 Task: Add an event with the title Second Webinar: Content Marketing Strategies for Lead Generation and Engagement, date '2023/12/01', time 8:30 AM to 10:30 AMand add a description: The quality assurance team will review project documentation such as project plans, requirements specifications, design documents, and test plans. They will ensure that the documentation is complete, accurate, and aligns with the project objectives and stakeholder expectations.Select event color  Graphite . Add location for the event as: 456 Giza Pyramids, Giza, Egypt, logged in from the account softage.10@softage.netand send the event invitation to softage.3@softage.net and softage.4@softage.net. Set a reminder for the event Weekly on Sunday
Action: Mouse moved to (59, 91)
Screenshot: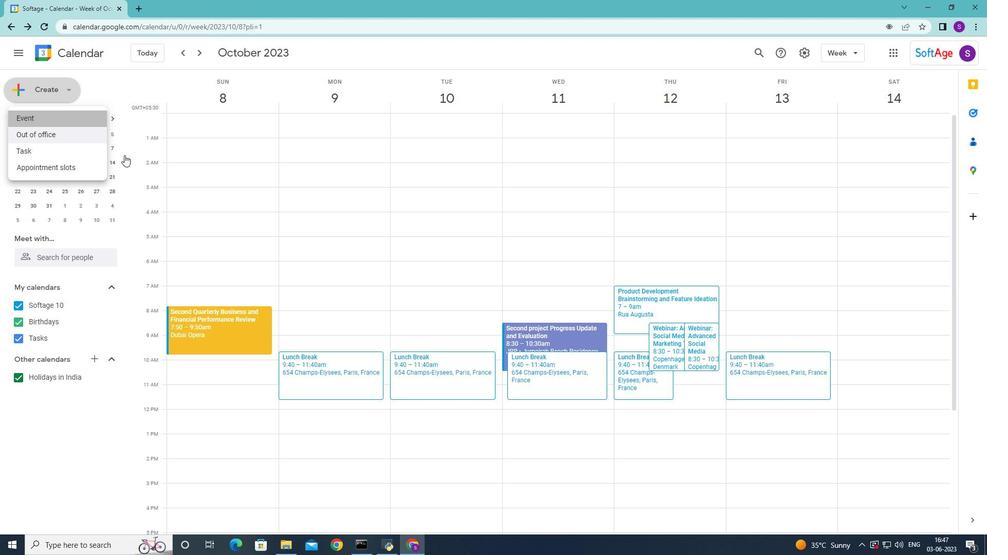 
Action: Mouse pressed left at (59, 91)
Screenshot: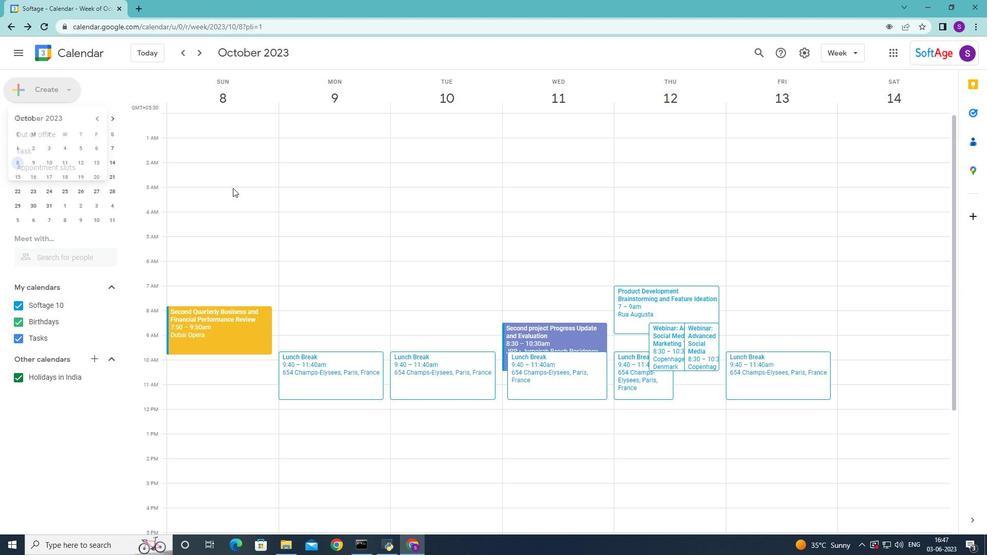 
Action: Mouse moved to (63, 117)
Screenshot: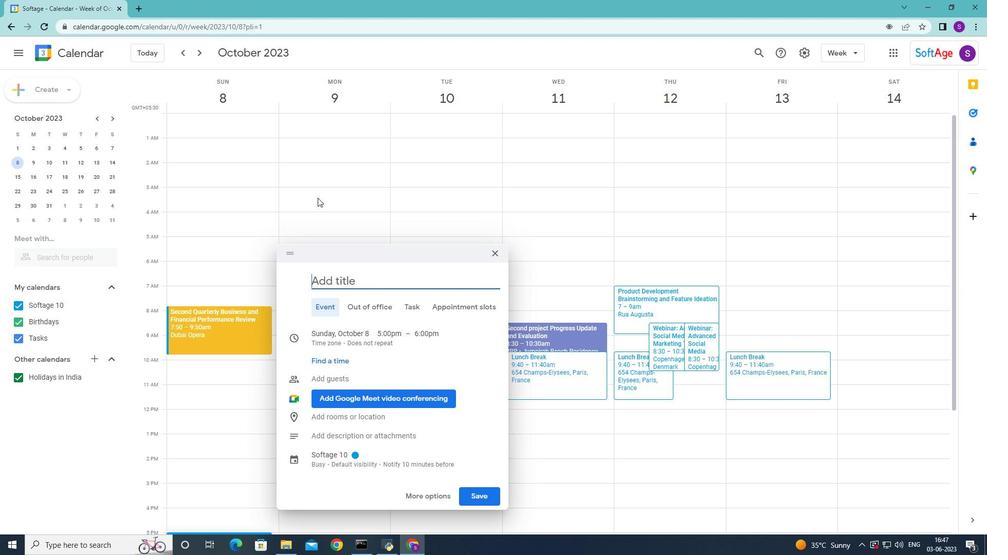 
Action: Mouse pressed left at (63, 117)
Screenshot: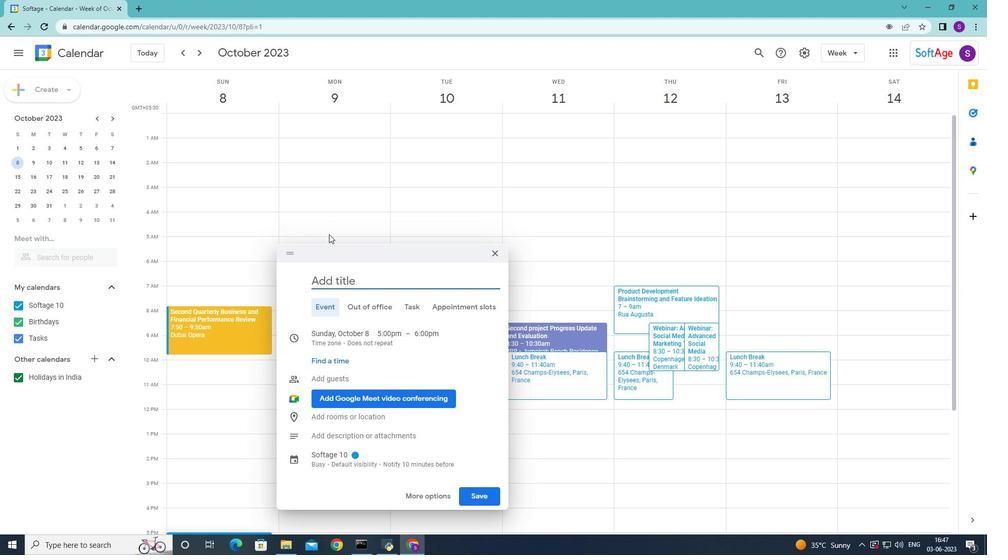 
Action: Mouse moved to (465, 186)
Screenshot: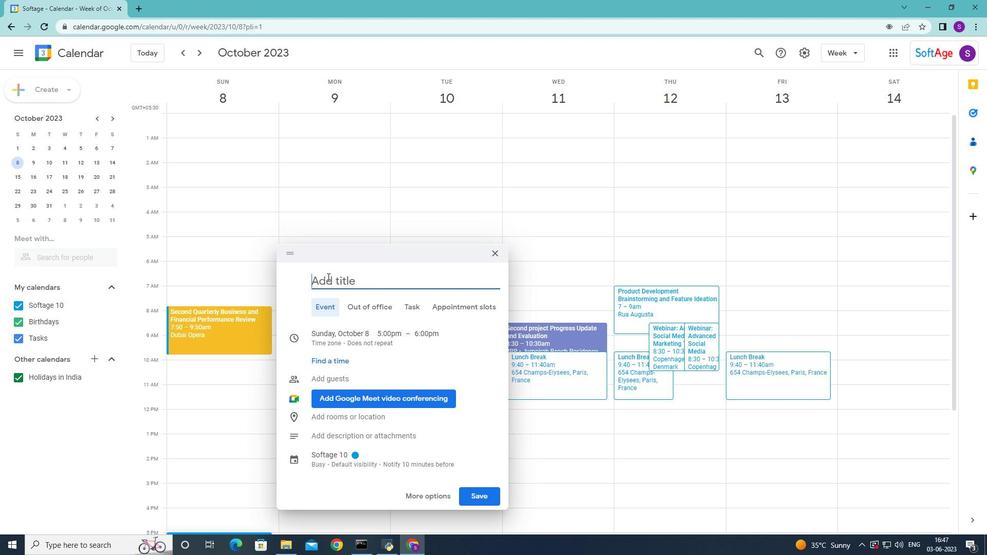 
Action: Mouse pressed left at (465, 186)
Screenshot: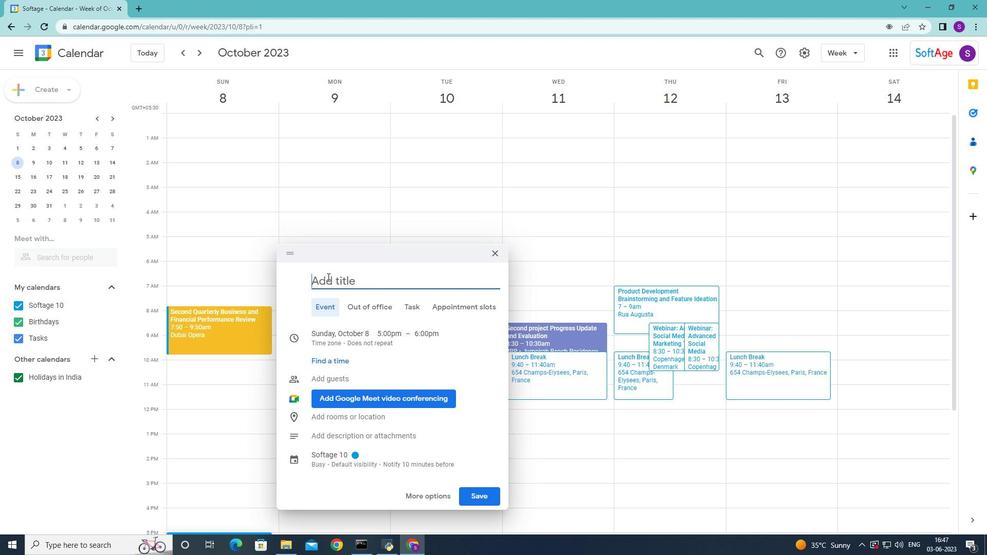 
Action: Key pressed <Key.shift>Second<Key.space><Key.shift>we<Key.backspace><Key.backspace><Key.shift>Webinar<Key.shift_r><Key.shift_r><Key.shift_r><Key.shift_r>:<Key.space><Key.shift>Content<Key.space><Key.shift>Marketing<Key.space><Key.shift>Strategies<Key.space><Key.shift><Key.shift><Key.shift><Key.shift><Key.shift><Key.shift><Key.shift><Key.shift><Key.shift><Key.shift><Key.shift><Key.shift><Key.shift><Key.shift><Key.shift>for<Key.space><Key.shift>Lead<Key.space><Key.shift><Key.shift><Key.shift>genertion<Key.space>and<Key.space>
Screenshot: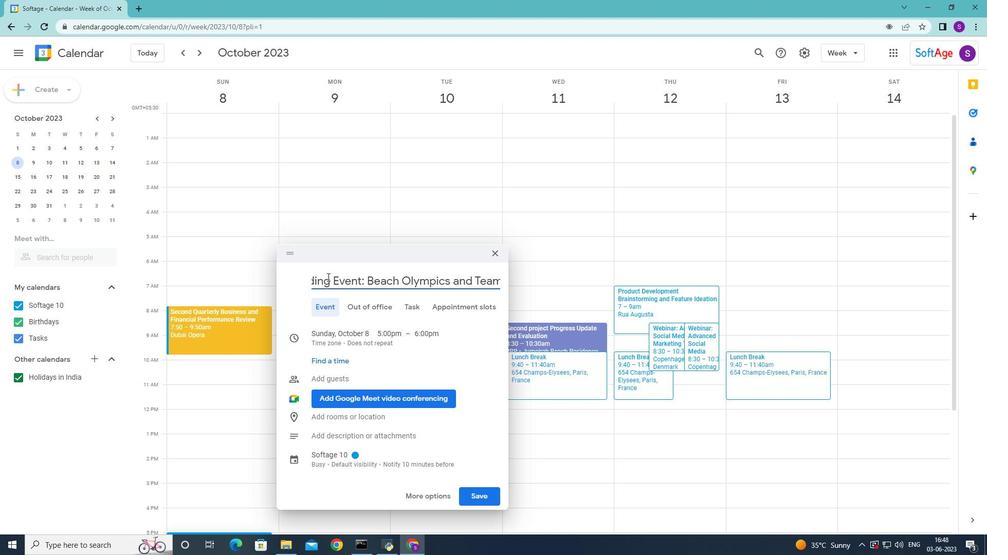 
Action: Mouse moved to (532, 189)
Screenshot: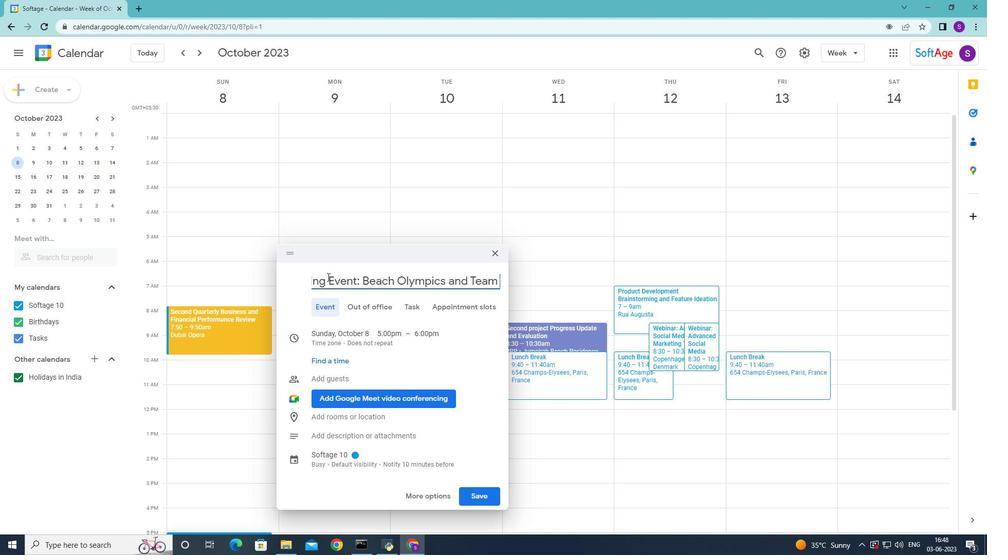 
Action: Mouse pressed left at (532, 189)
Screenshot: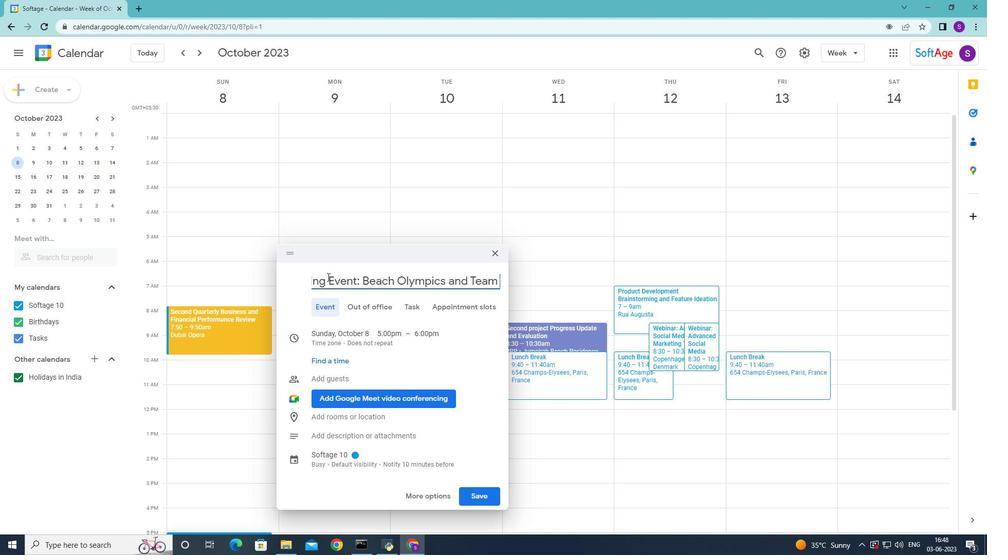 
Action: Mouse moved to (529, 199)
Screenshot: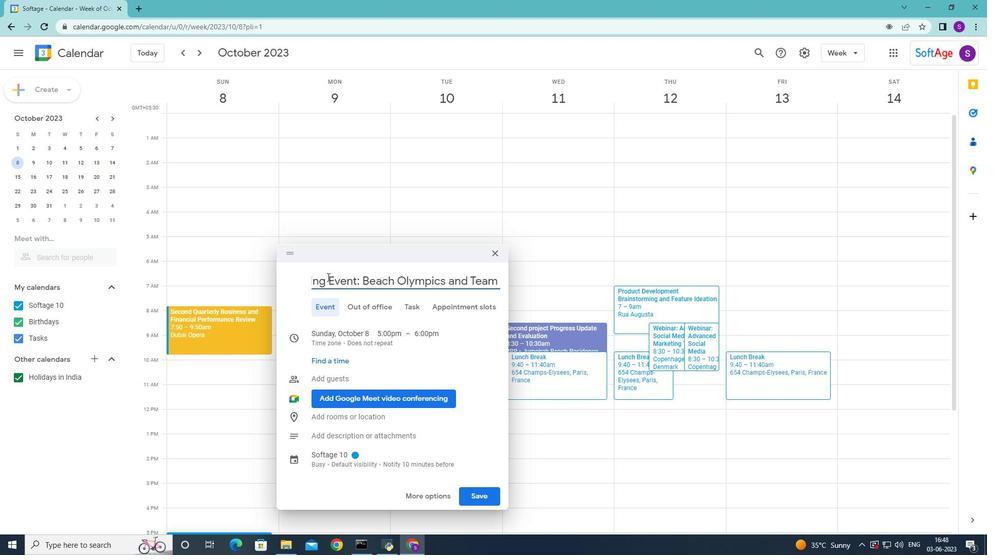 
Action: Key pressed <Key.backspace><Key.shift><Key.shift>G
Screenshot: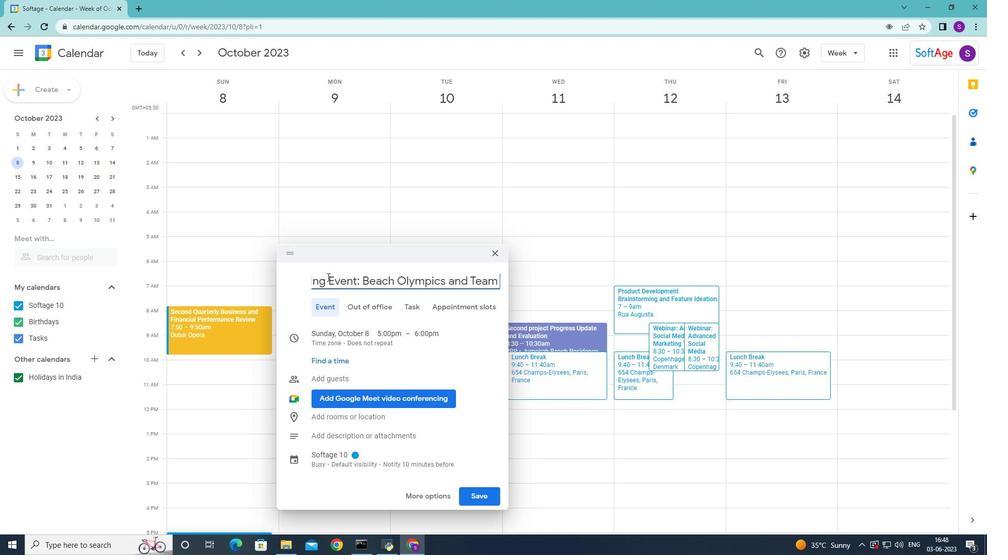 
Action: Mouse moved to (598, 189)
Screenshot: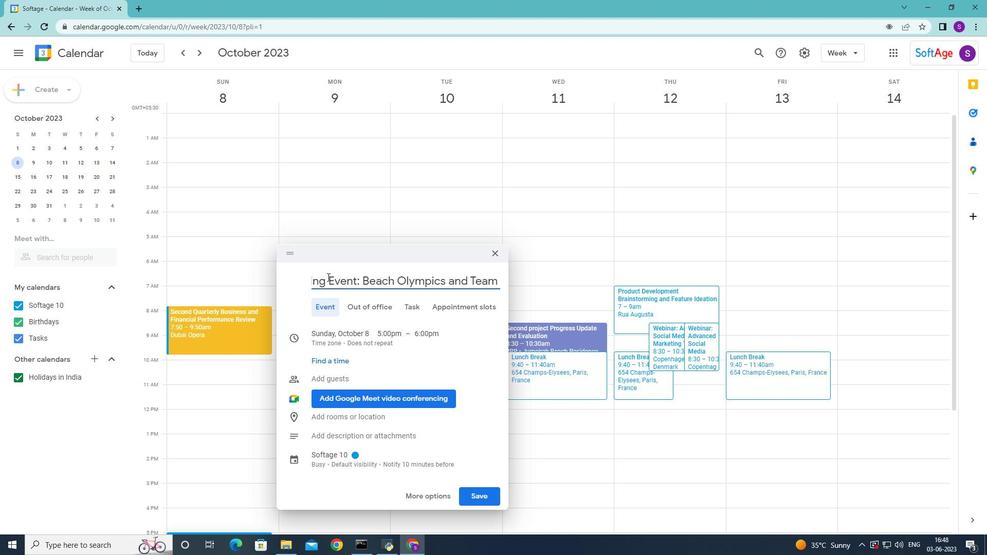 
Action: Mouse pressed left at (598, 189)
Screenshot: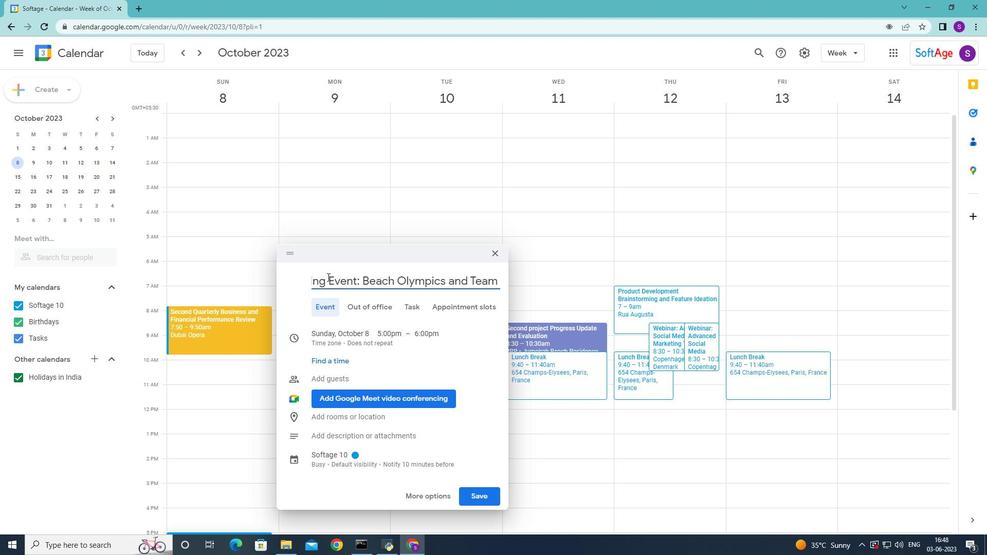 
Action: Key pressed <Key.right><Key.right><Key.right>
Screenshot: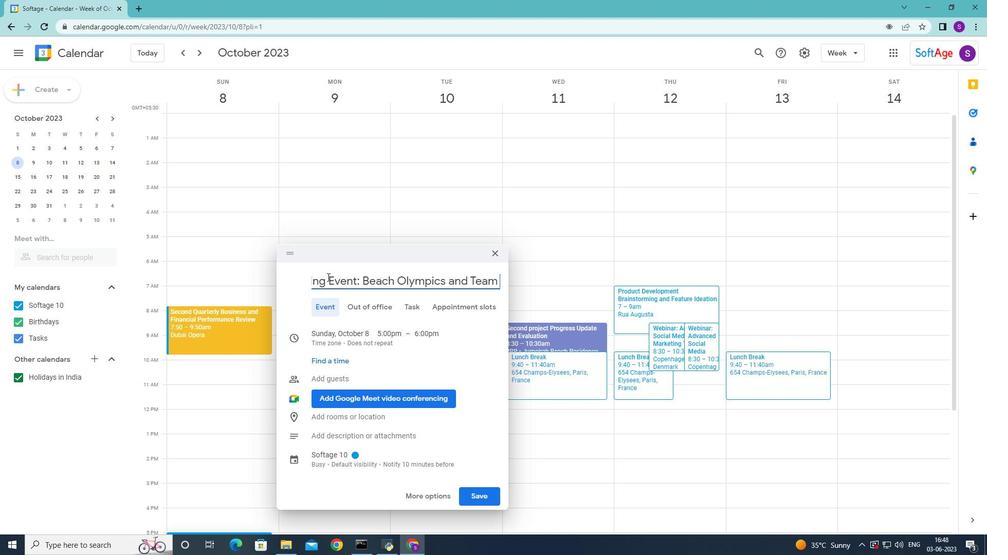 
Action: Mouse moved to (607, 192)
Screenshot: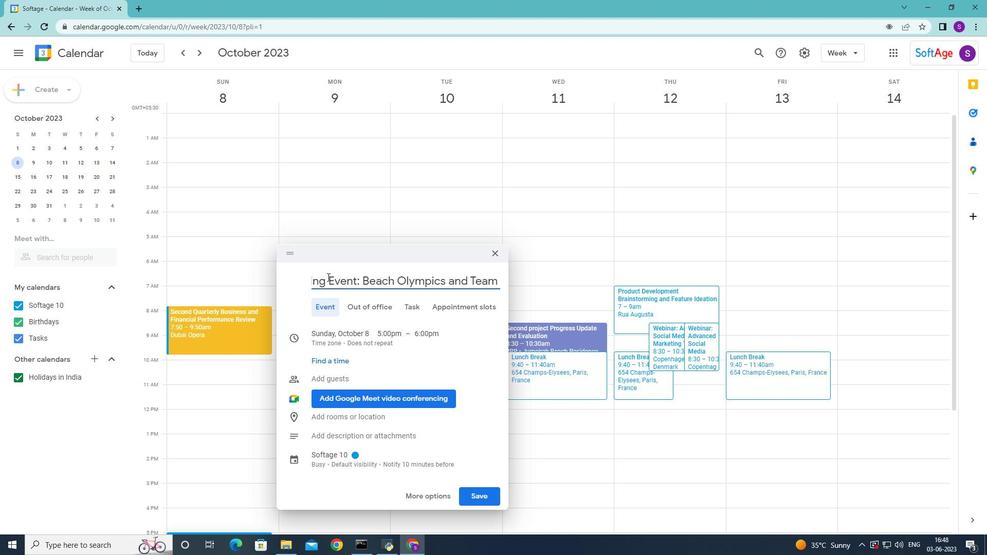 
Action: Key pressed <Key.space><Key.backspace>
Screenshot: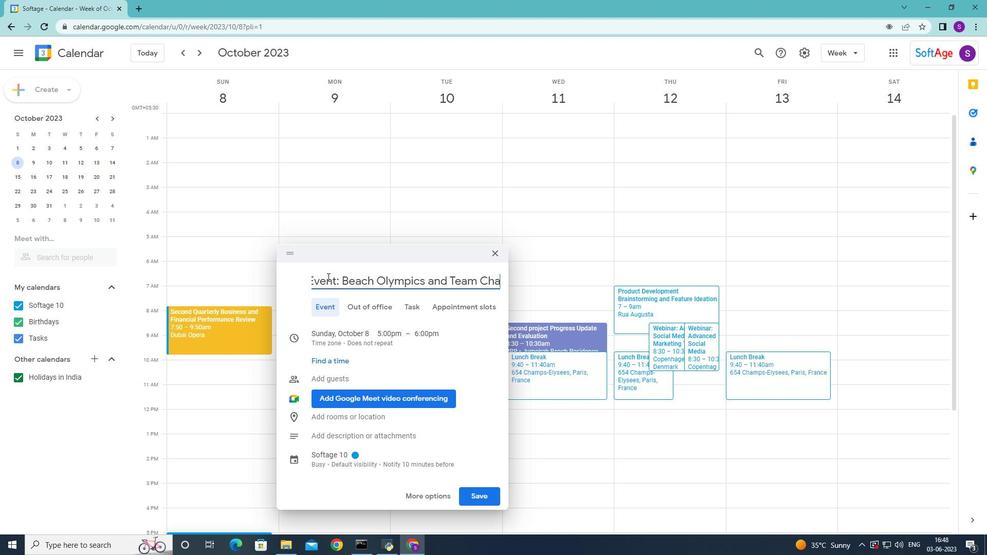 
Action: Mouse moved to (554, 190)
Screenshot: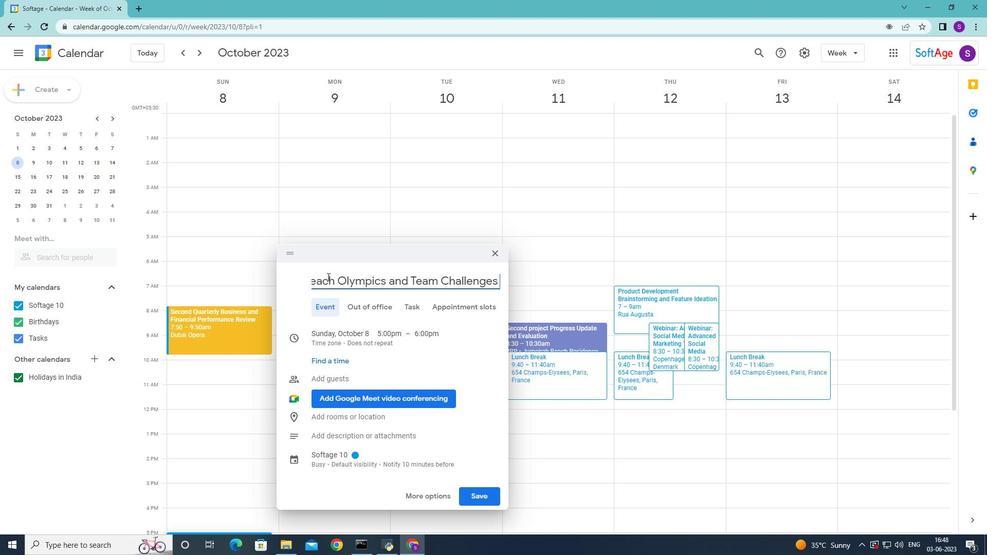 
Action: Mouse pressed left at (554, 190)
Screenshot: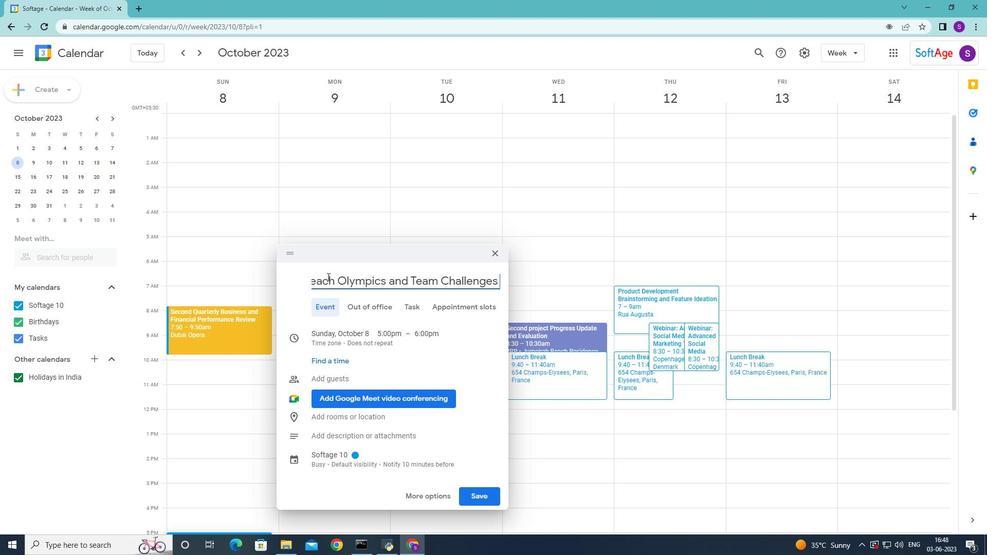 
Action: Mouse moved to (559, 193)
Screenshot: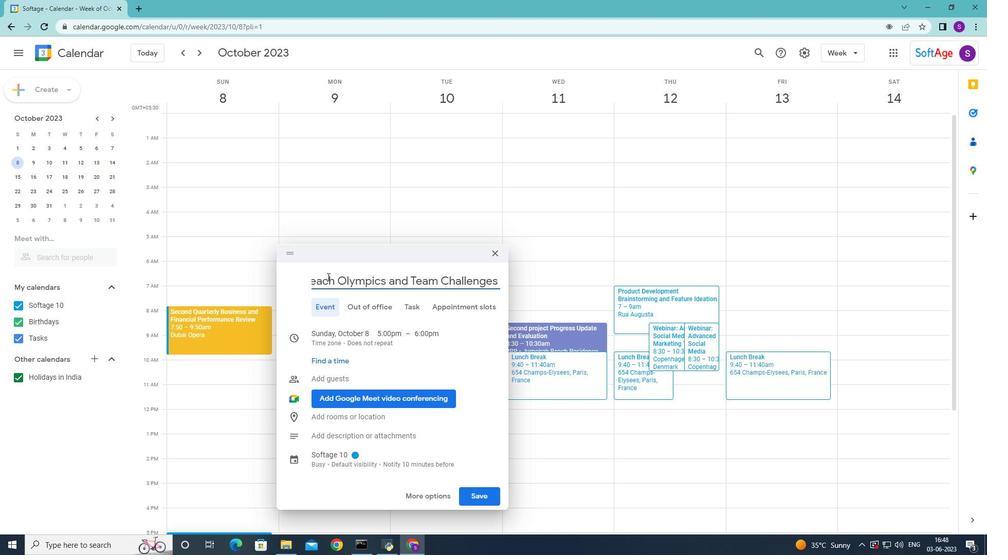 
Action: Mouse pressed left at (559, 193)
Screenshot: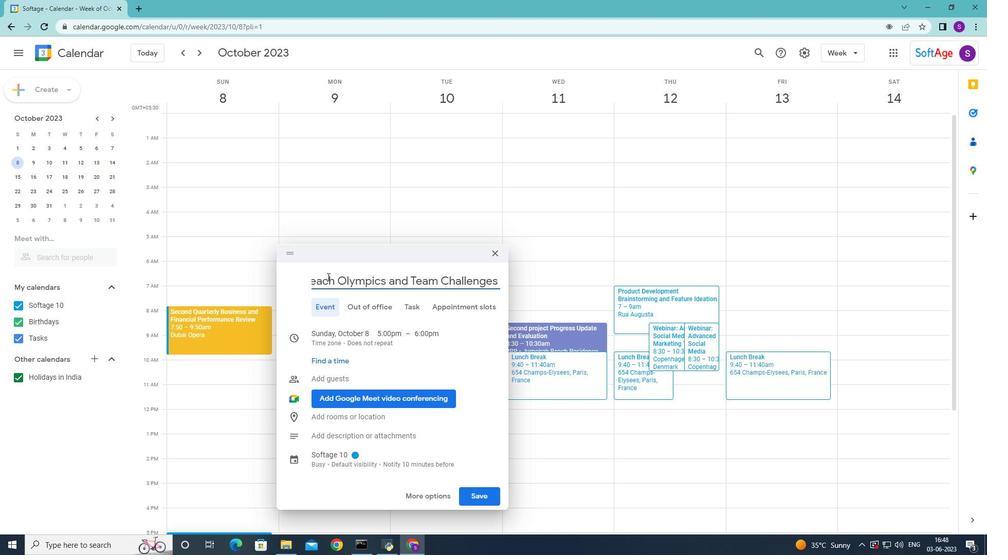 
Action: Mouse moved to (556, 191)
Screenshot: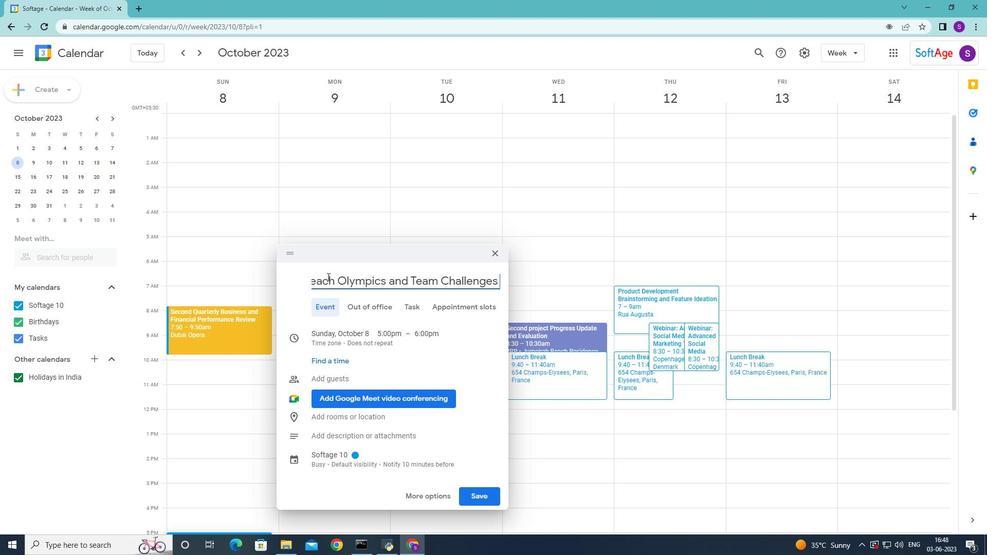 
Action: Mouse pressed left at (556, 191)
Screenshot: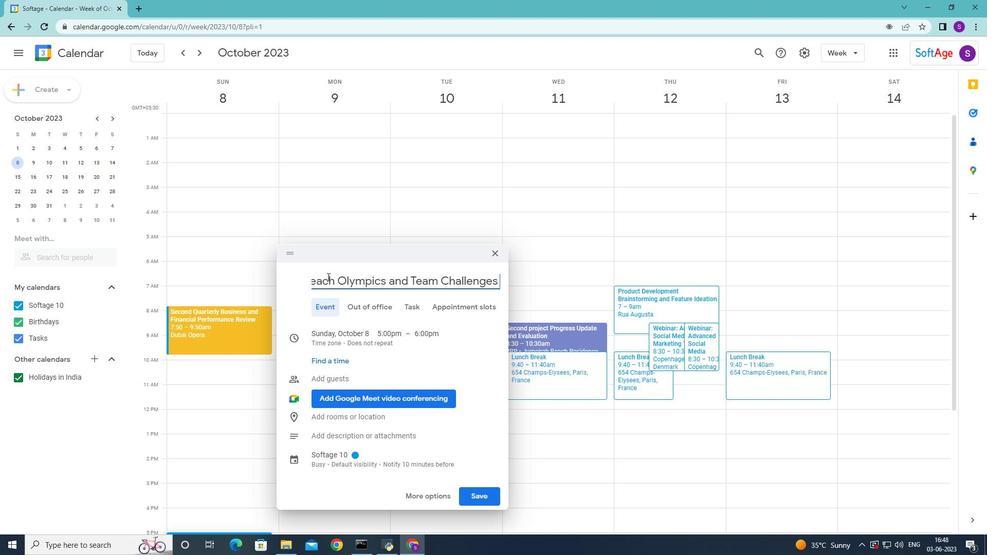 
Action: Mouse moved to (562, 202)
Screenshot: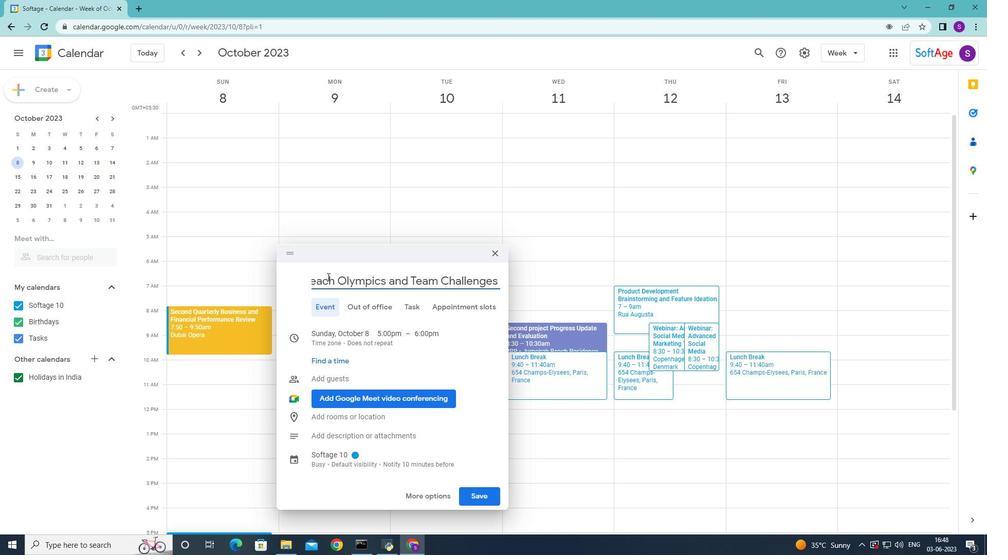 
Action: Key pressed a
Screenshot: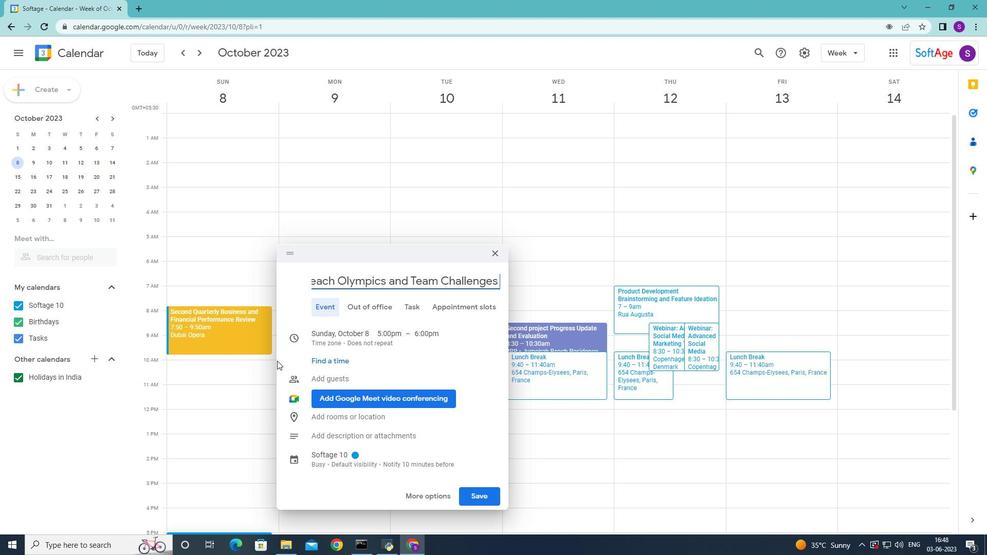 
Action: Mouse moved to (589, 192)
Screenshot: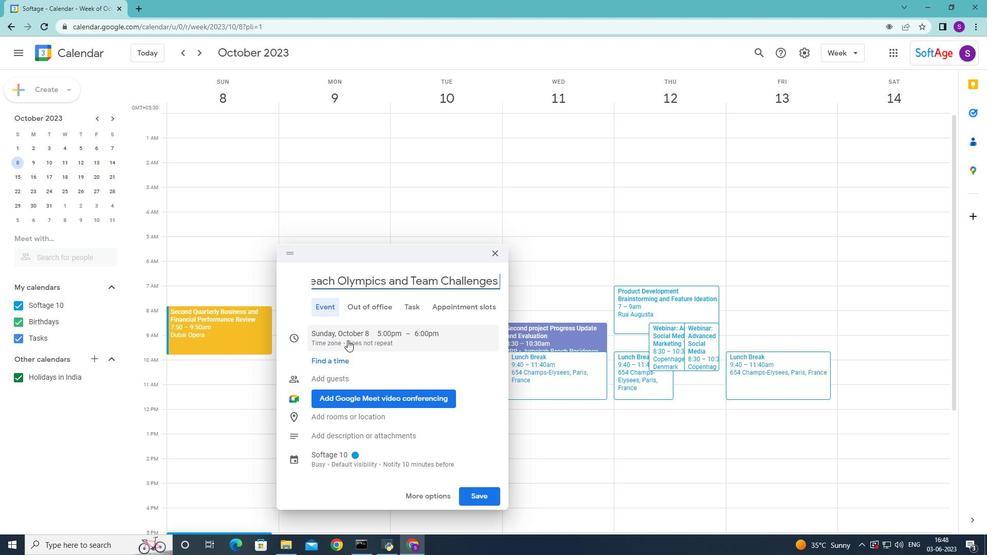 
Action: Mouse pressed left at (589, 192)
Screenshot: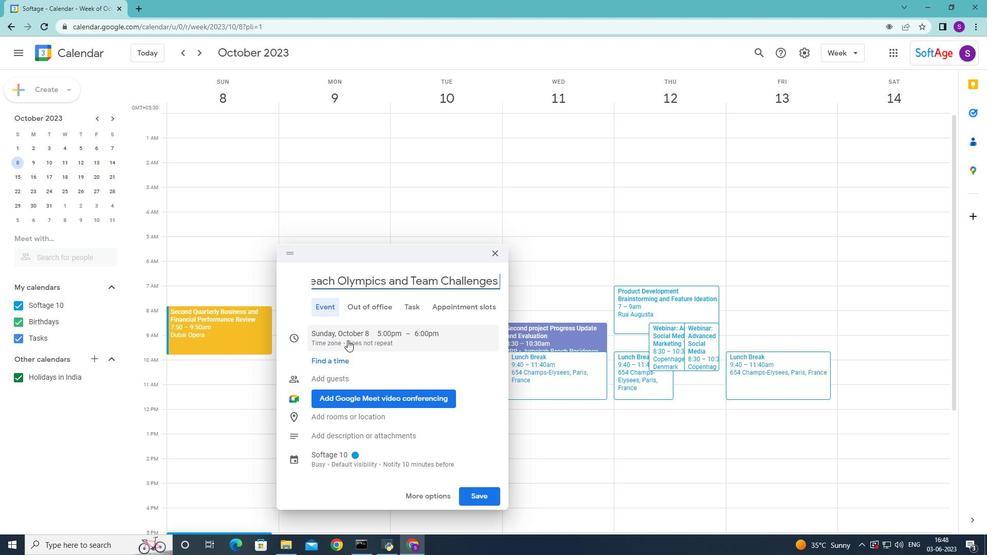 
Action: Key pressed <Key.right><Key.right><Key.right>
Screenshot: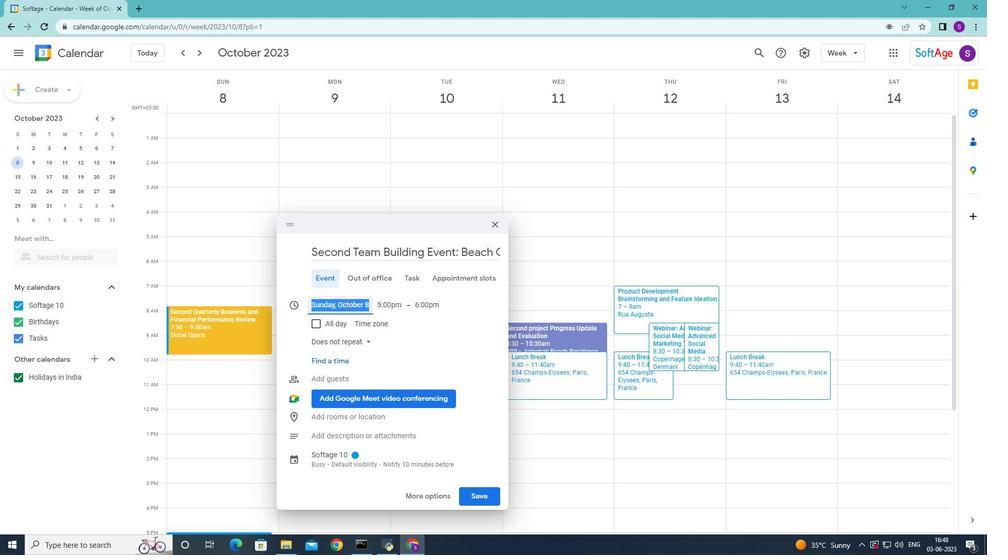 
Action: Mouse moved to (589, 193)
Screenshot: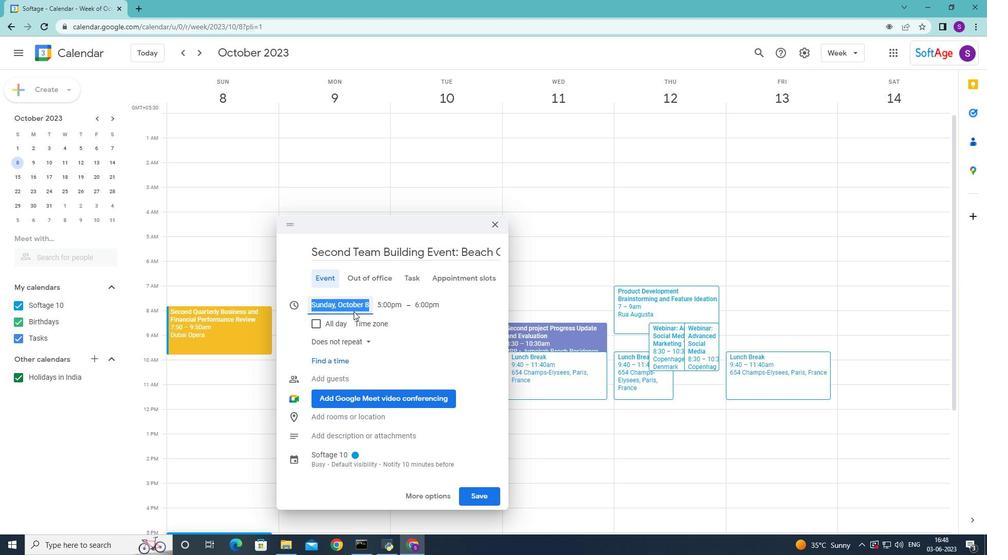 
Action: Key pressed <Key.right>
Screenshot: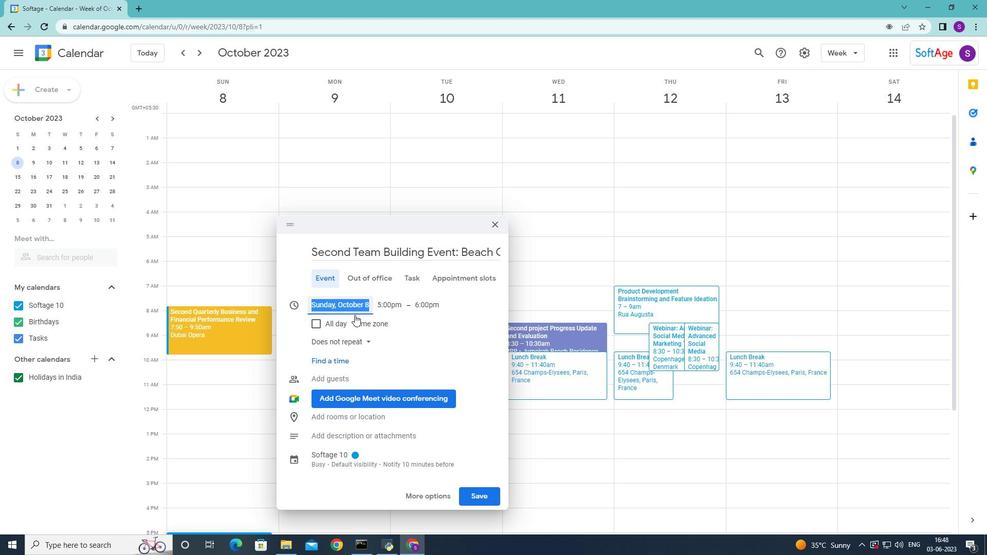 
Action: Mouse moved to (595, 201)
Screenshot: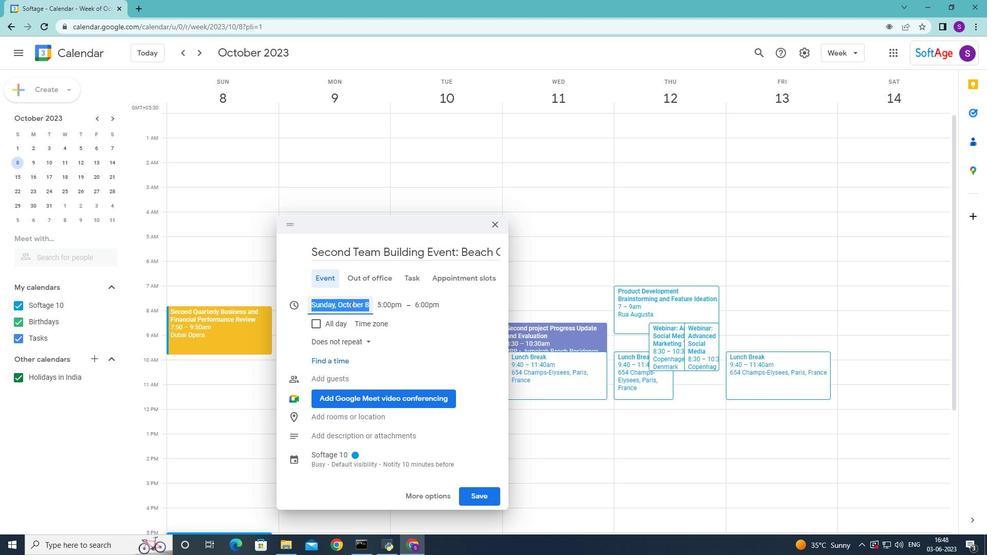 
Action: Key pressed <Key.shift>Engagement<Key.space>
Screenshot: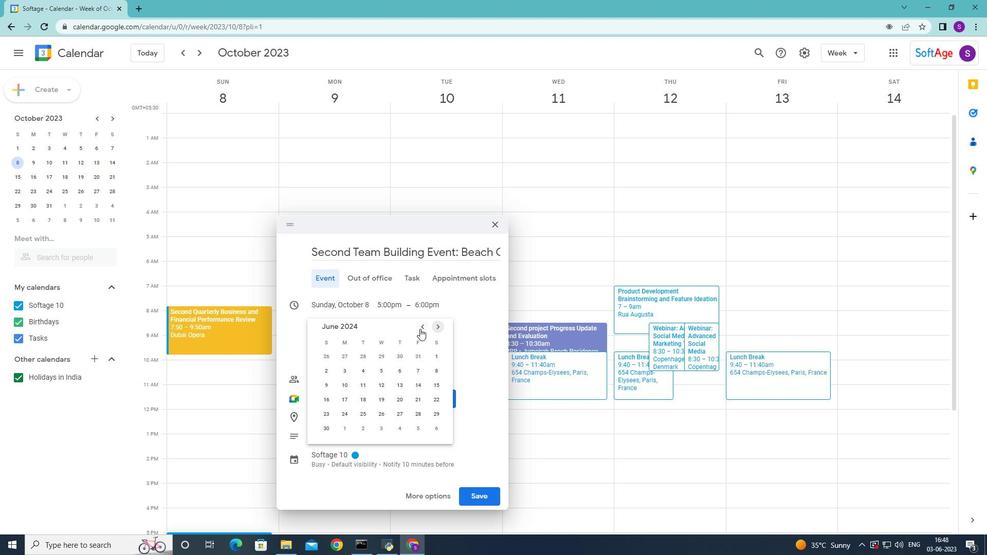 
Action: Mouse moved to (457, 243)
Screenshot: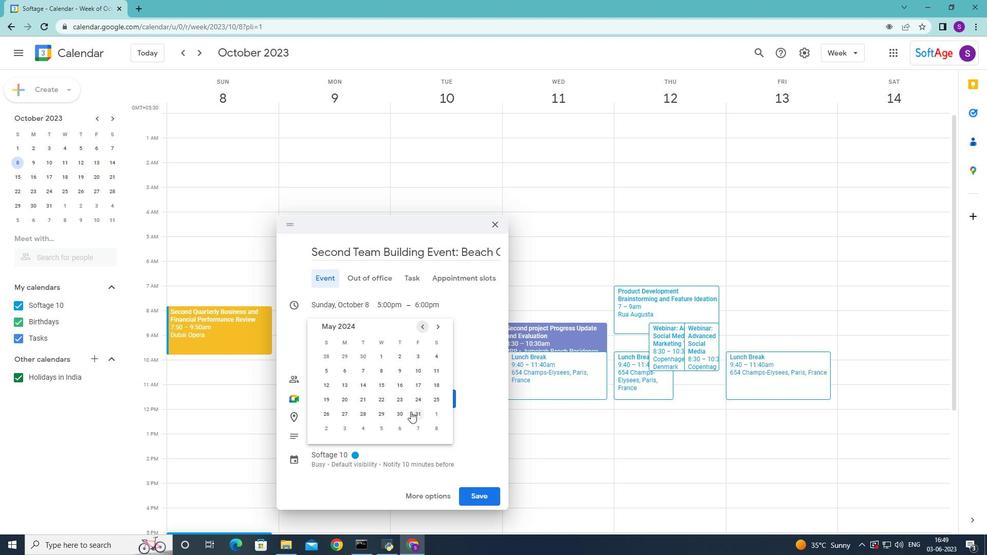 
Action: Mouse pressed left at (457, 243)
Screenshot: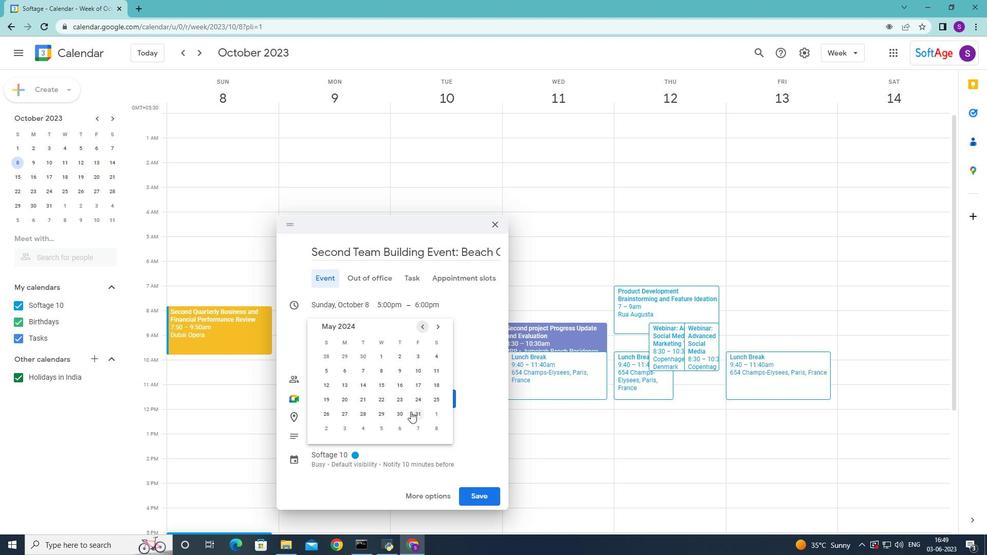 
Action: Mouse moved to (525, 266)
Screenshot: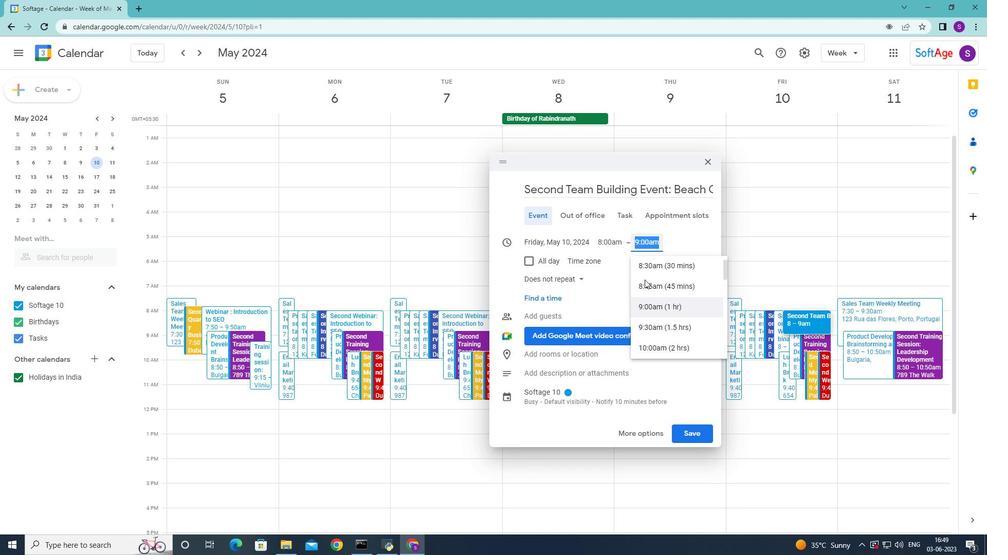 
Action: Mouse pressed left at (525, 266)
Screenshot: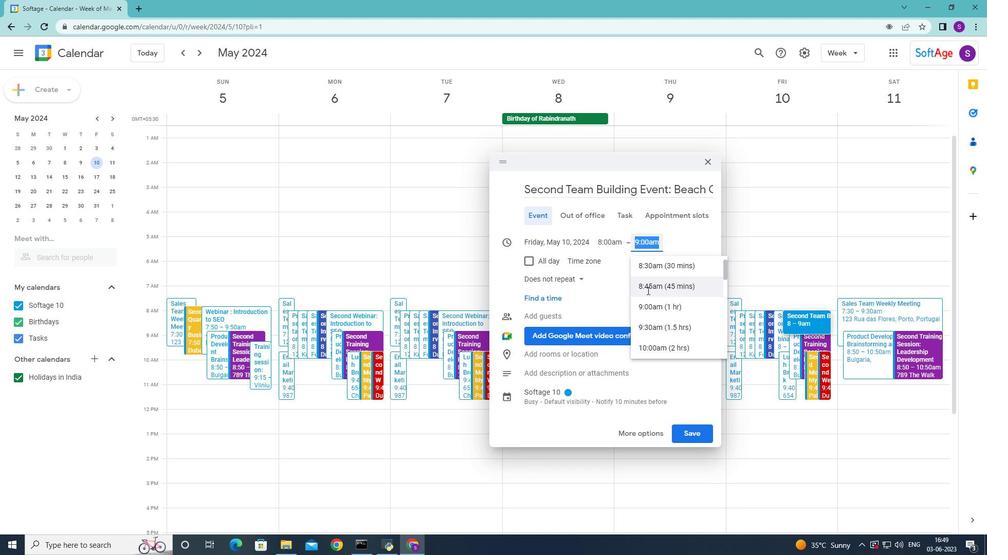 
Action: Mouse pressed left at (525, 266)
Screenshot: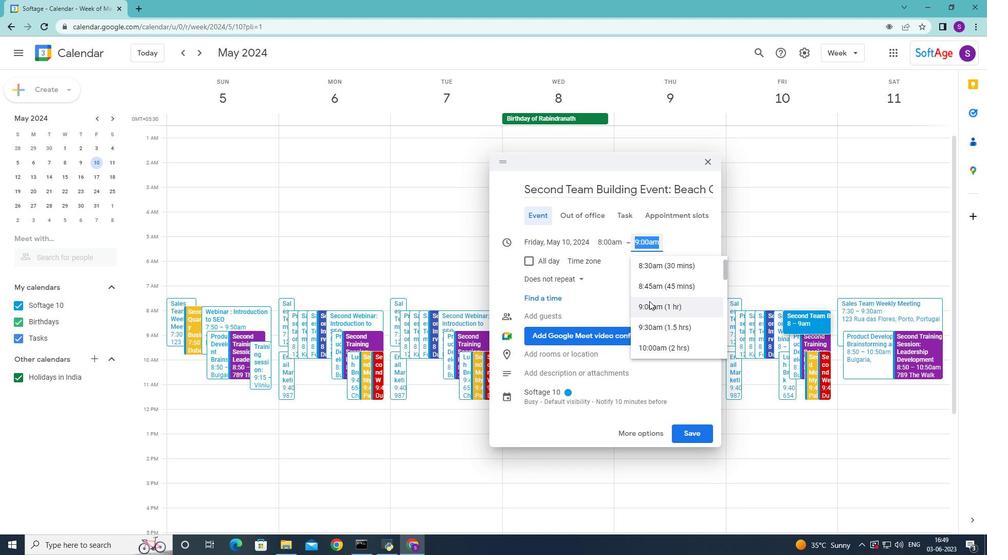 
Action: Mouse pressed left at (525, 266)
Screenshot: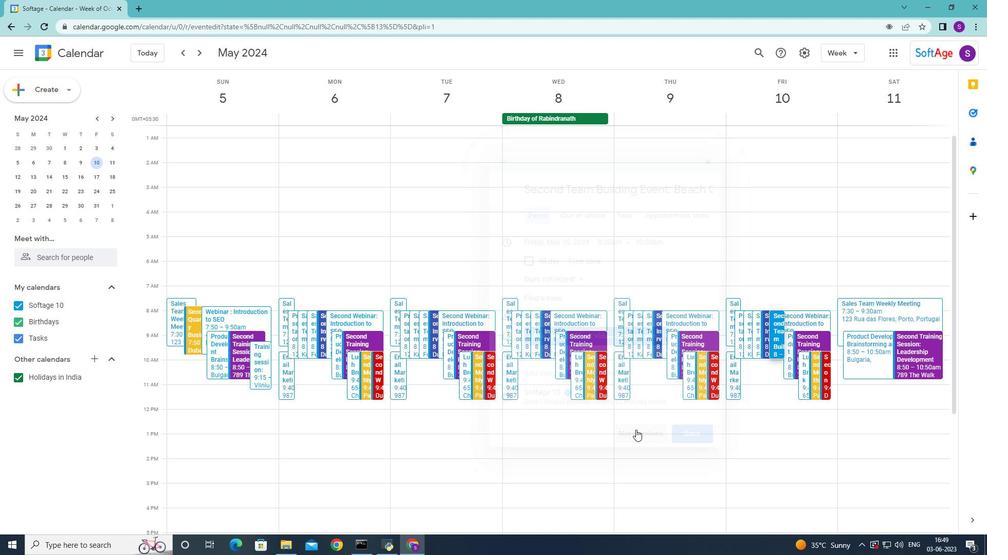 
Action: Mouse pressed left at (525, 266)
Screenshot: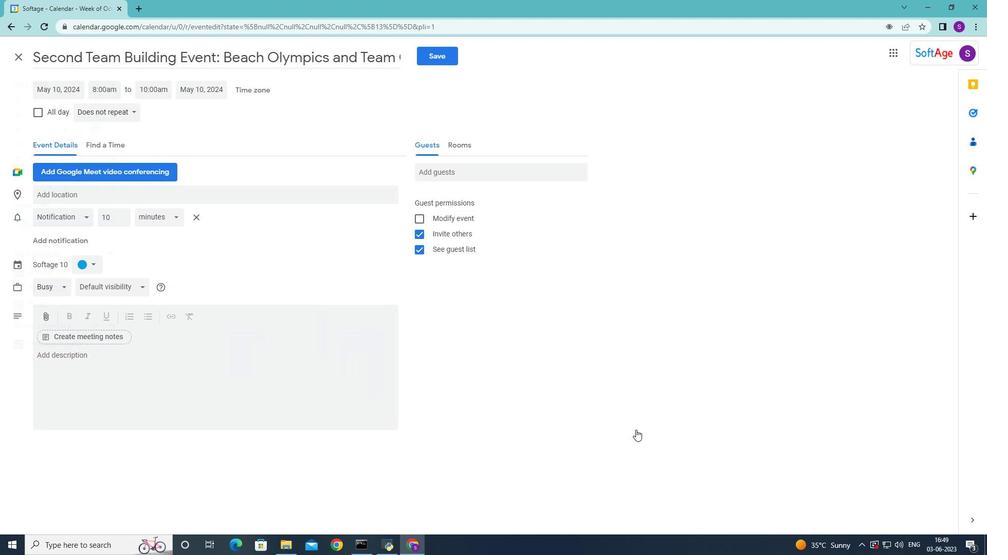 
Action: Mouse pressed left at (525, 266)
Screenshot: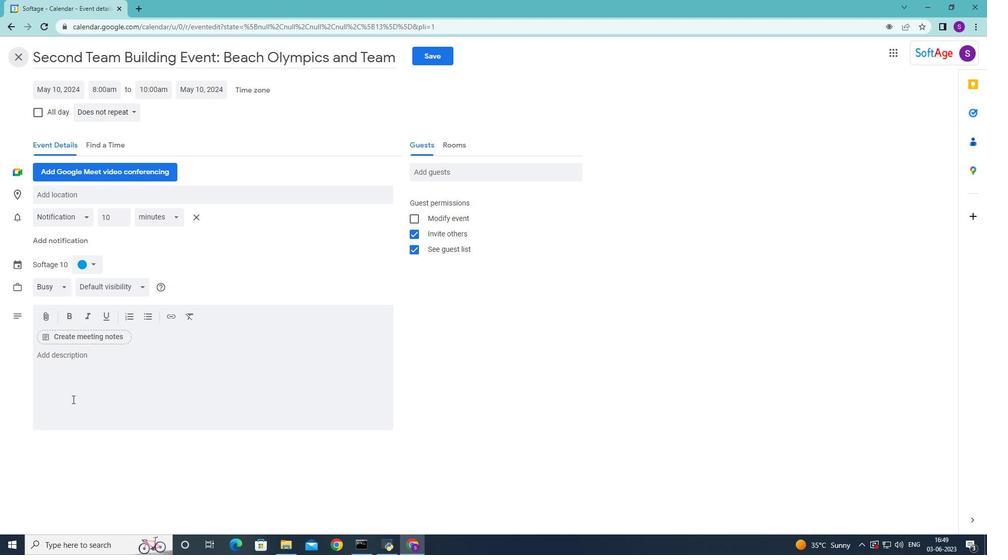 
Action: Mouse moved to (521, 297)
Screenshot: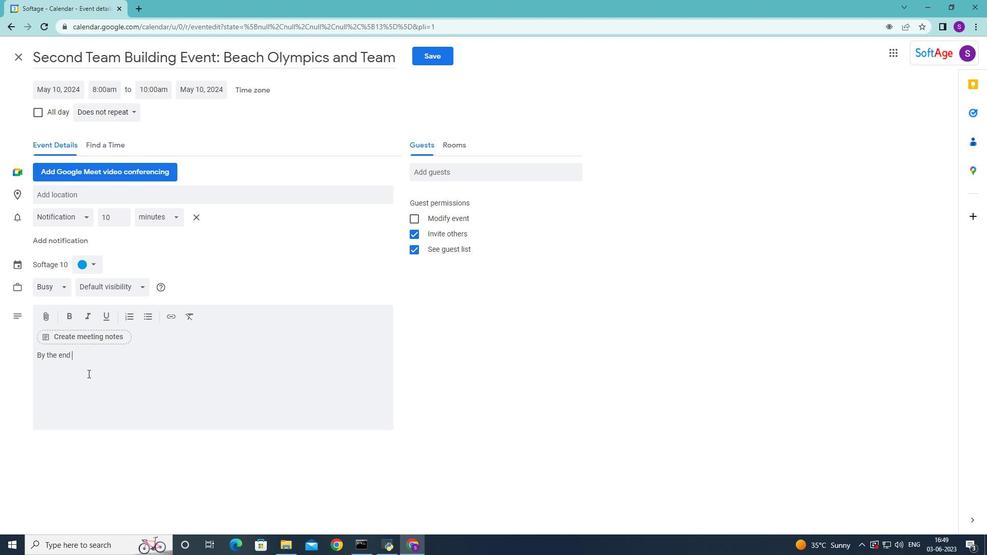 
Action: Mouse pressed left at (521, 297)
Screenshot: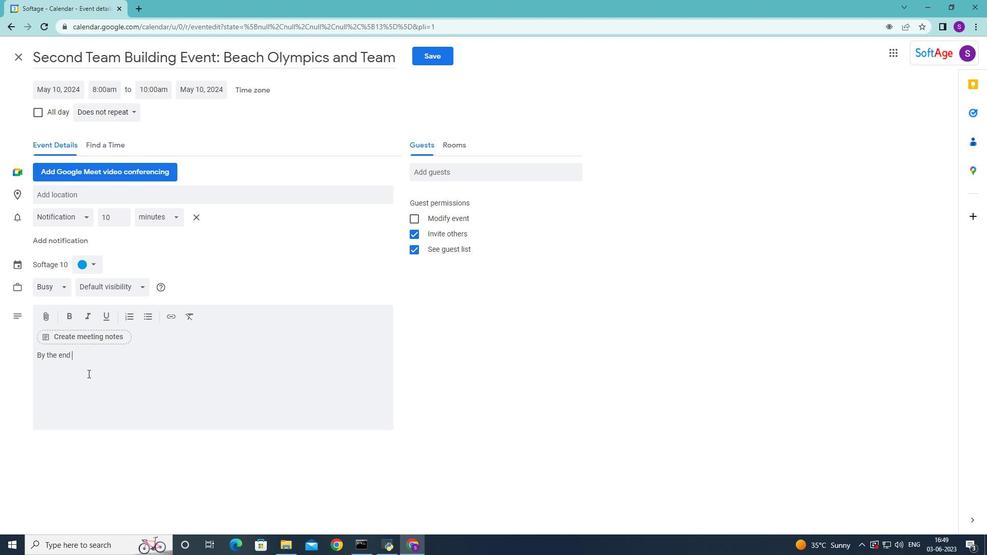 
Action: Mouse moved to (613, 244)
Screenshot: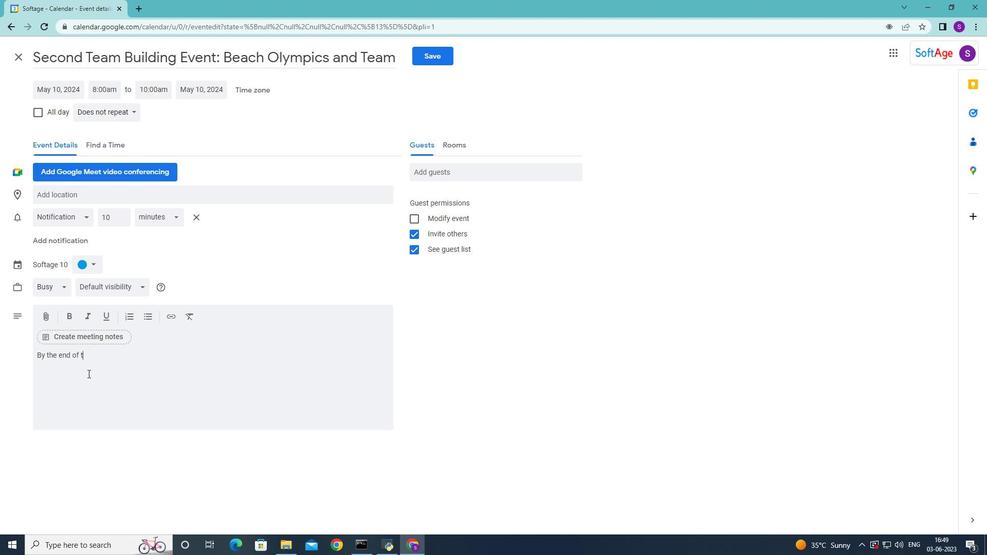 
Action: Mouse pressed left at (613, 244)
Screenshot: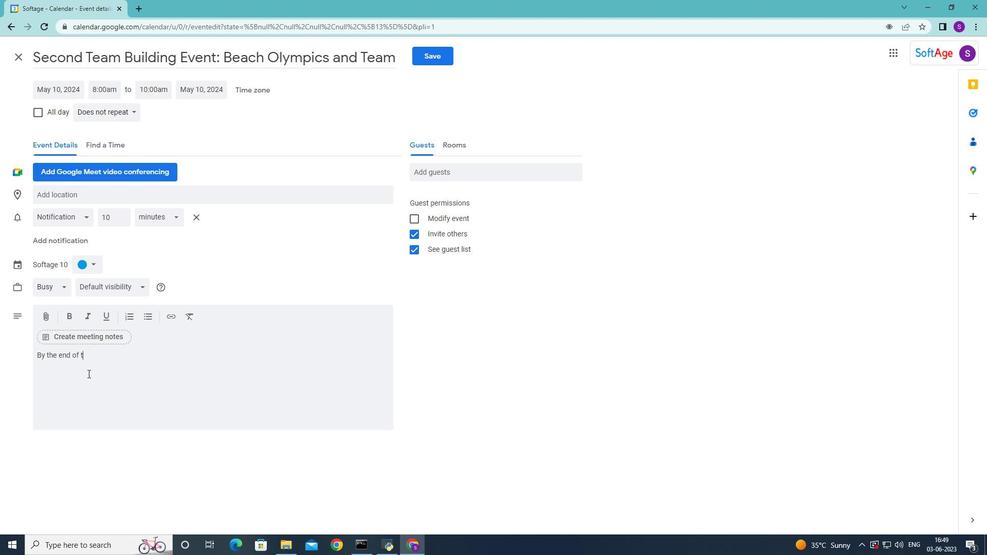 
Action: Mouse moved to (604, 296)
Screenshot: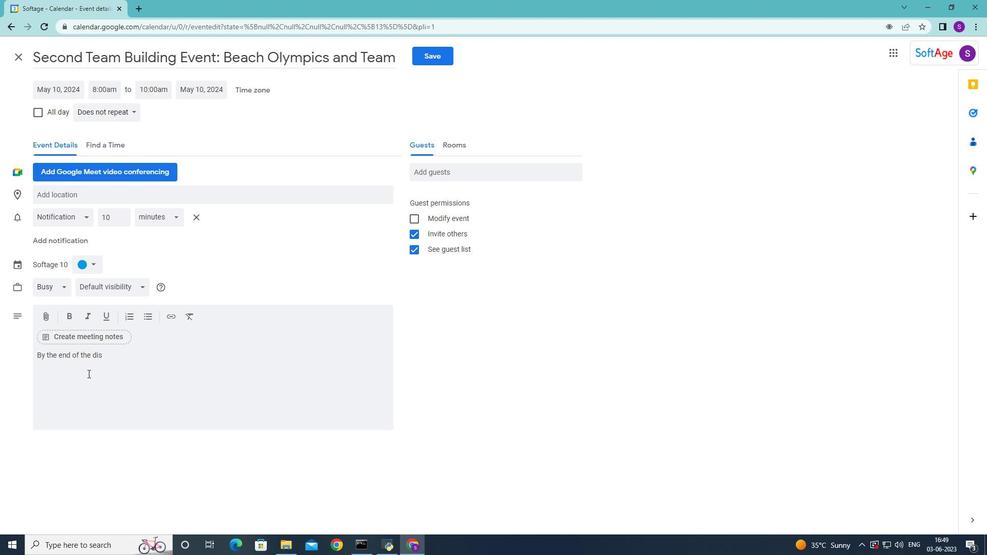 
Action: Mouse scrolled (604, 297) with delta (0, 0)
Screenshot: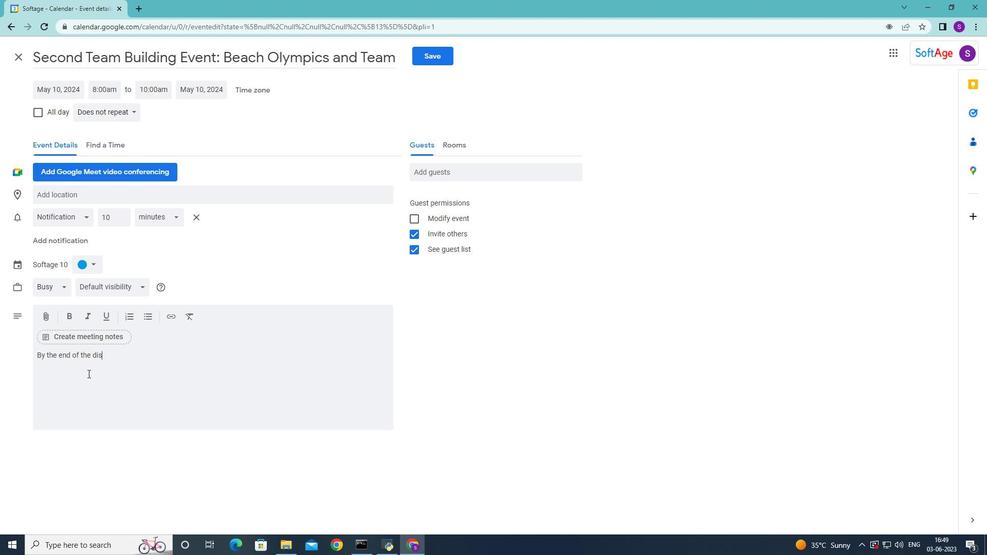 
Action: Mouse scrolled (604, 297) with delta (0, 0)
Screenshot: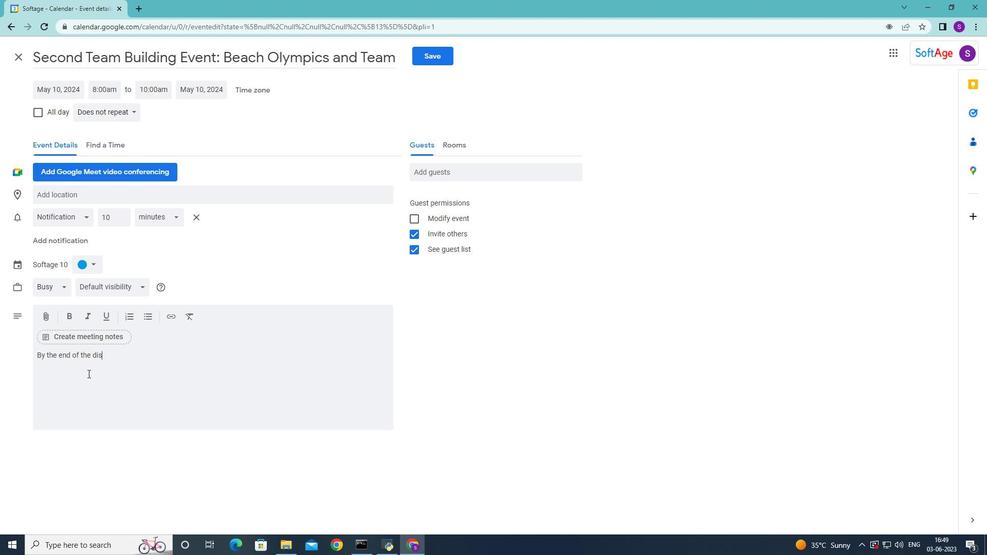 
Action: Mouse scrolled (604, 297) with delta (0, 0)
Screenshot: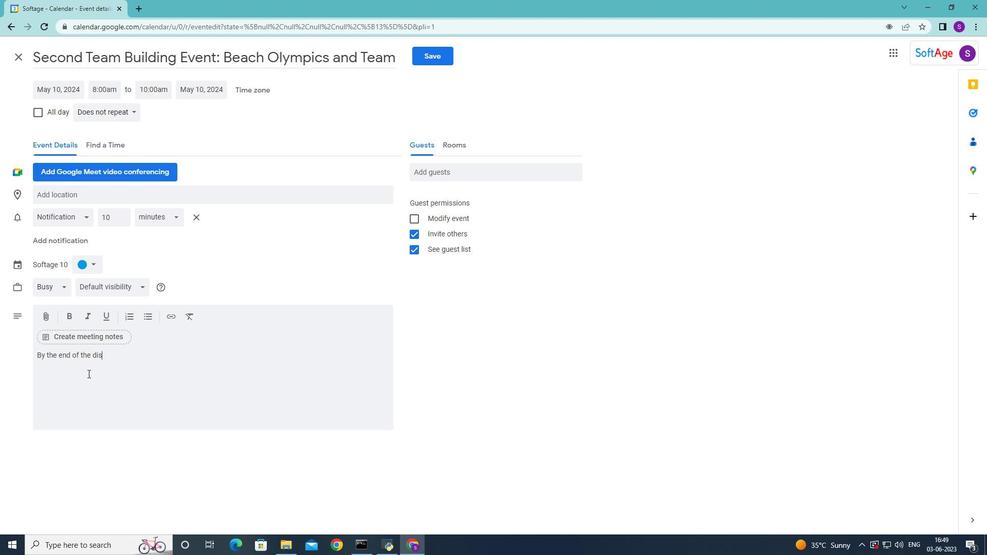 
Action: Mouse moved to (604, 297)
Screenshot: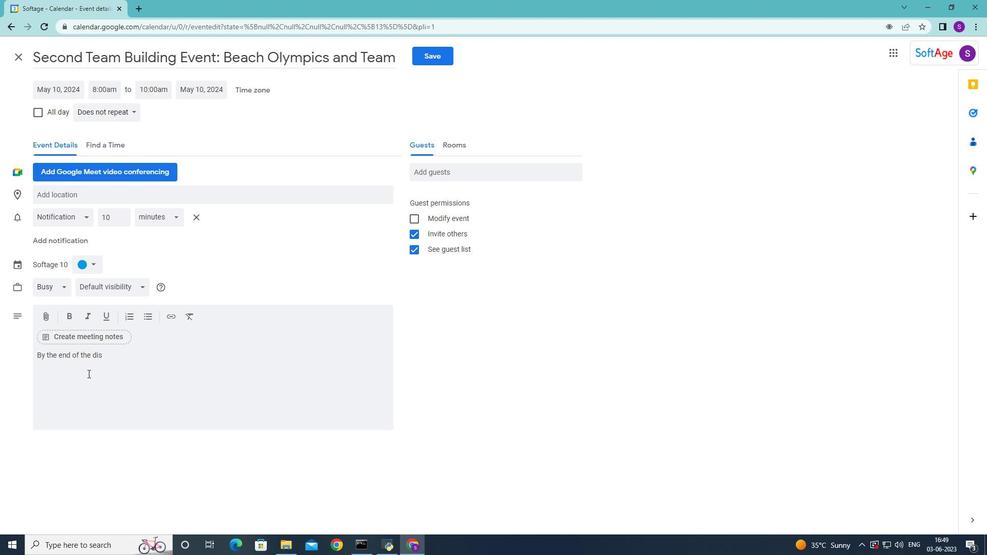 
Action: Mouse scrolled (604, 297) with delta (0, 0)
Screenshot: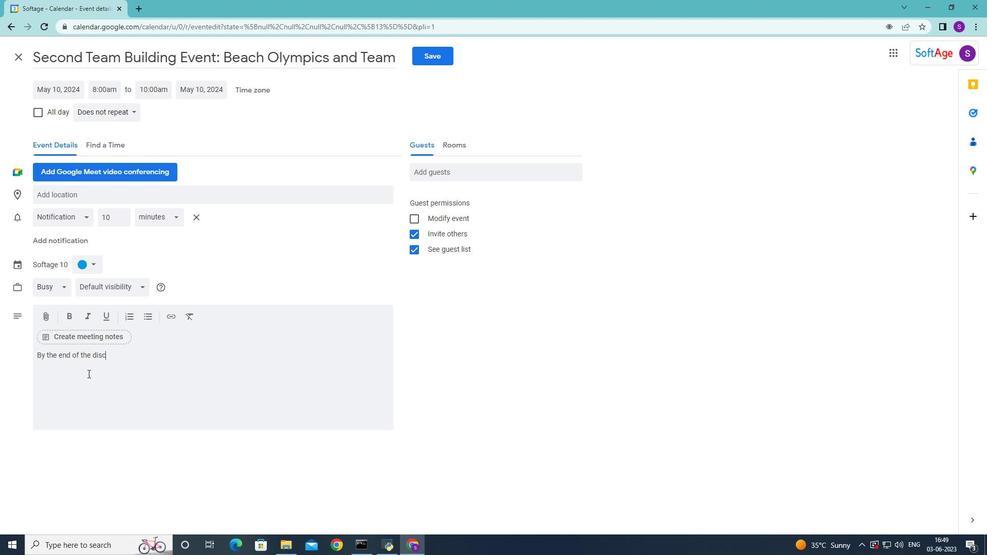 
Action: Mouse scrolled (604, 297) with delta (0, 0)
Screenshot: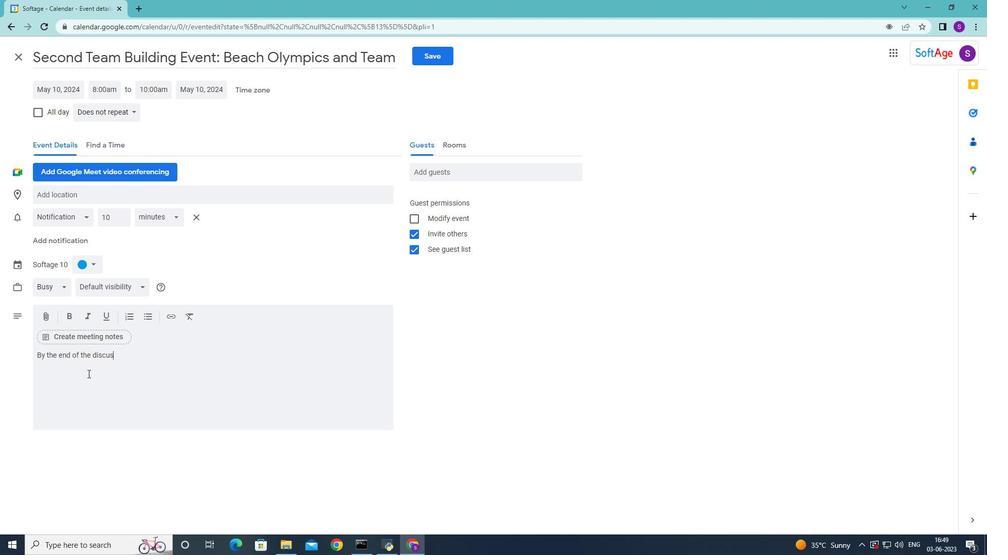 
Action: Mouse scrolled (604, 297) with delta (0, 0)
Screenshot: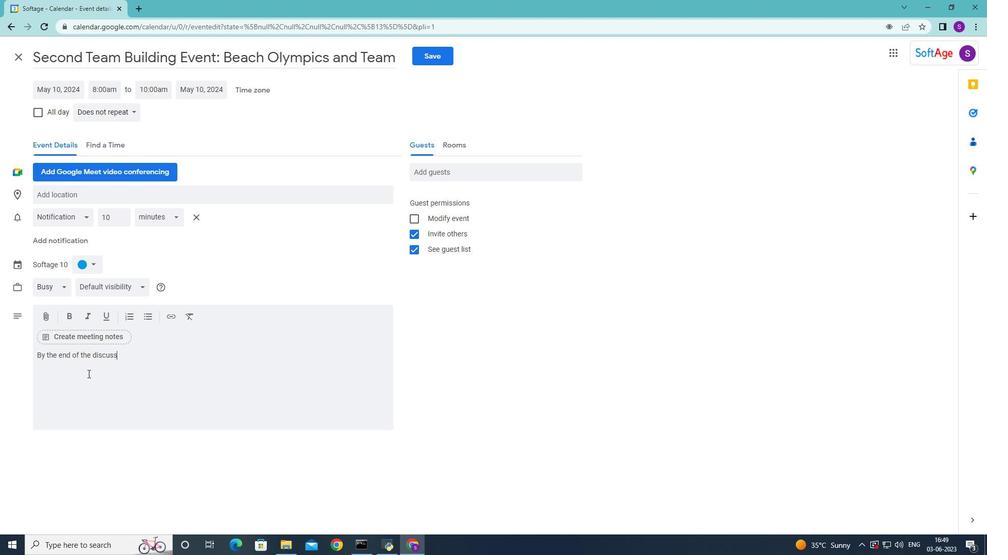 
Action: Mouse moved to (616, 327)
Screenshot: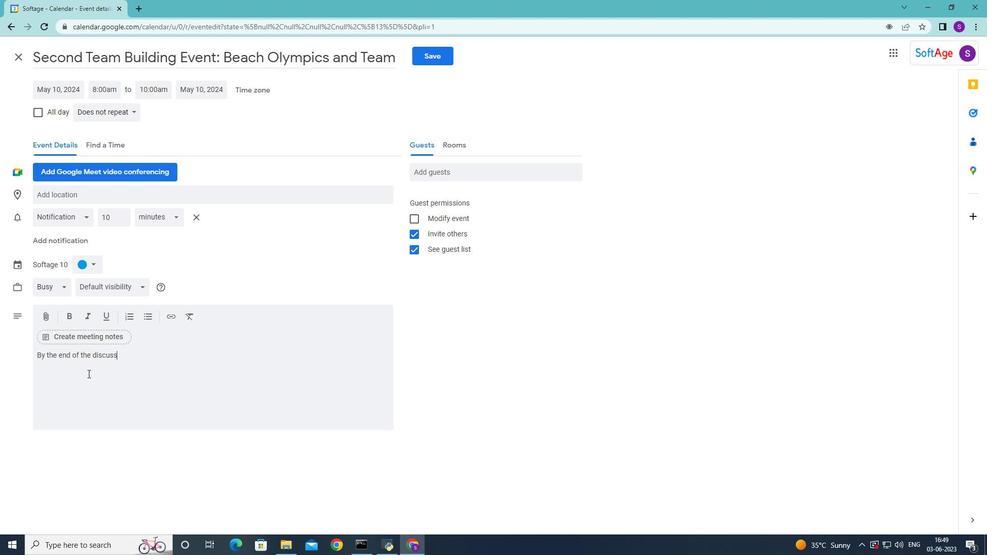 
Action: Mouse pressed left at (616, 327)
Screenshot: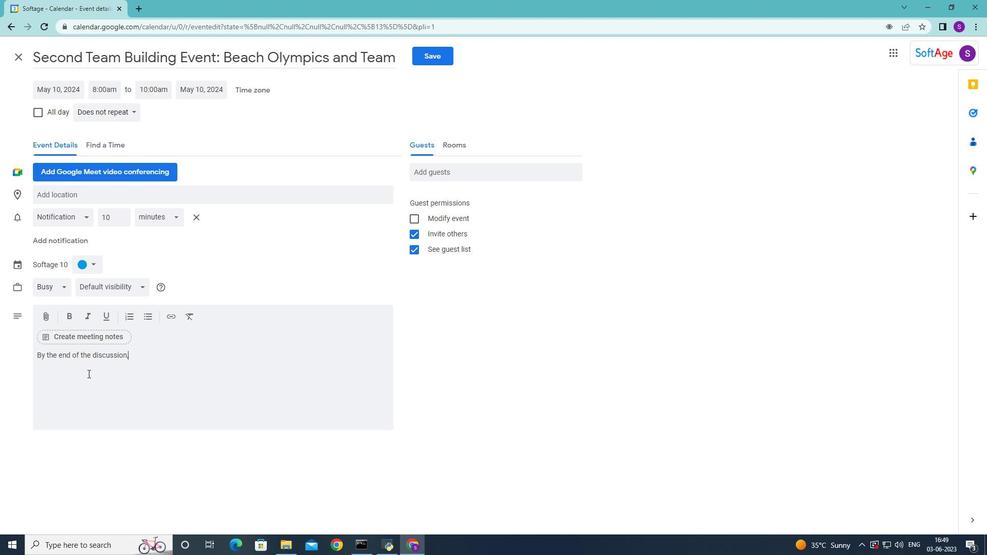 
Action: Mouse moved to (645, 240)
Screenshot: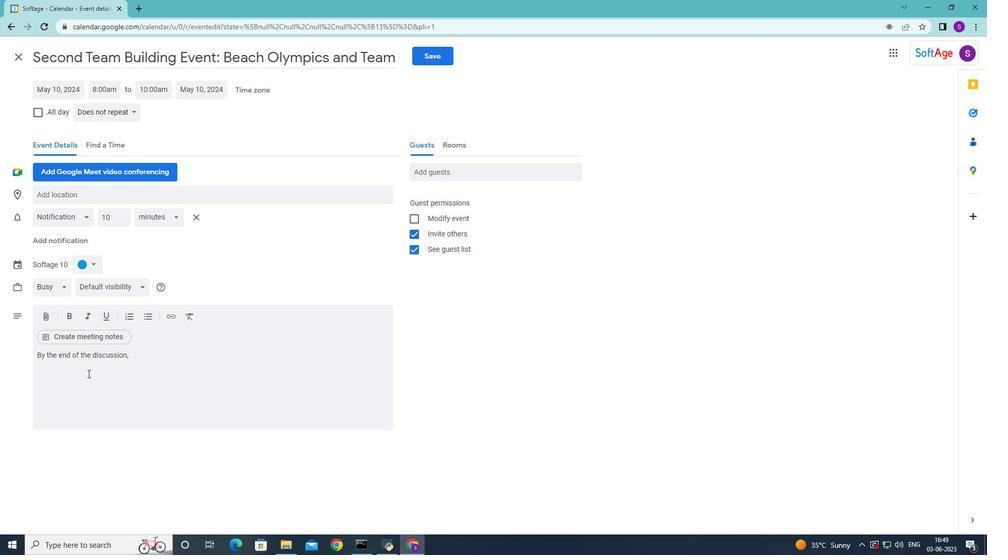 
Action: Mouse pressed left at (645, 240)
Screenshot: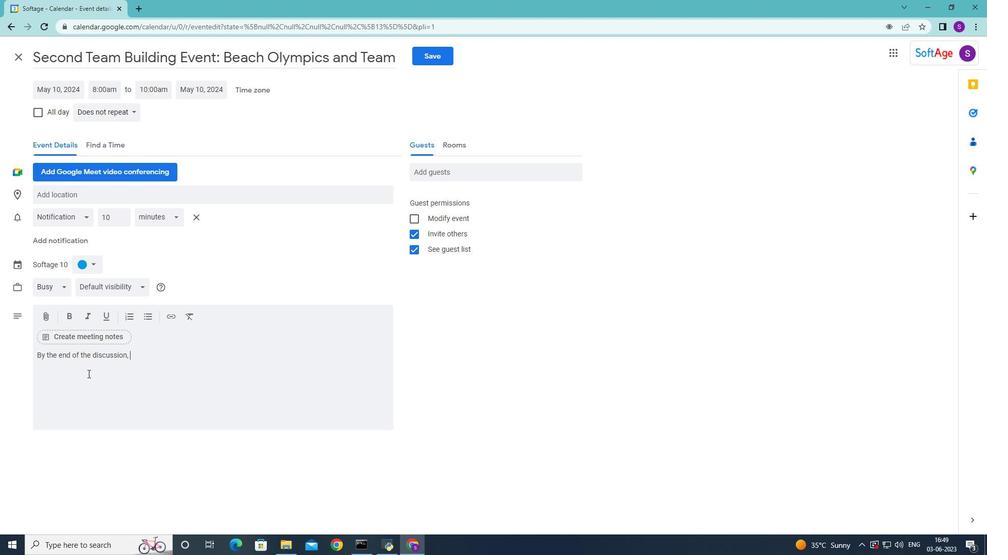 
Action: Mouse moved to (657, 346)
Screenshot: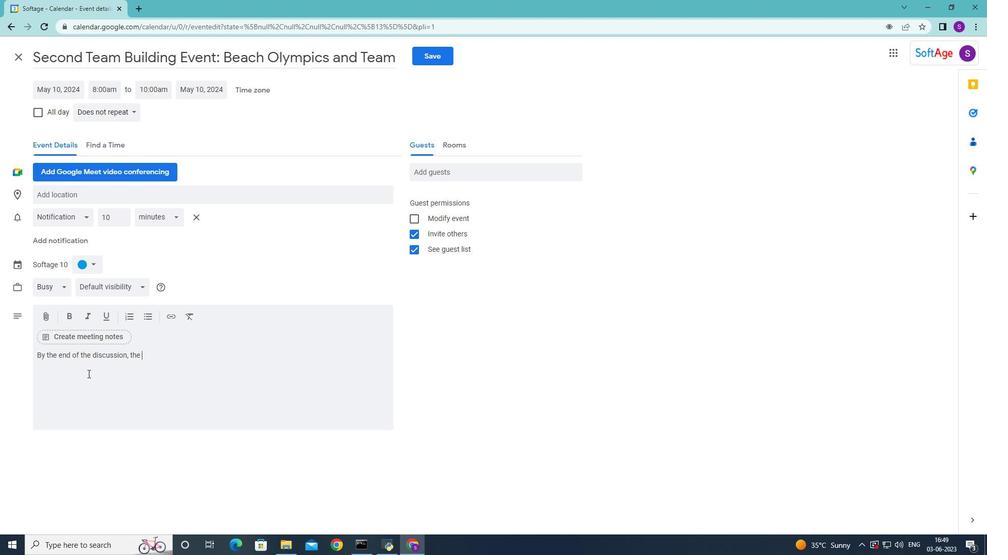 
Action: Mouse pressed left at (657, 346)
Screenshot: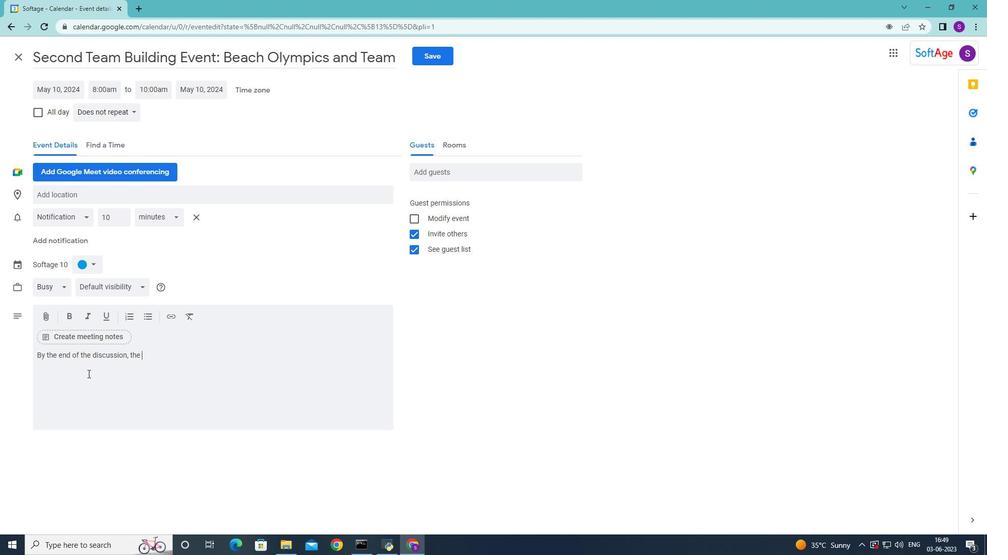 
Action: Mouse moved to (645, 431)
Screenshot: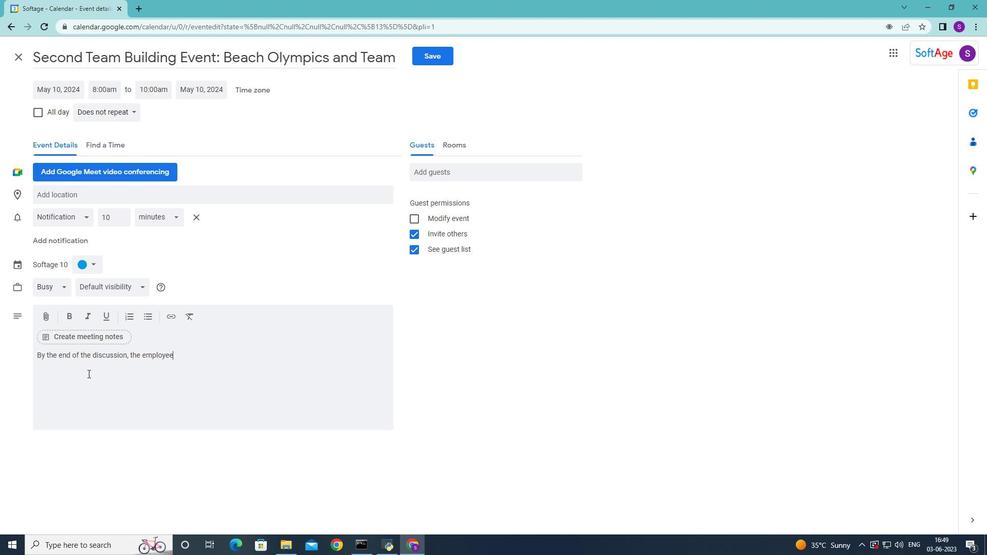 
Action: Mouse pressed left at (645, 431)
Screenshot: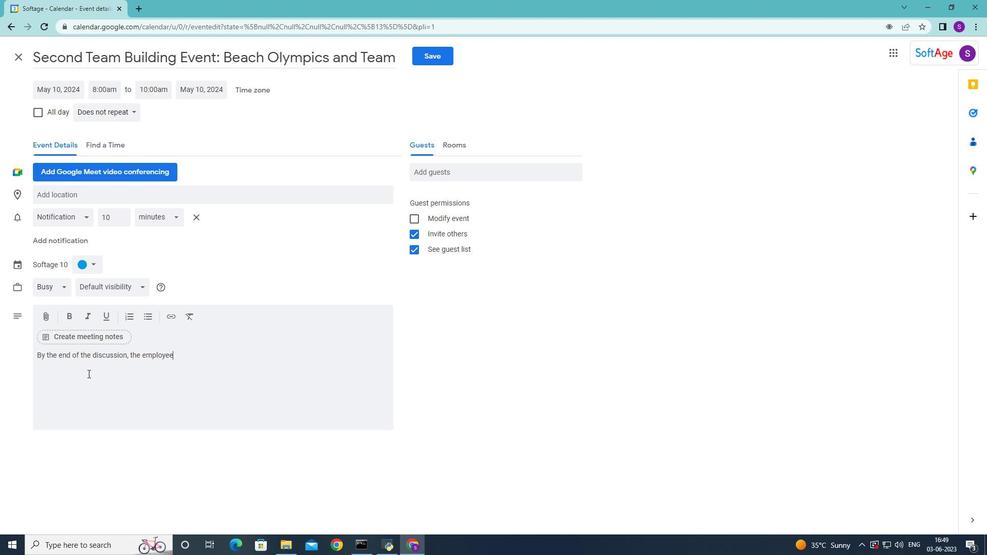 
Action: Mouse moved to (128, 370)
Screenshot: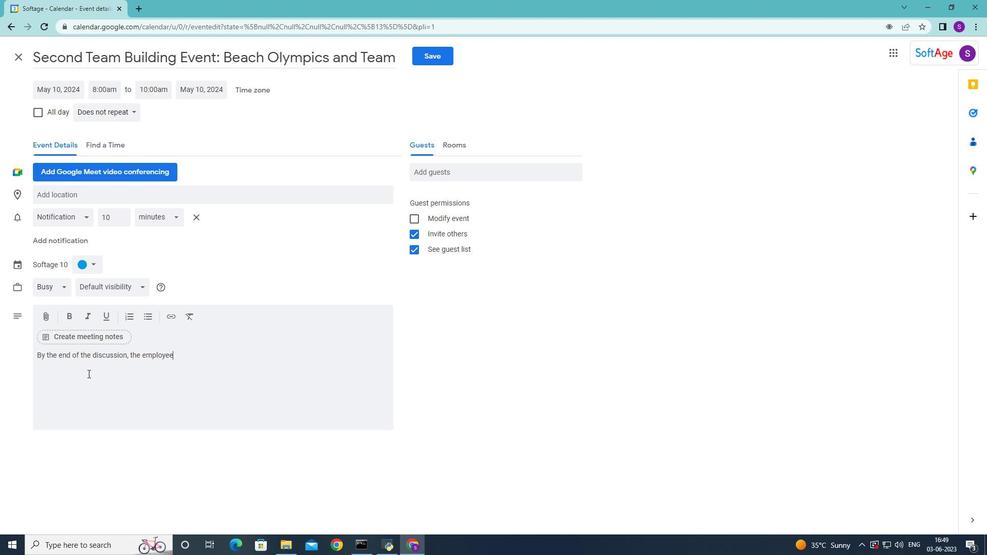 
Action: Mouse pressed left at (128, 370)
Screenshot: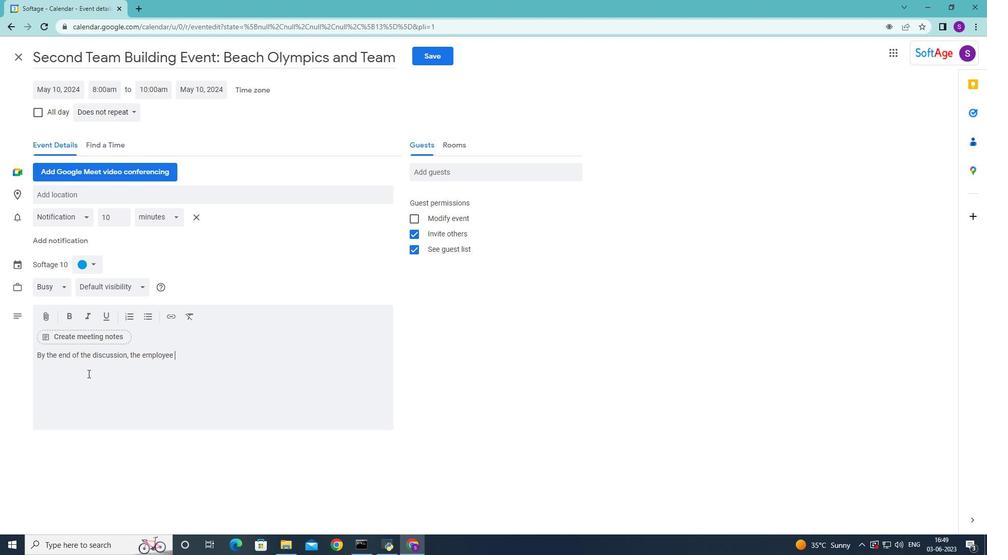 
Action: Key pressed <Key.shift>The<Key.space>quality<Key.space>assurance<Key.space>team<Key.space>will<Key.space>review<Key.space>project<Key.space>documentation<Key.space>such<Key.space>as<Key.space>project<Key.space>plans<Key.space><Key.backspace>,<Key.space>reuire<Key.backspace><Key.backspace><Key.backspace><Key.backspace>quiremnts<Key.space><Key.backspace><Key.backspace><Key.backspace><Key.backspace>ents<Key.space>specifications,<Key.space>design<Key.space>documents,<Key.space>and<Key.space>test<Key.space>plans<Key.space><Key.backspace>.<Key.space><Key.shift>they<Key.space>will<Key.space>ensure<Key.space>that<Key.space>the<Key.space>documentation<Key.space>is<Key.space>complete<Key.space><Key.backspace>,<Key.space>accurate<Key.space>and<Key.space>all<Key.backspace>igns<Key.space>with<Key.space>the<Key.space>project<Key.space>objectives<Key.space>and<Key.space>stakeholder<Key.space>expectations.<Key.space>
Screenshot: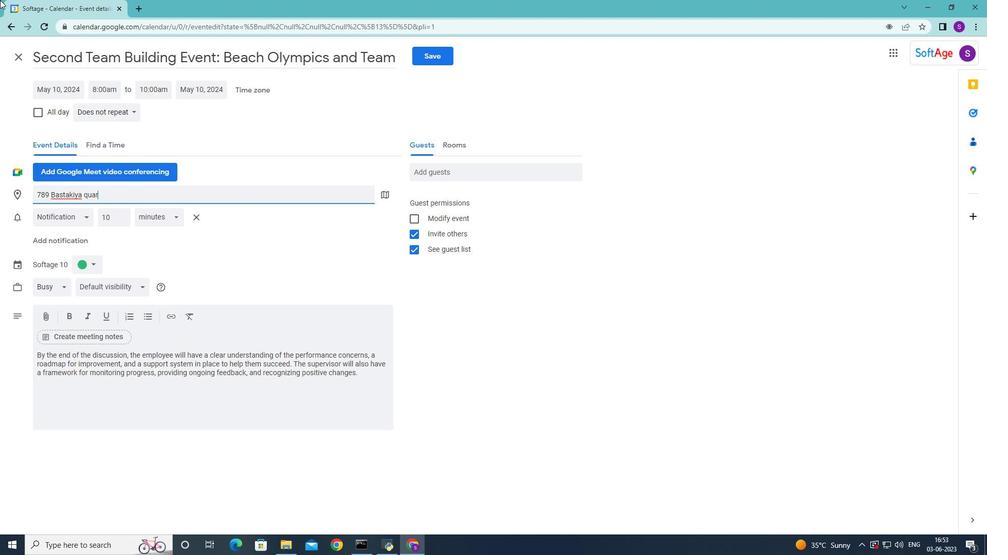 
Action: Mouse moved to (89, 262)
Screenshot: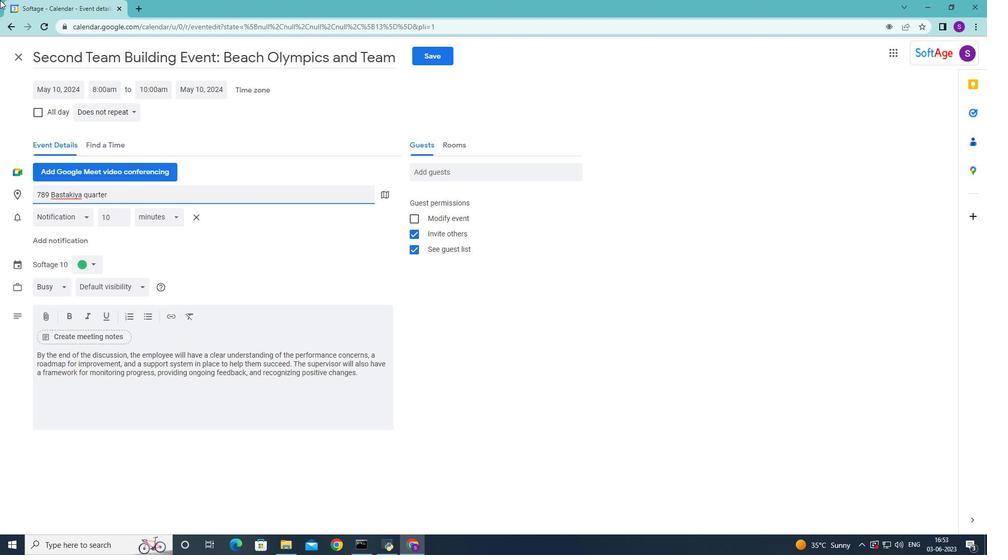 
Action: Mouse pressed left at (89, 262)
Screenshot: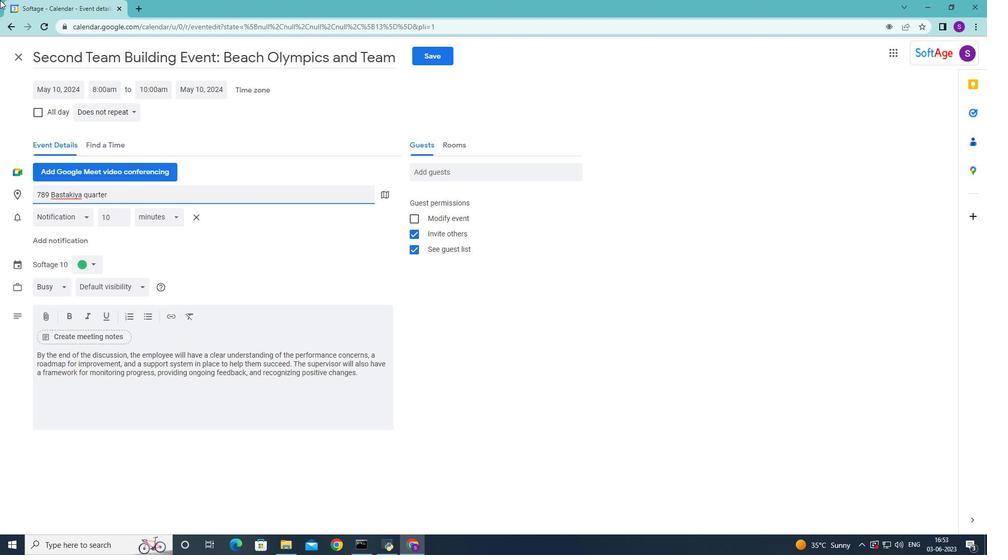 
Action: Mouse moved to (81, 327)
Screenshot: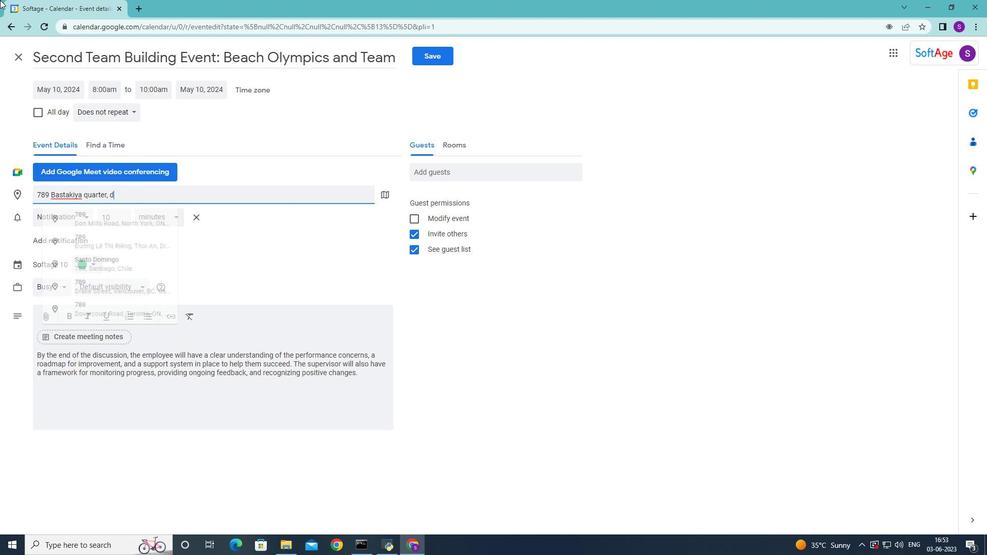
Action: Mouse pressed left at (81, 327)
Screenshot: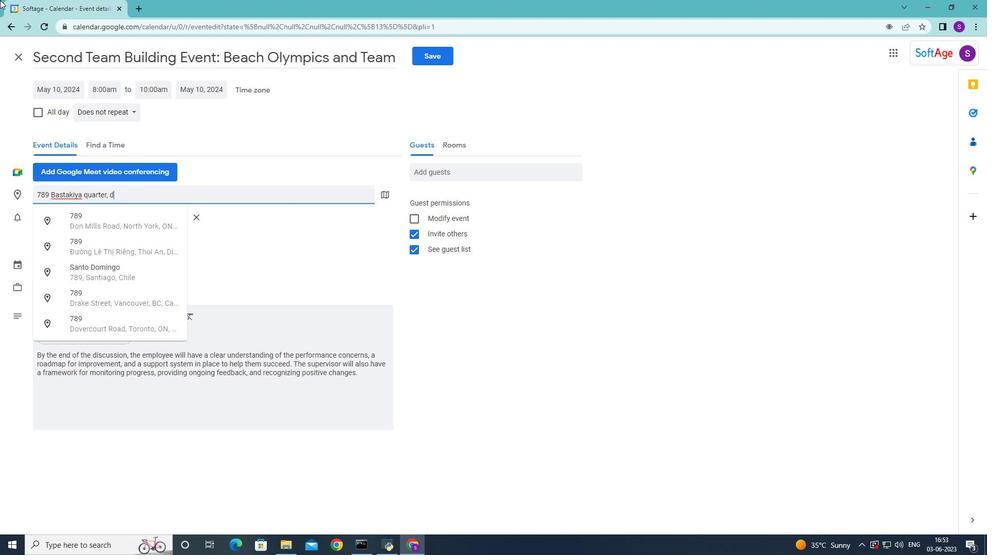 
Action: Mouse moved to (122, 197)
Screenshot: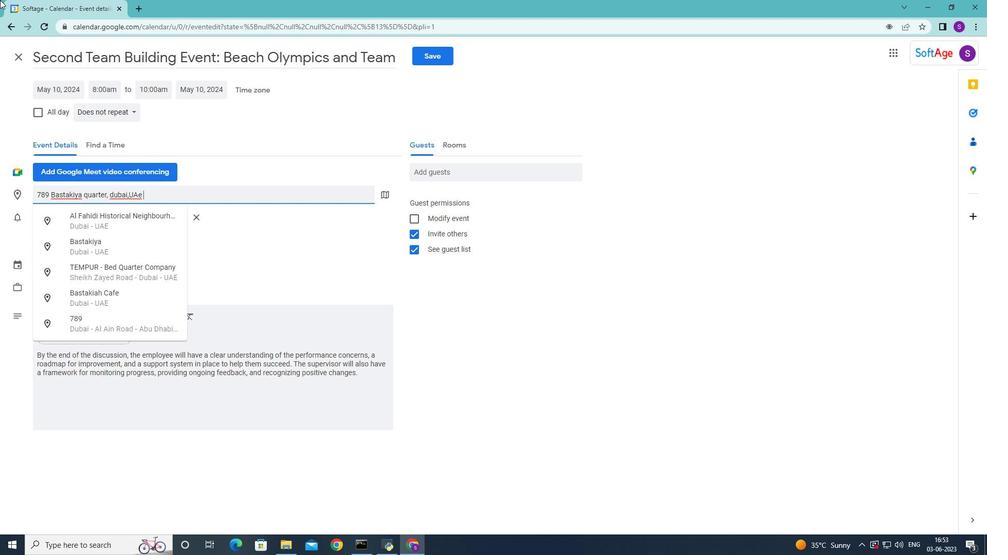 
Action: Mouse pressed left at (122, 197)
Screenshot: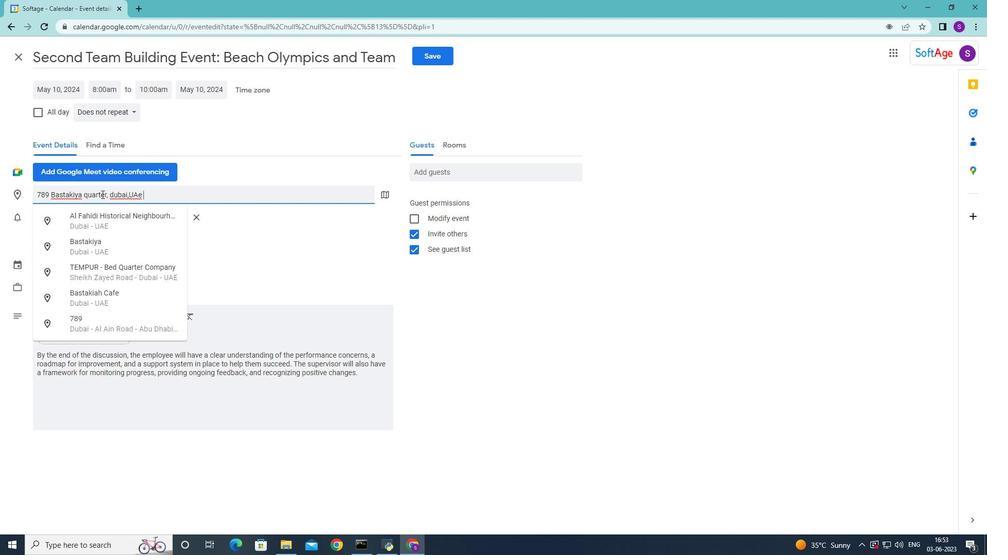 
Action: Key pressed 456<Key.space><Key.shift>Giza<Key.space><Key.shift>Pyramids,<Key.space><Key.shift><Key.shift><Key.shift>giza,<Key.space><Key.shift>egypt
Screenshot: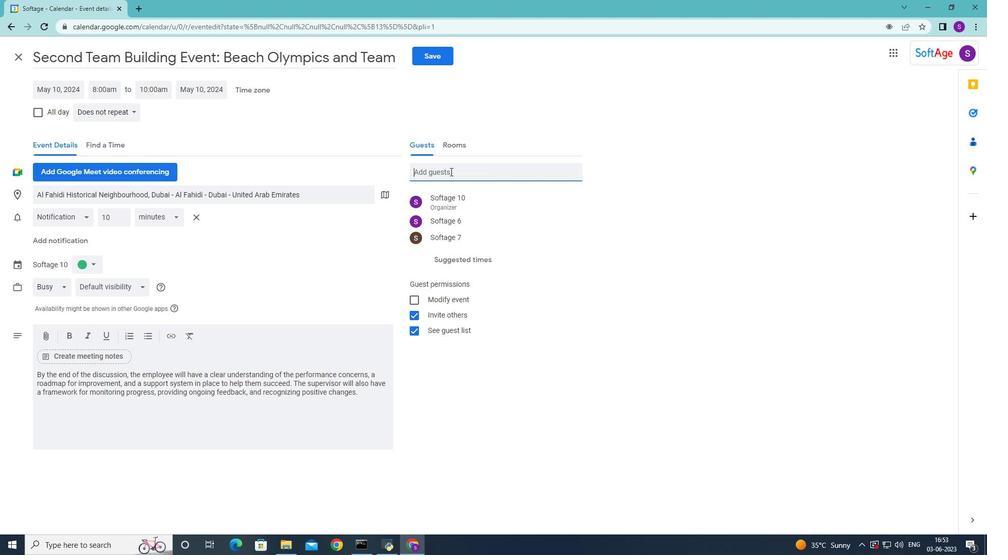 
Action: Mouse moved to (94, 223)
Screenshot: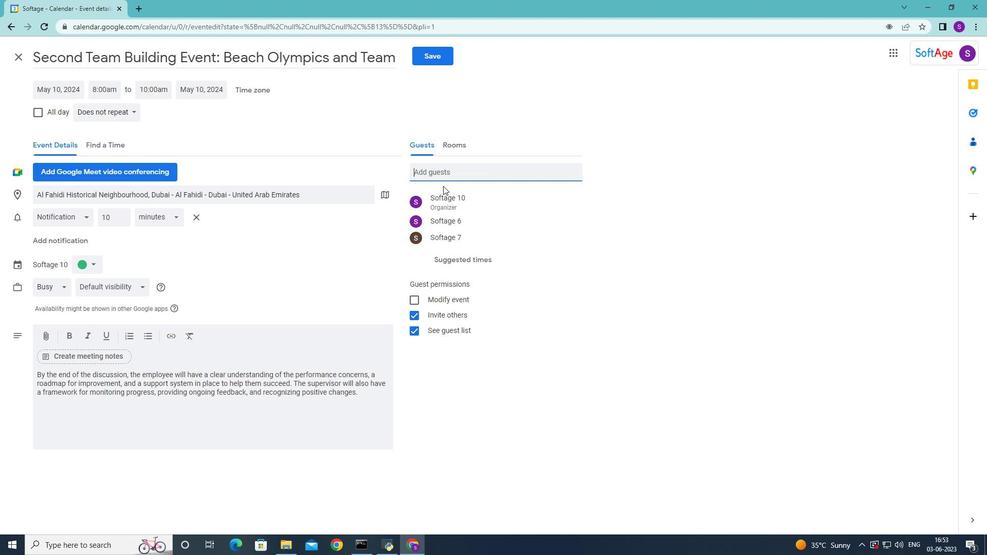
Action: Mouse pressed left at (94, 223)
Screenshot: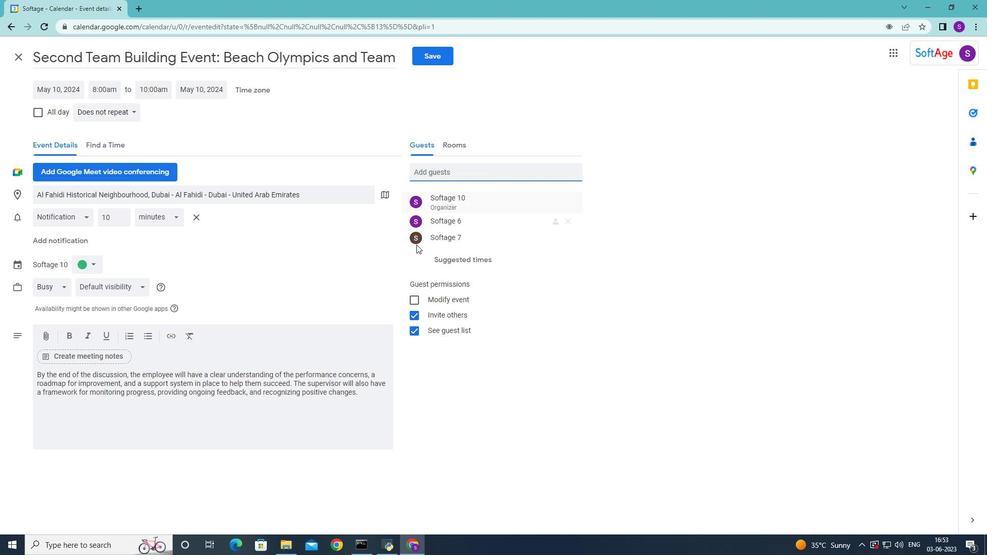
Action: Mouse moved to (459, 173)
Screenshot: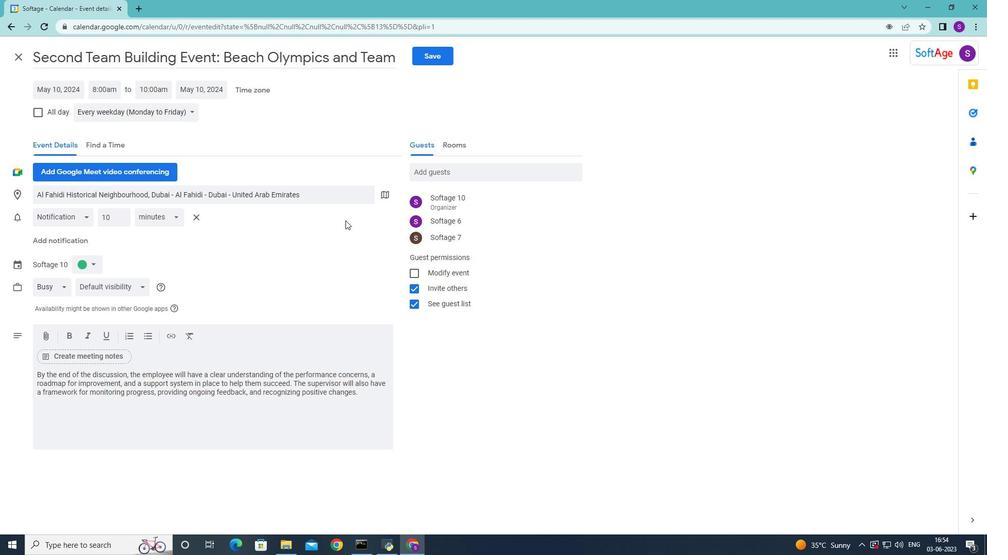 
Action: Mouse pressed left at (459, 173)
Screenshot: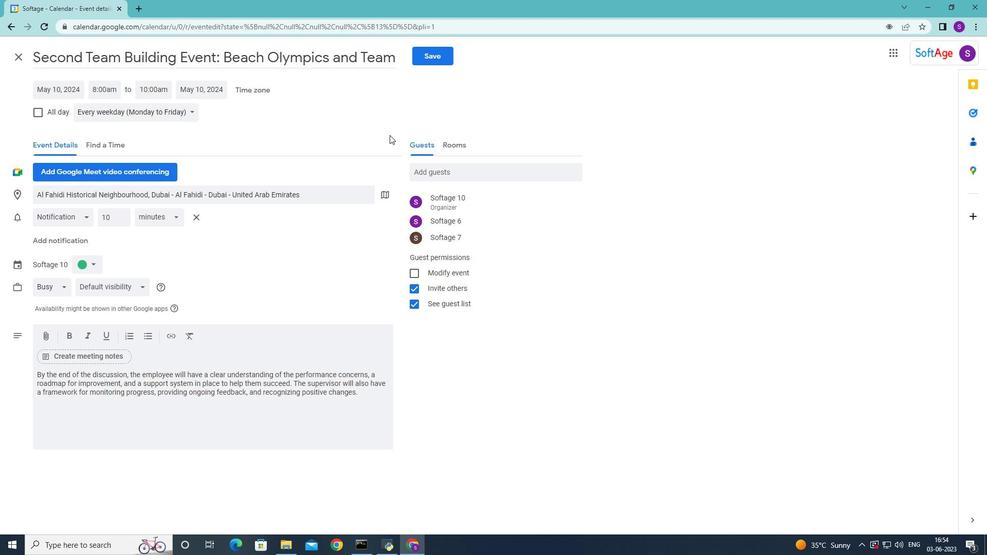 
Action: Mouse moved to (391, 159)
Screenshot: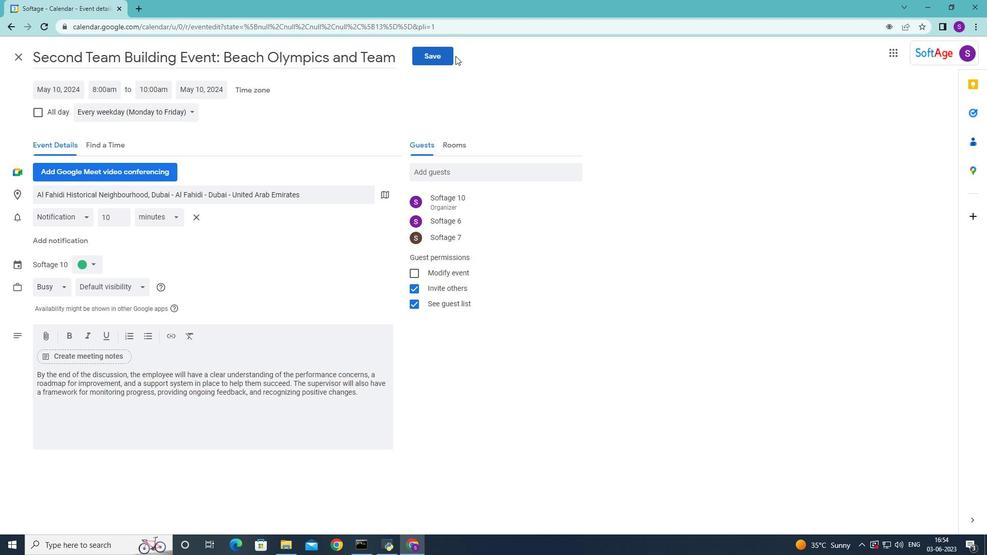 
Action: Key pressed <Key.shift>Softage.3<Key.shift><Key.shift><Key.shift><Key.shift><Key.shift><Key.shift>@softage.net
Screenshot: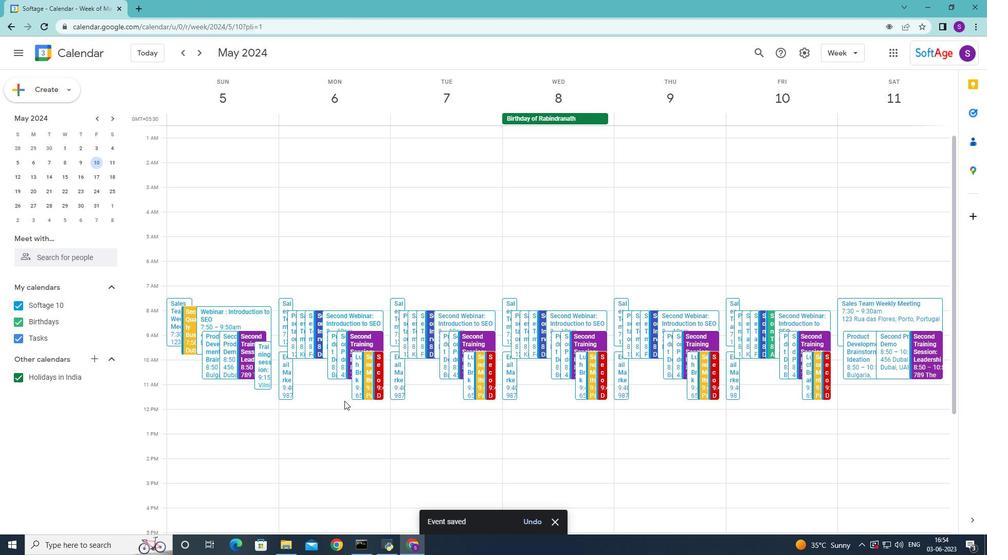 
Action: Mouse moved to (438, 192)
Screenshot: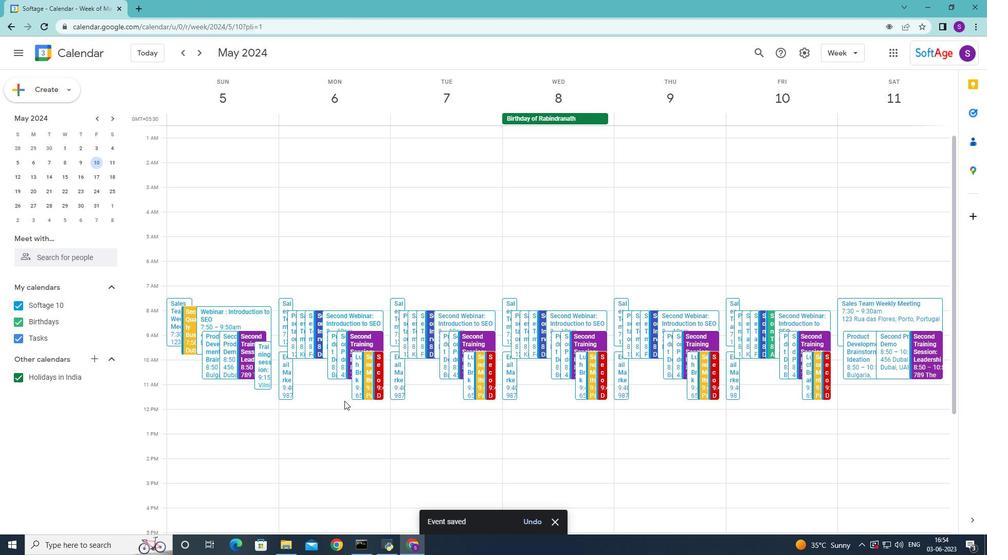 
Action: Mouse pressed left at (438, 192)
Screenshot: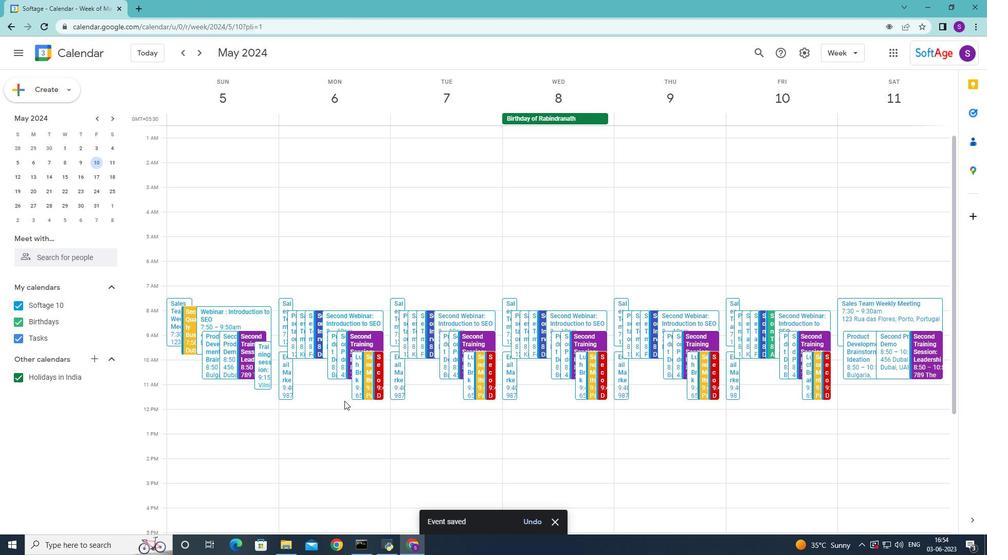 
Action: Mouse moved to (451, 169)
Screenshot: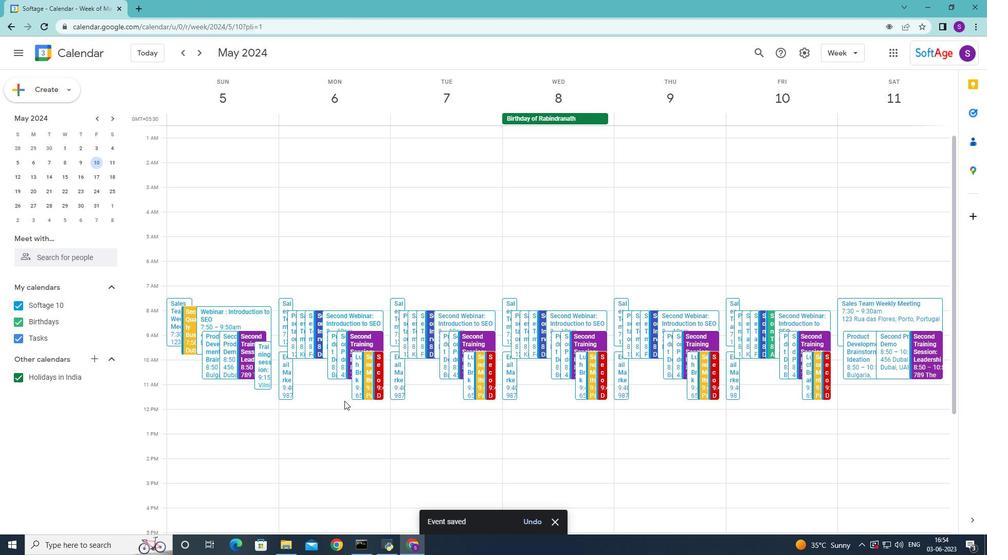 
Action: Mouse pressed left at (451, 169)
Screenshot: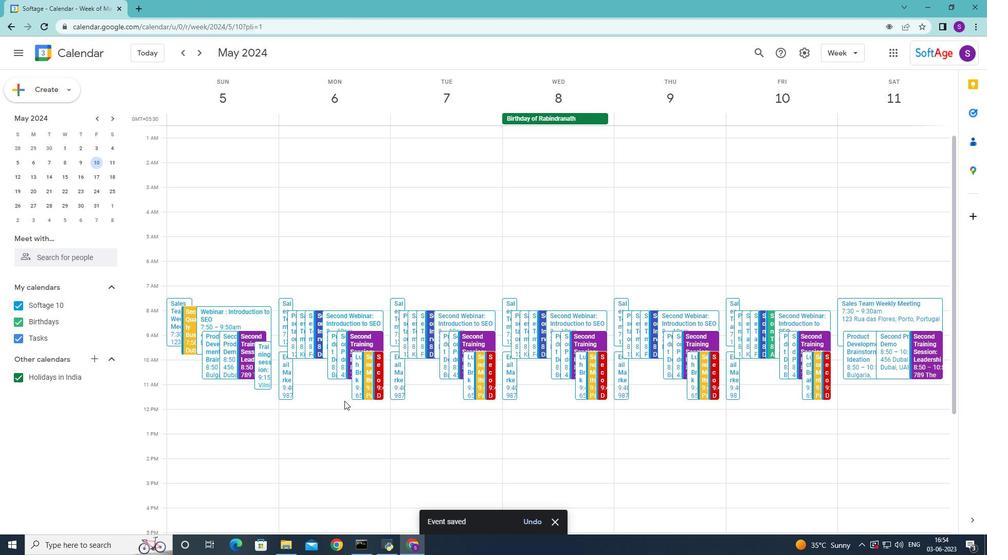 
Action: Mouse moved to (428, 159)
Screenshot: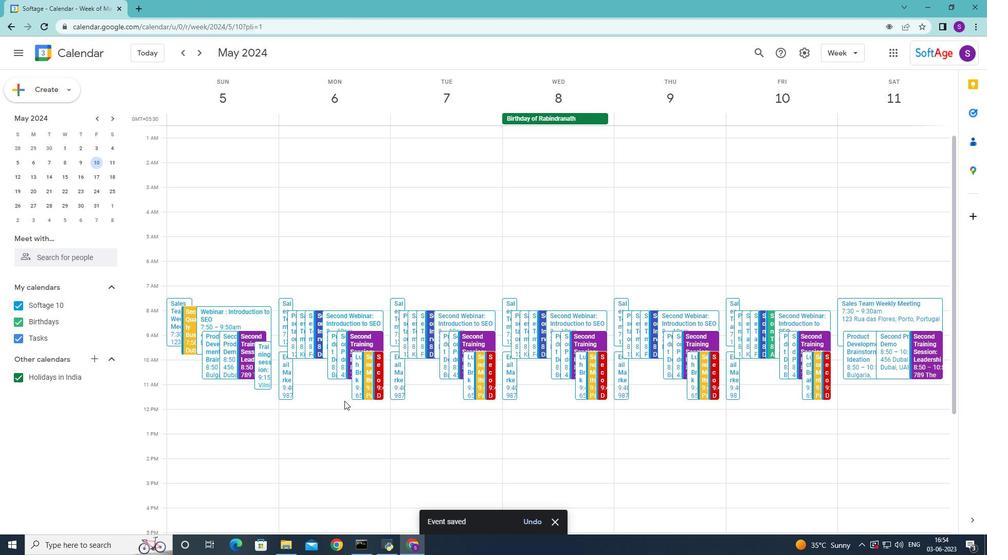 
Action: Key pressed <Key.shift>Softage.4<Key.shift>@softage.net
Screenshot: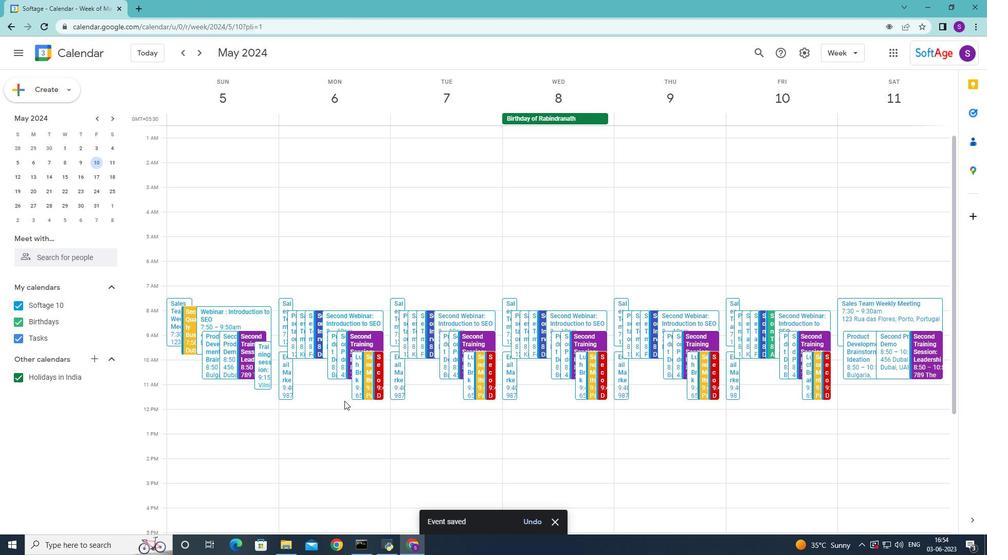 
Action: Mouse moved to (463, 197)
Screenshot: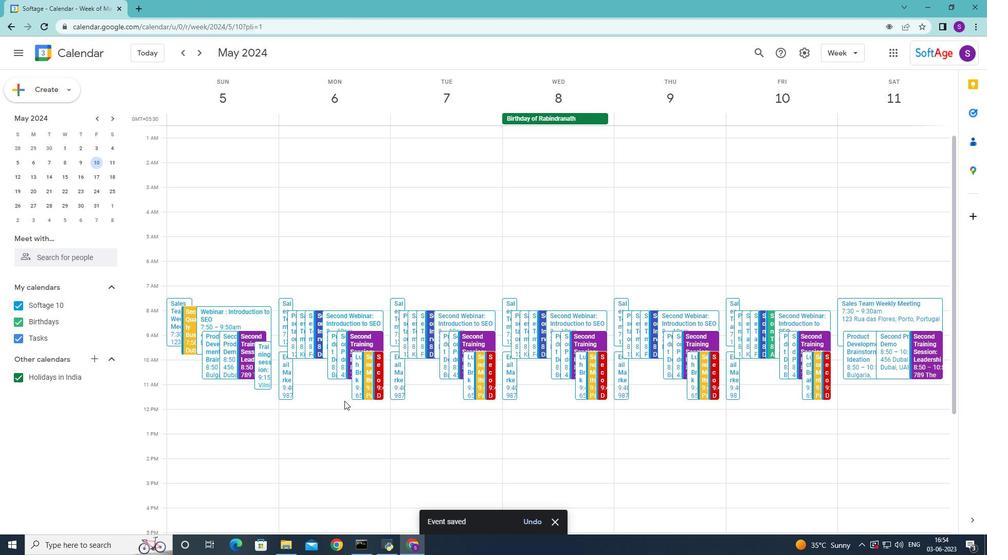 
Action: Mouse pressed left at (463, 197)
Screenshot: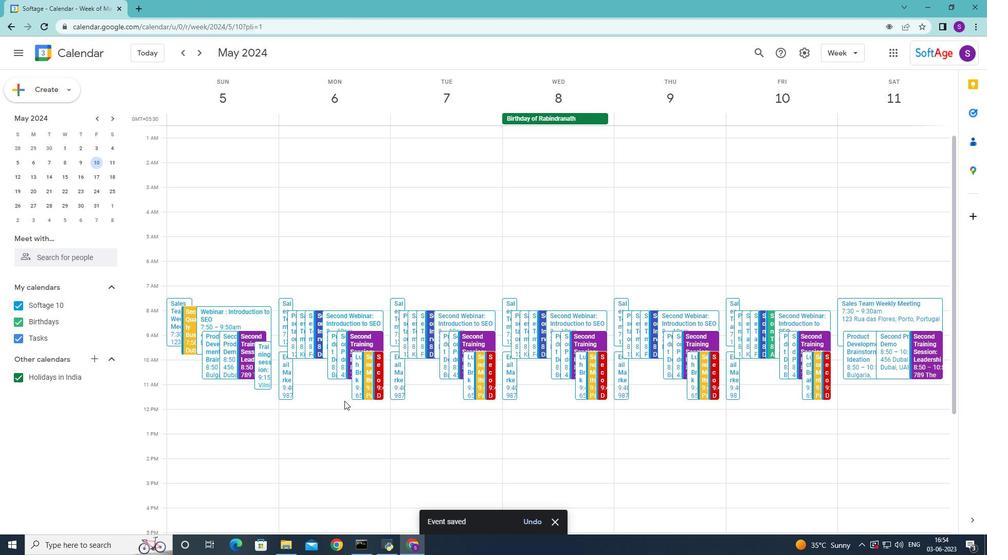 
Action: Mouse moved to (125, 107)
Screenshot: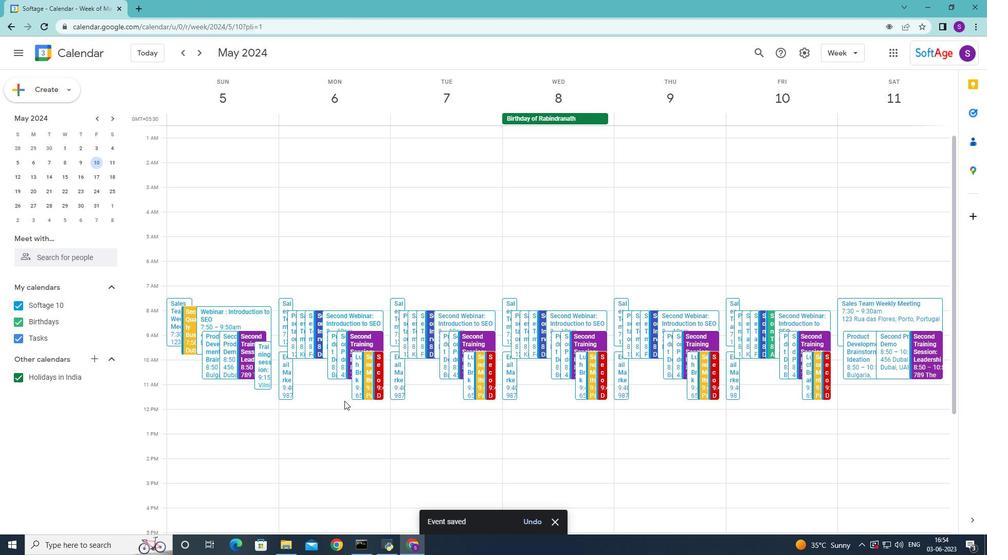 
Action: Mouse pressed left at (125, 107)
Screenshot: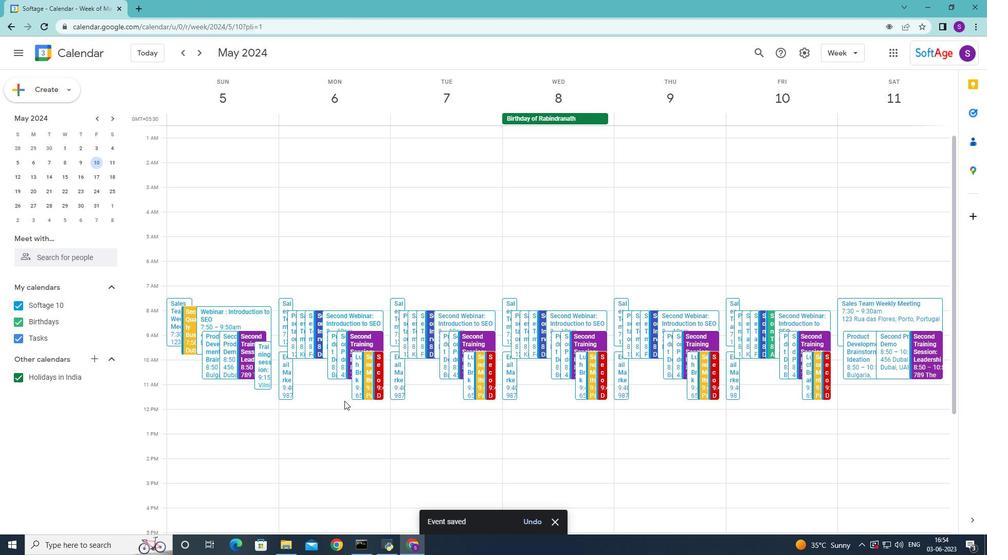 
Action: Mouse moved to (272, 171)
Screenshot: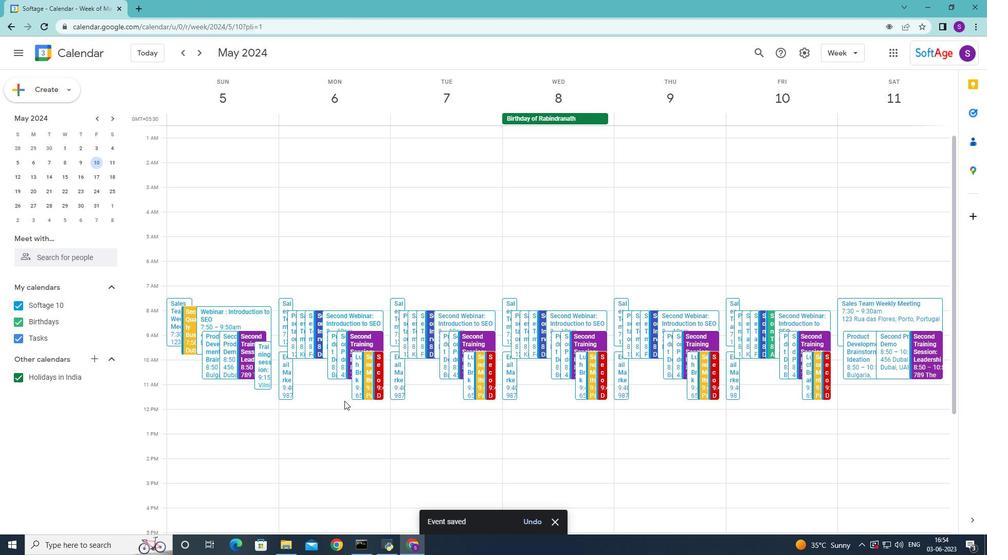 
Action: Mouse pressed left at (272, 171)
Screenshot: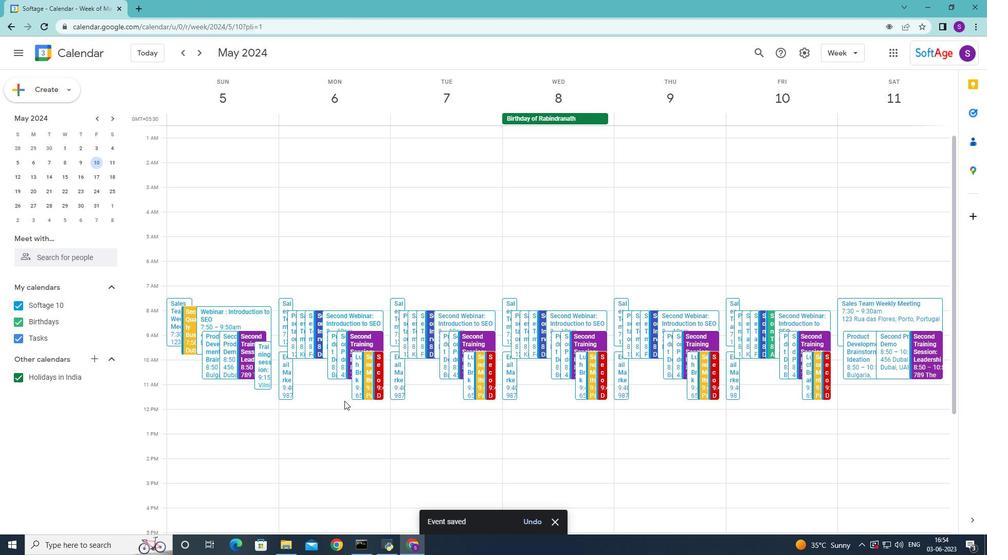 
Action: Mouse moved to (440, 60)
Screenshot: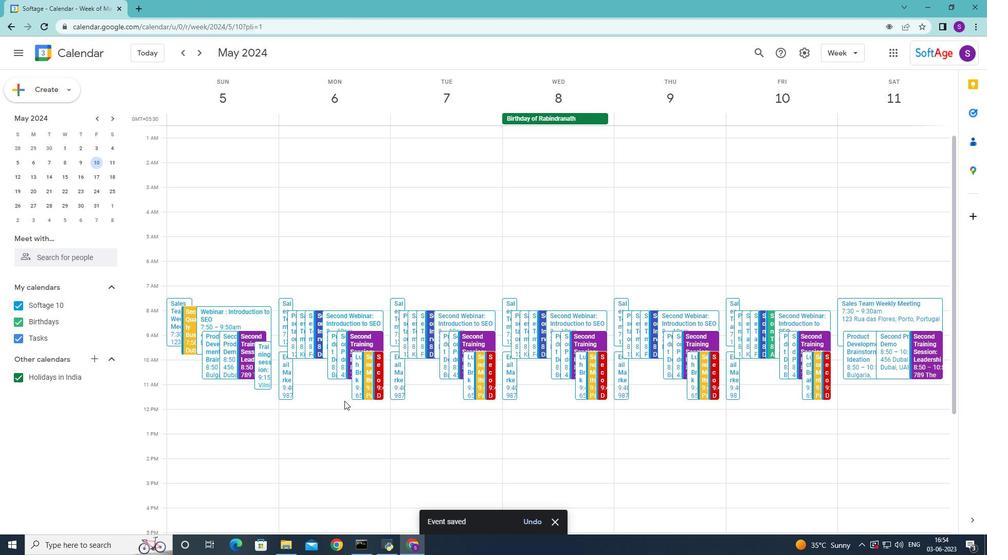 
Action: Mouse pressed left at (440, 60)
Screenshot: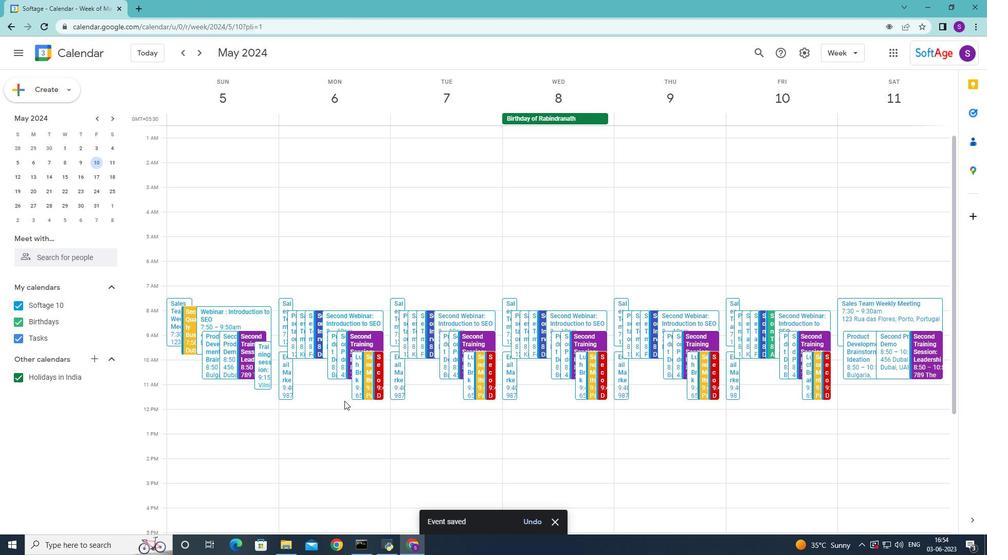 
Action: Mouse moved to (590, 313)
Screenshot: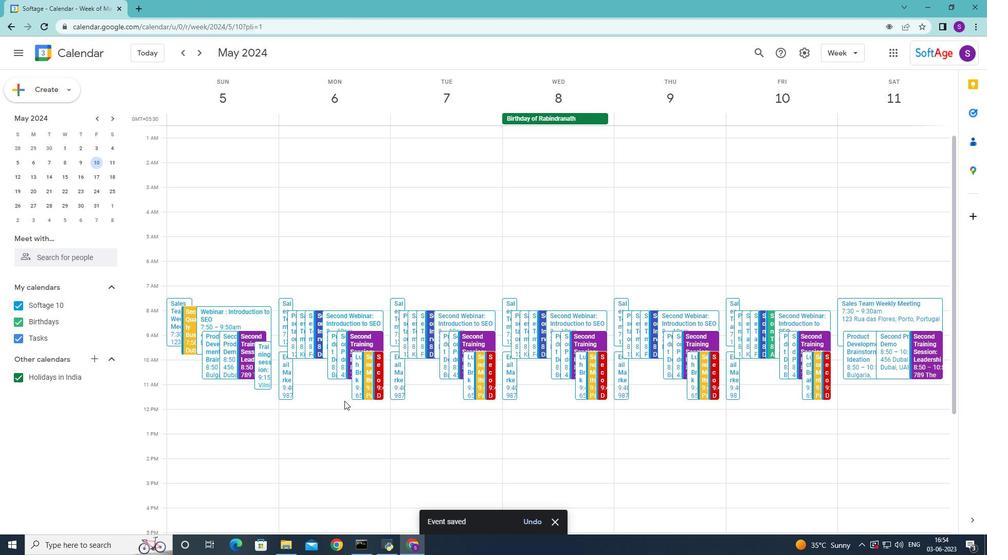 
Action: Mouse pressed left at (590, 313)
Screenshot: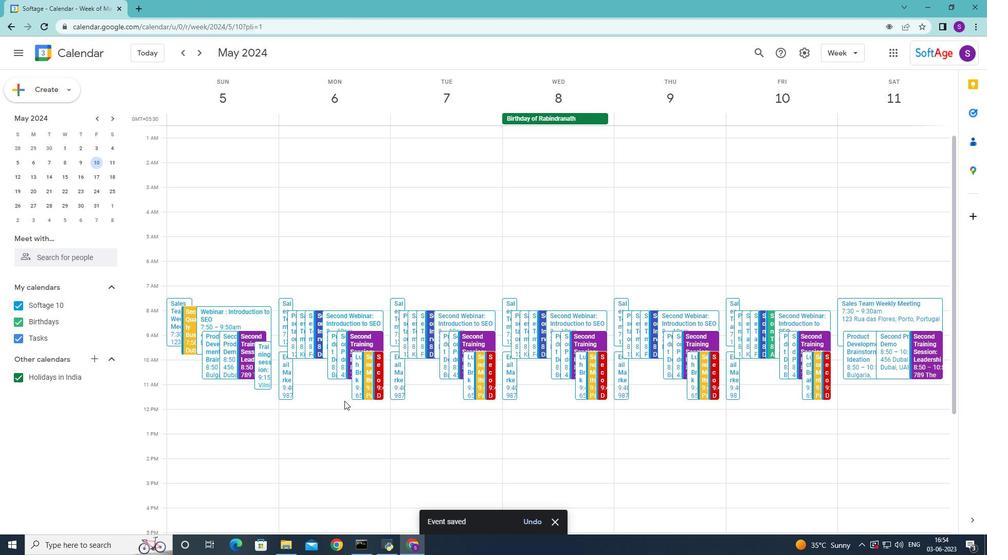
Action: Mouse moved to (51, 91)
Screenshot: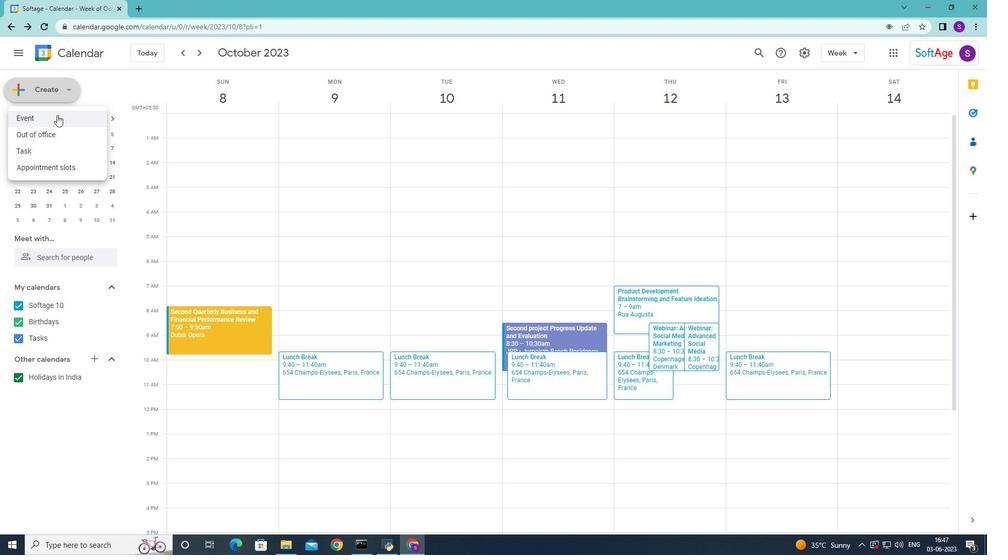 
Action: Mouse pressed left at (51, 91)
Screenshot: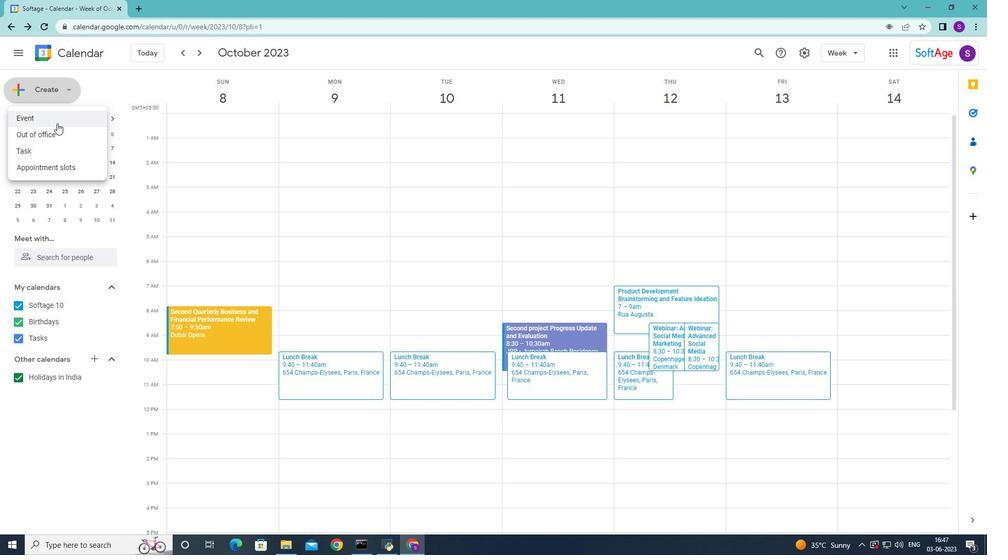 
Action: Mouse moved to (66, 120)
Screenshot: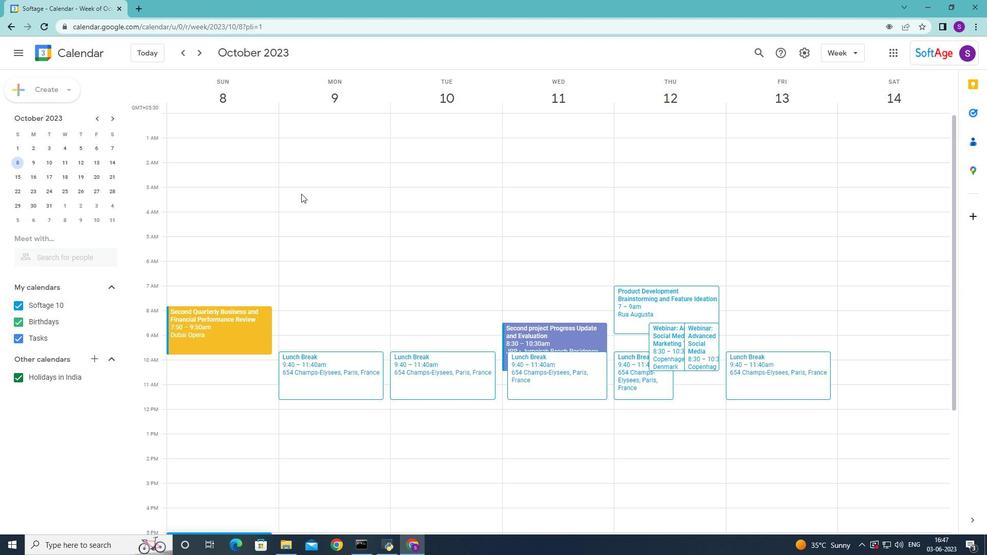 
Action: Mouse pressed left at (66, 120)
Screenshot: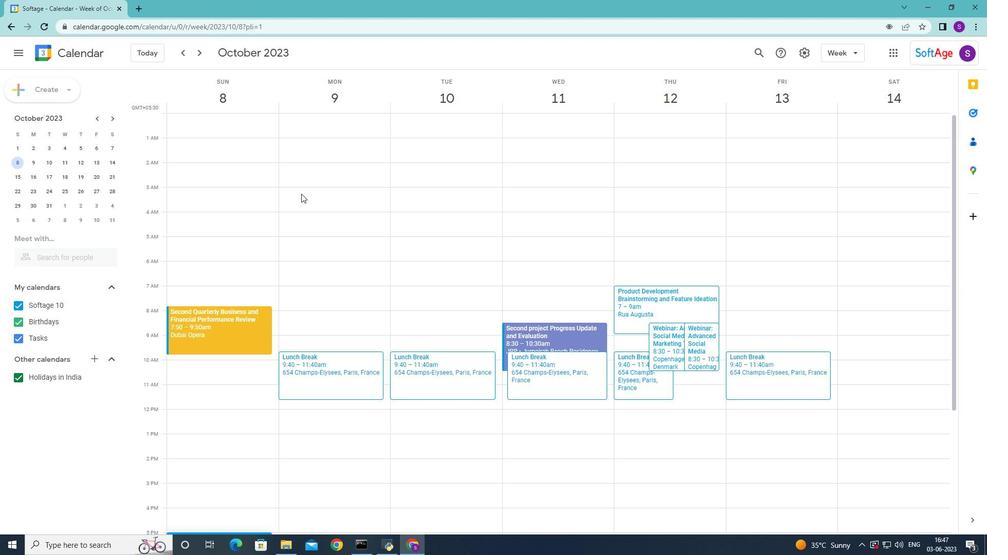 
Action: Mouse moved to (364, 182)
Screenshot: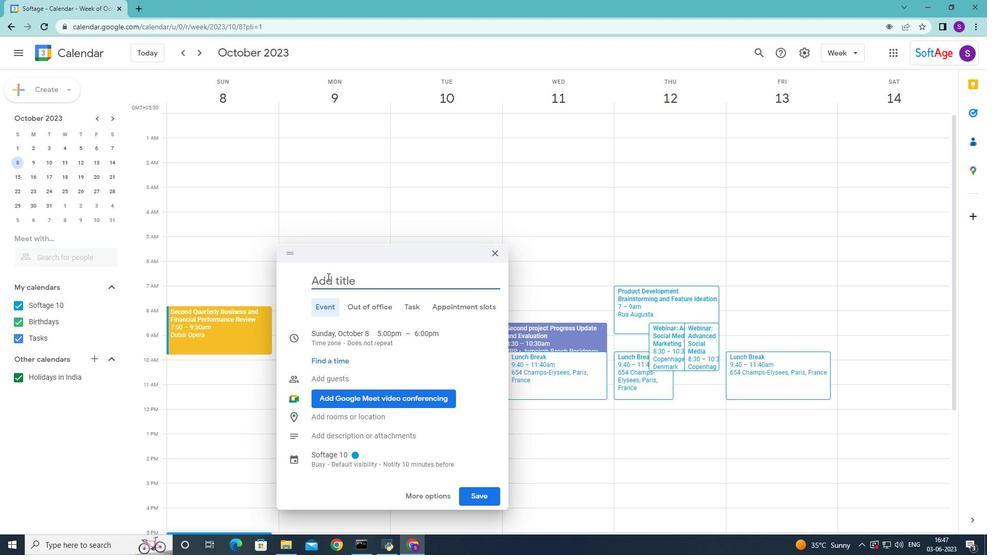 
Action: Mouse pressed left at (364, 182)
Screenshot: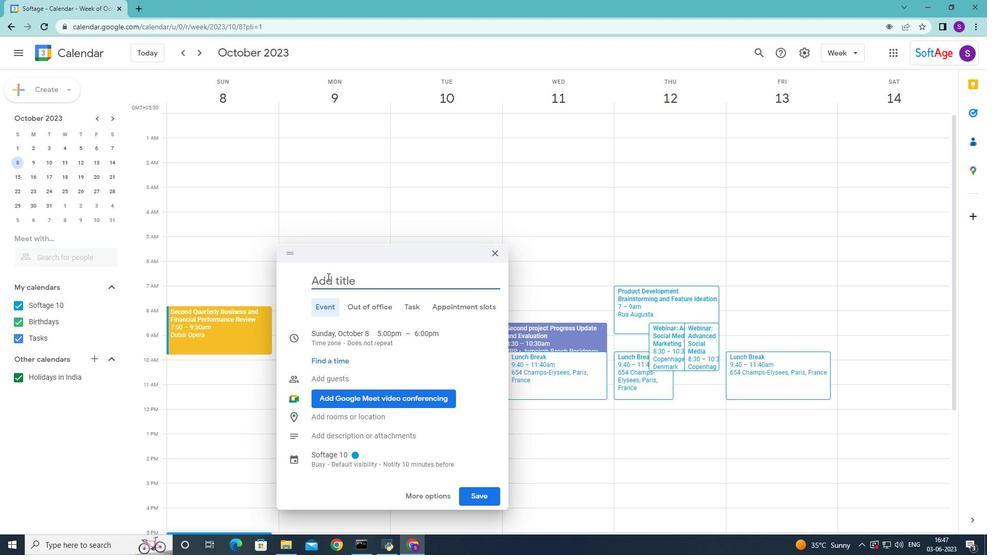 
Action: Key pressed <Key.shift>Second<Key.space><Key.shift>Team<Key.space><Key.shift>Building<Key.space><Key.shift>Event<Key.enter>;ctrl+Z
Screenshot: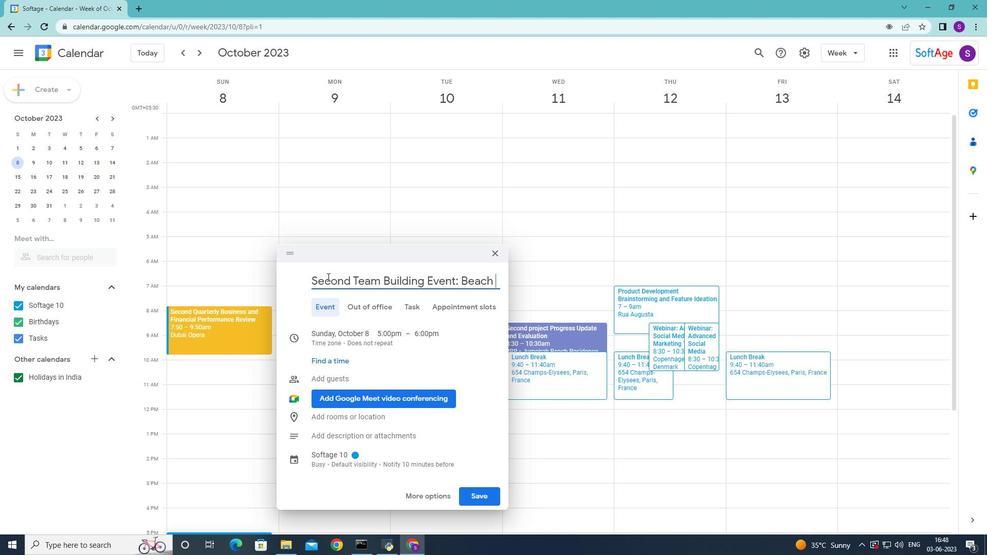 
Action: Mouse moved to (51, 80)
Screenshot: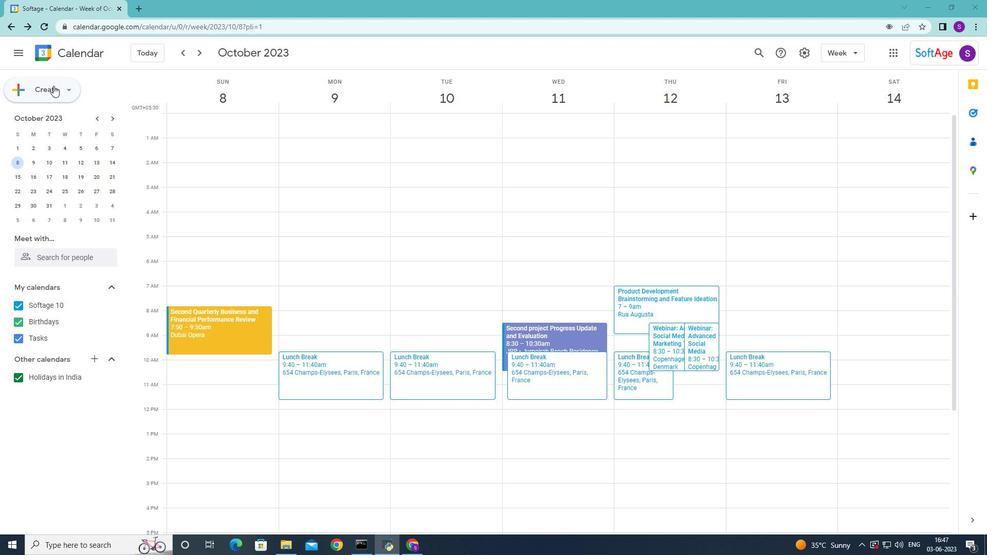 
Action: Mouse pressed left at (51, 80)
Screenshot: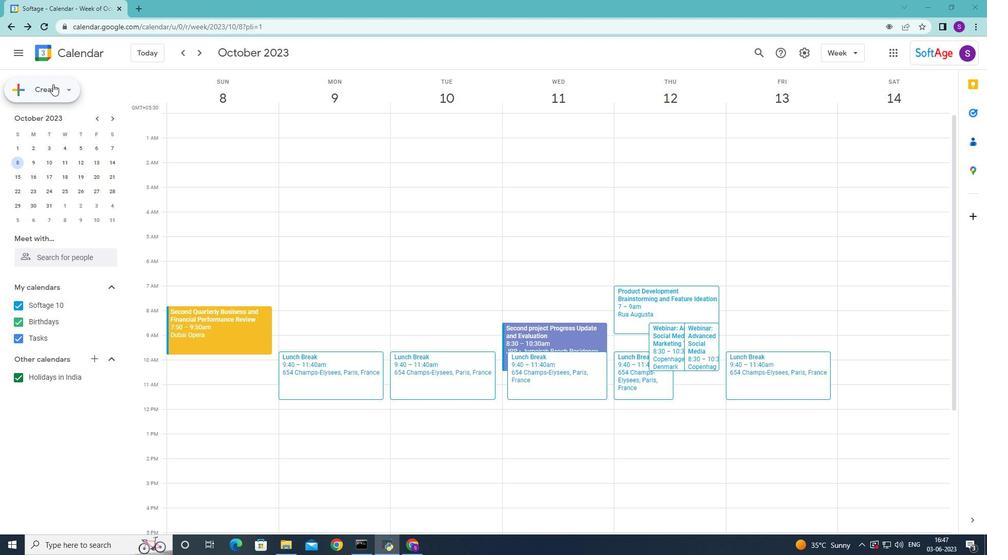 
Action: Mouse moved to (57, 123)
Screenshot: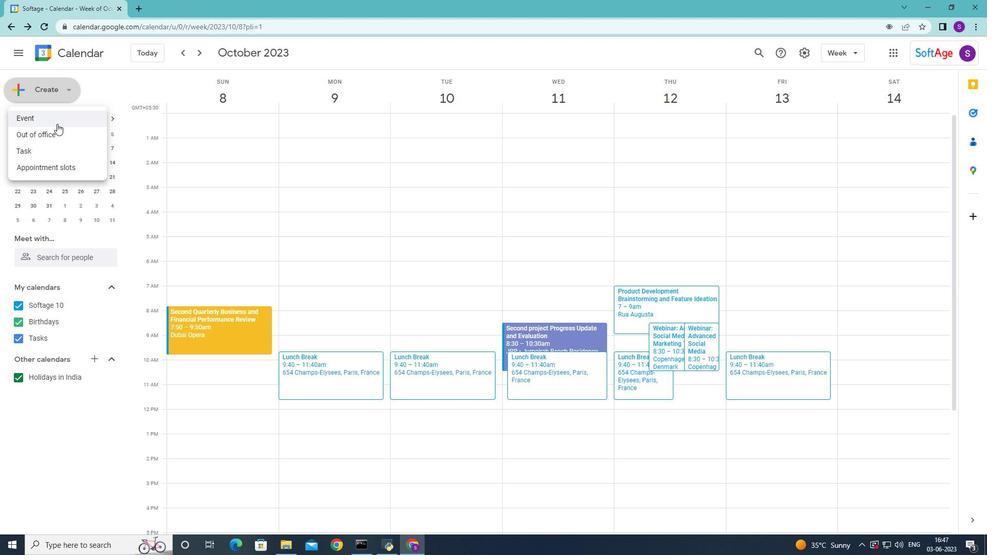 
Action: Mouse pressed left at (57, 123)
Screenshot: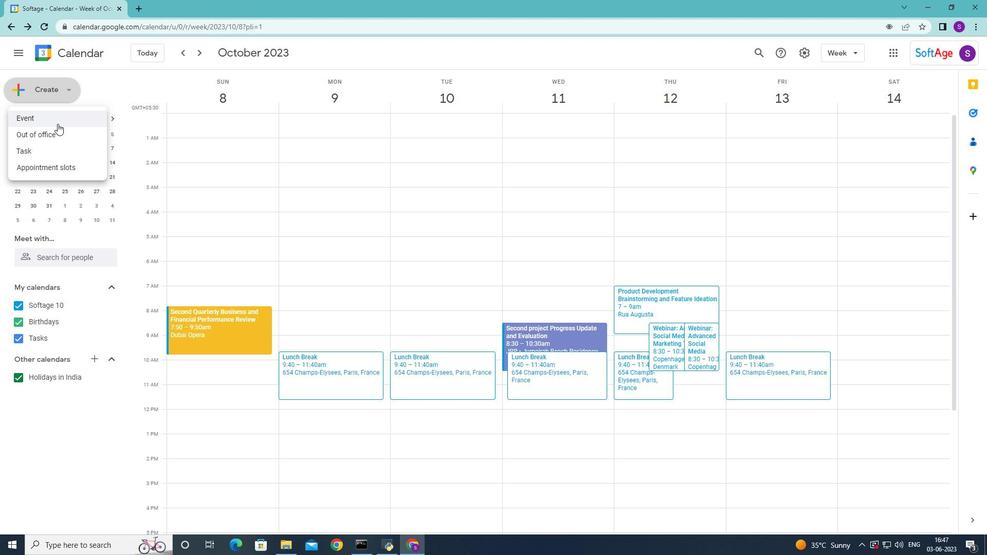 
Action: Mouse moved to (327, 277)
Screenshot: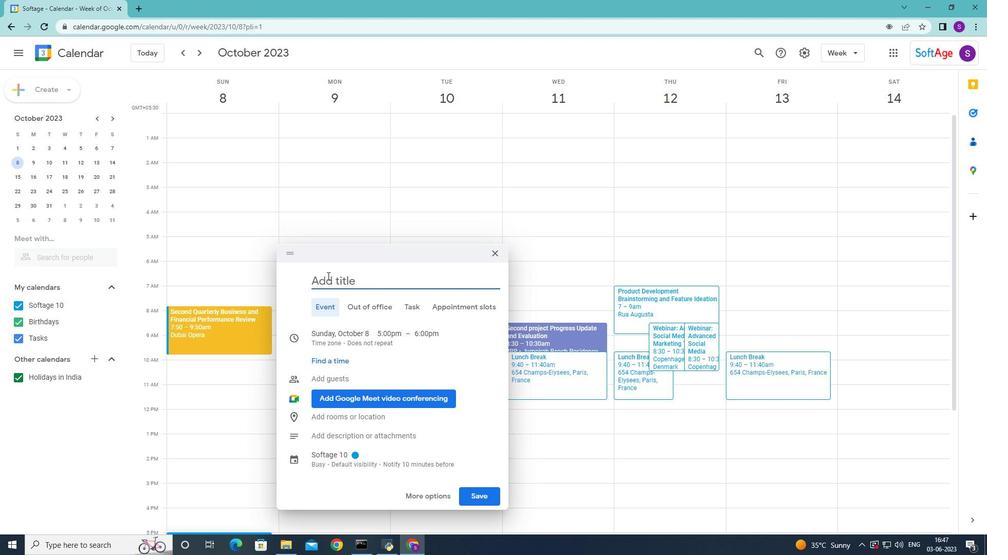 
Action: Mouse pressed left at (327, 277)
Screenshot: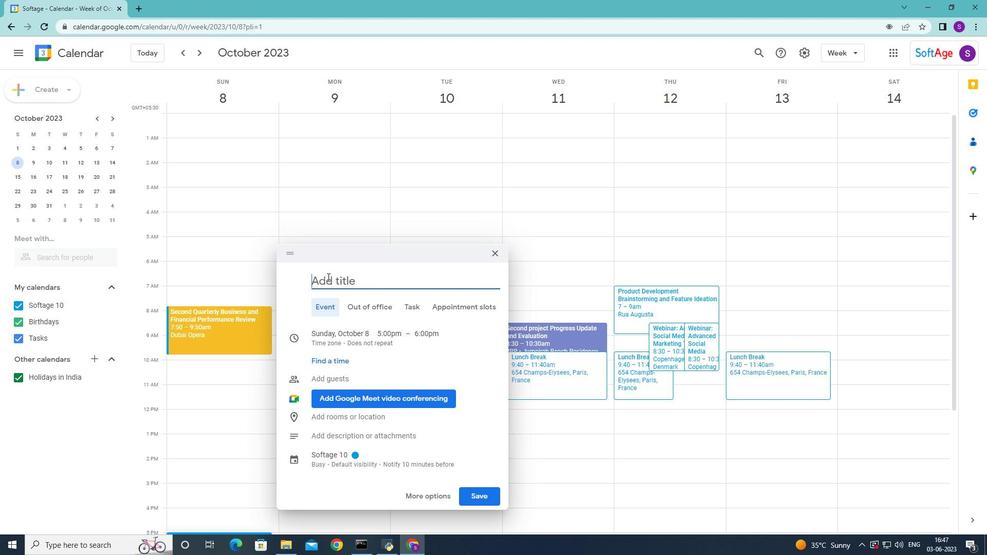 
Action: Key pressed <Key.shift><Key.shift><Key.shift>Second<Key.space><Key.shift>Team<Key.space><Key.shift>Bi<Key.backspace>uilding<Key.space><Key.shift>Event<Key.shift_r><Key.shift_r><Key.shift_r><Key.shift_r><Key.shift_r>:<Key.space><Key.shift>Beach<Key.space><Key.shift>Olympics<Key.space>and<Key.space>team<Key.space><Key.left><Key.left><Key.left><Key.left><Key.backspace><Key.shift>T<Key.right><Key.right><Key.right><Key.right><Key.shift>Challenges<Key.space>
Screenshot: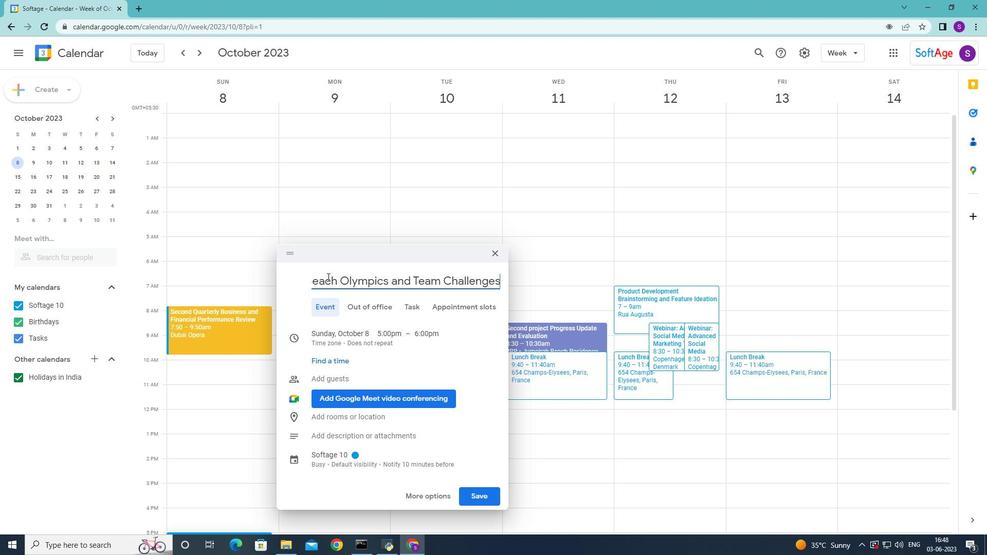 
Action: Mouse moved to (347, 340)
Screenshot: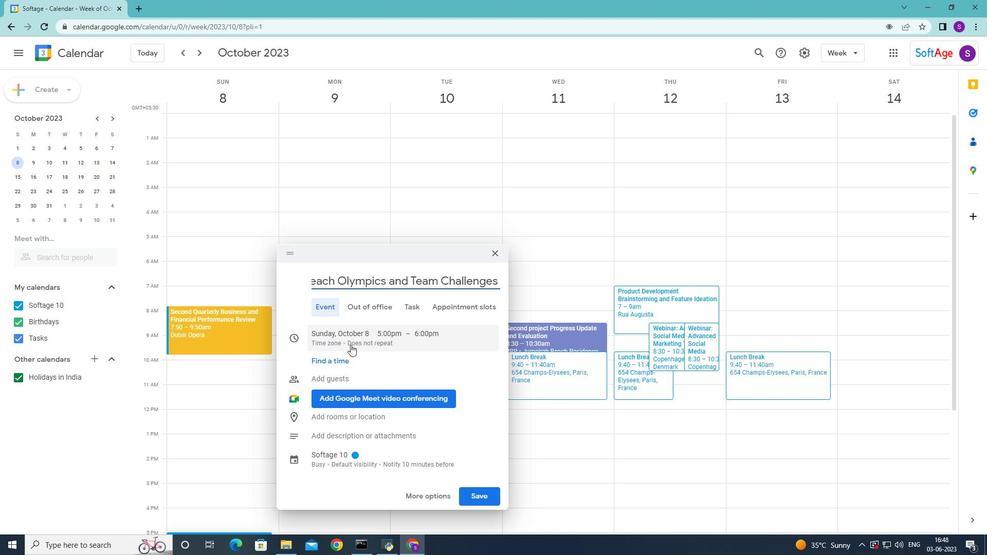 
Action: Mouse pressed left at (347, 340)
Screenshot: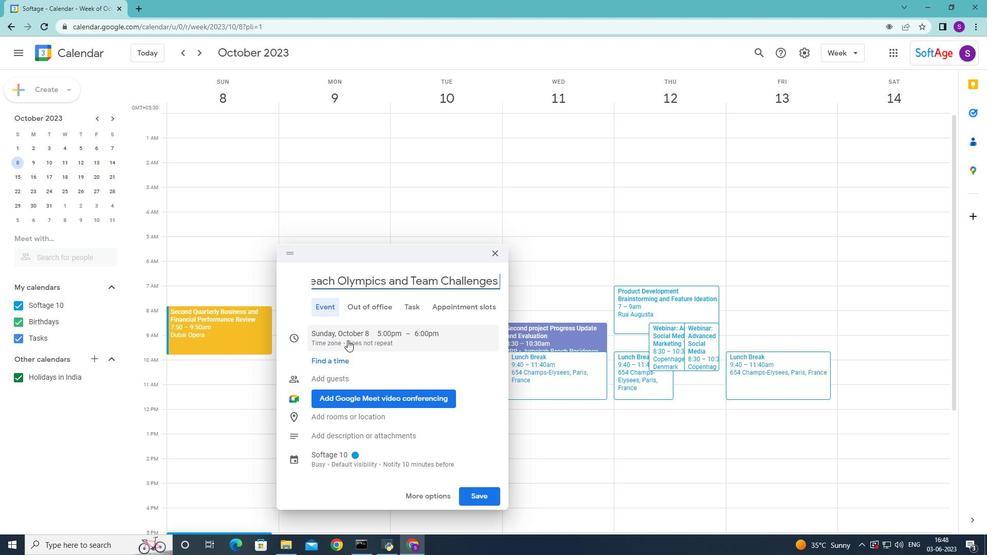 
Action: Mouse moved to (350, 303)
Screenshot: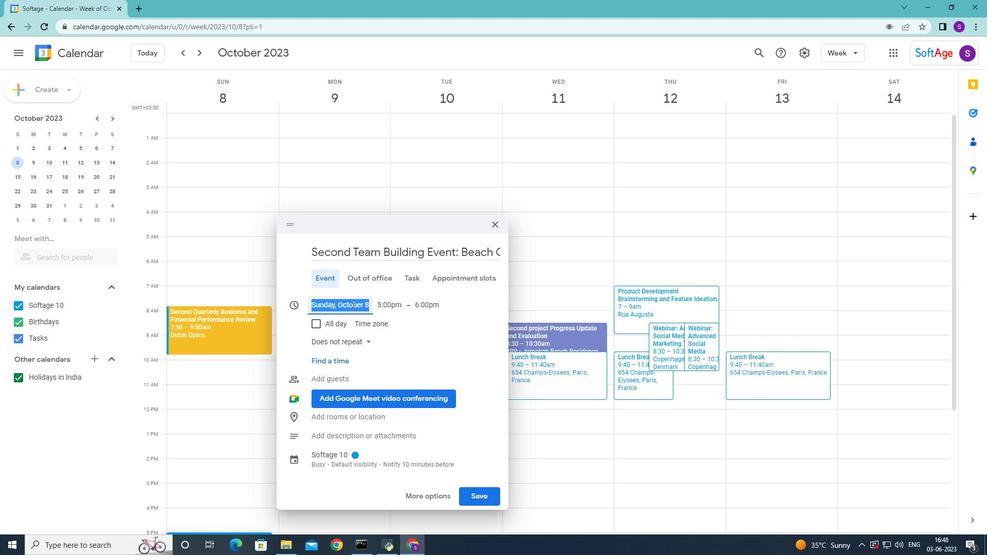 
Action: Mouse pressed left at (350, 303)
Screenshot: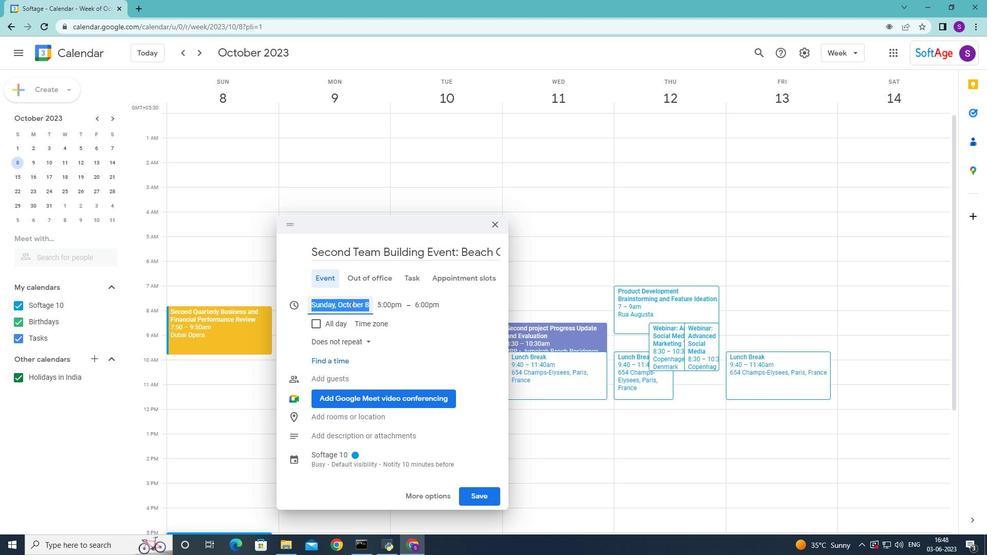 
Action: Mouse moved to (435, 327)
Screenshot: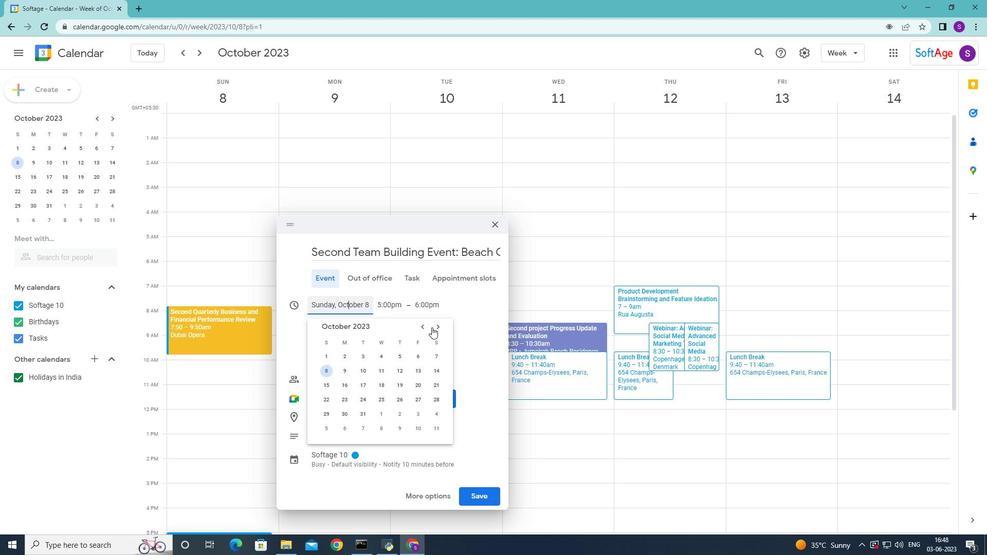 
Action: Mouse pressed left at (435, 327)
Screenshot: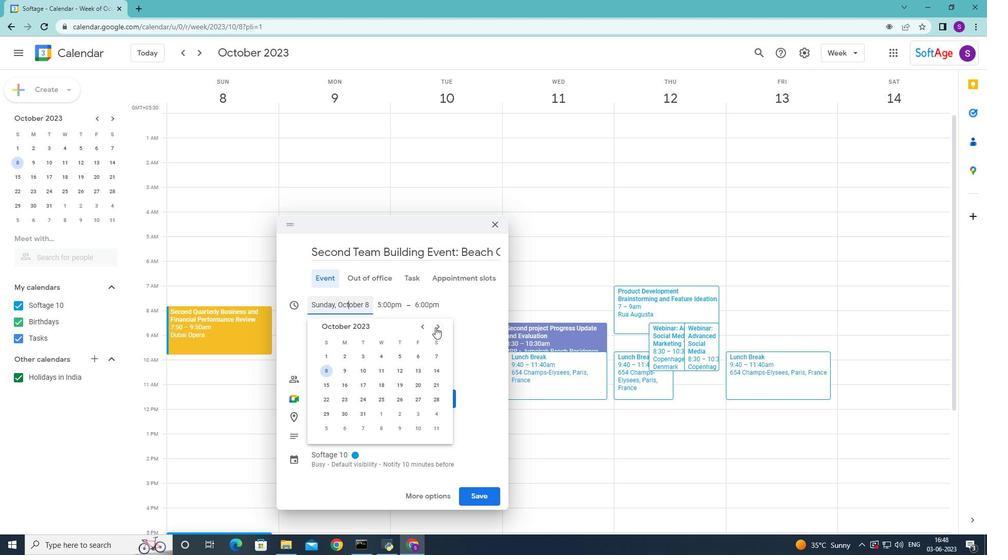 
Action: Mouse pressed left at (435, 327)
Screenshot: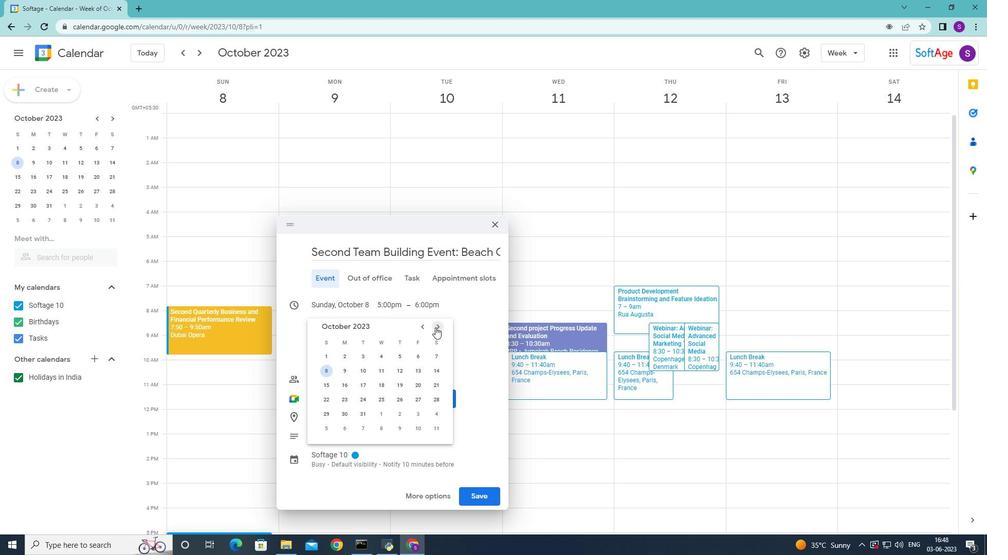 
Action: Mouse pressed left at (435, 327)
Screenshot: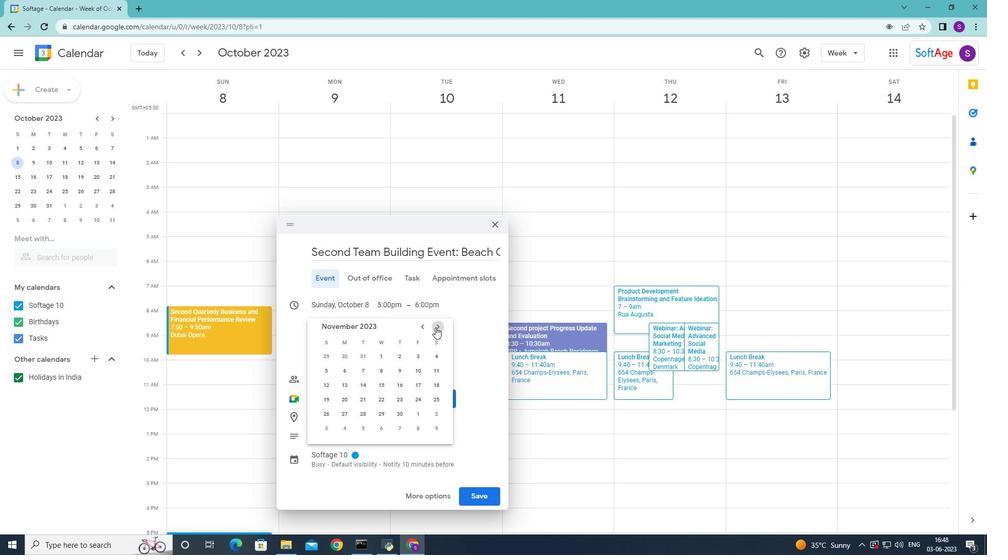 
Action: Mouse pressed left at (435, 327)
Screenshot: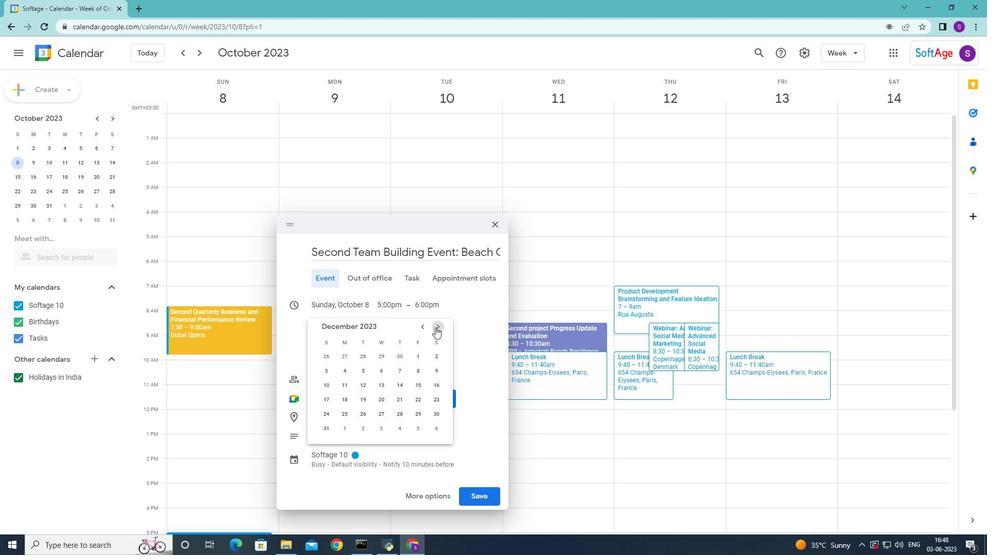 
Action: Mouse pressed left at (435, 327)
Screenshot: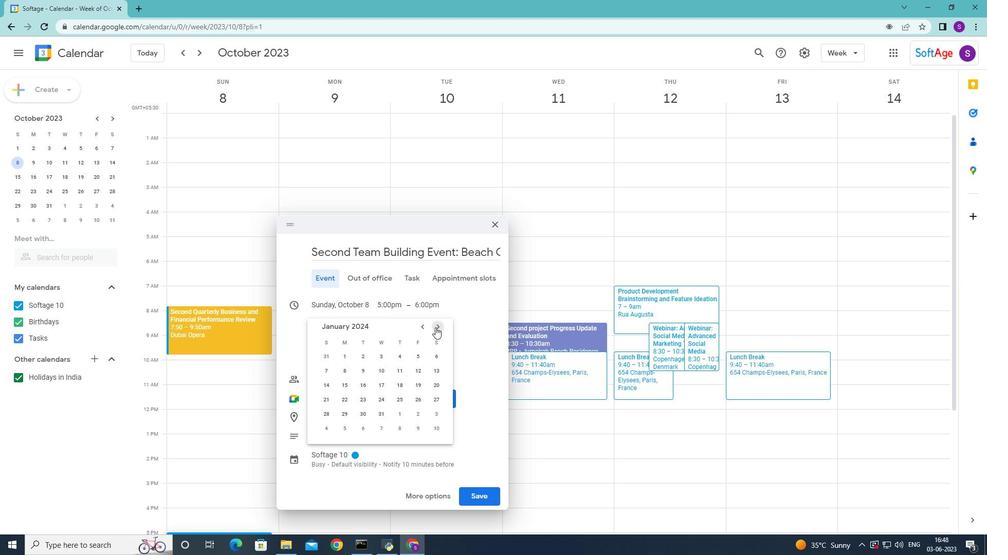 
Action: Mouse moved to (435, 327)
Screenshot: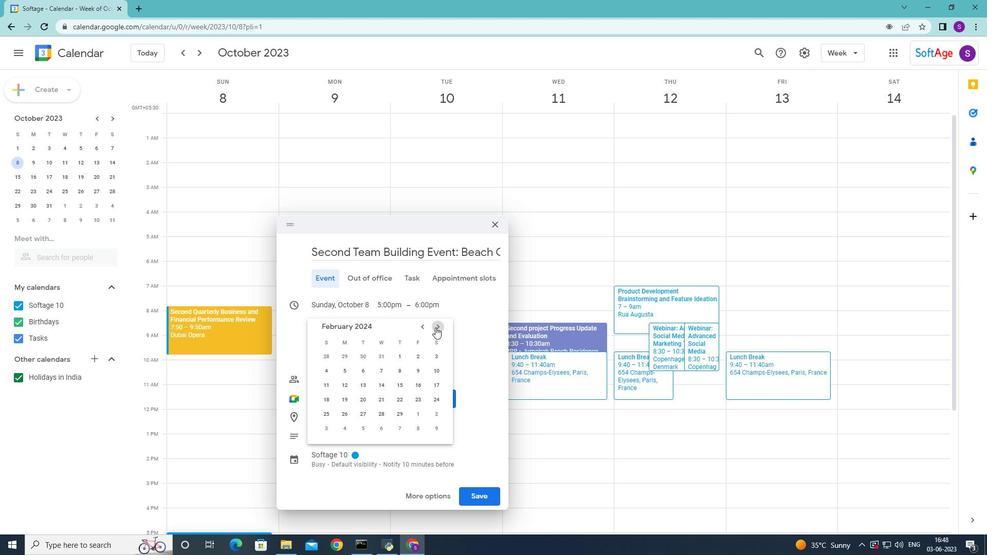 
Action: Mouse pressed left at (435, 327)
Screenshot: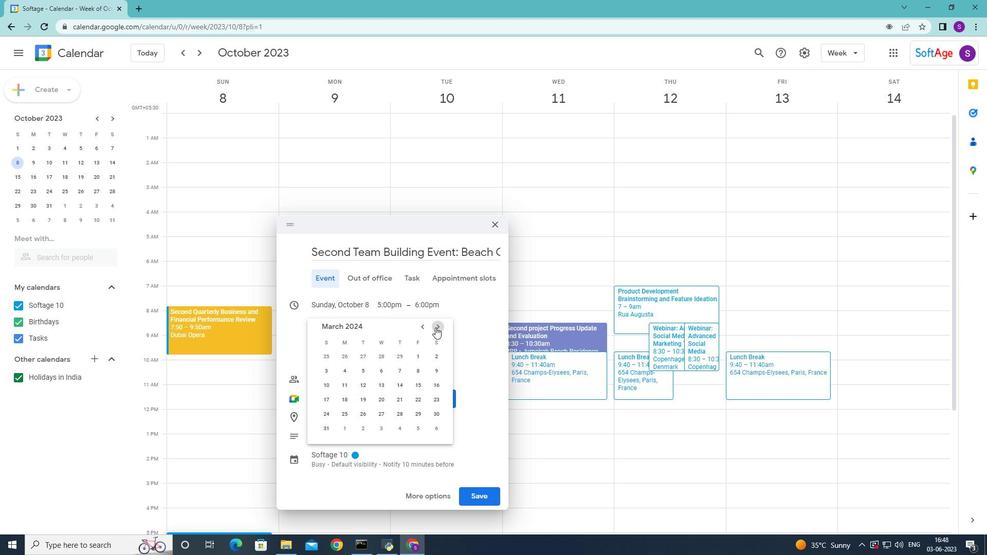
Action: Mouse pressed left at (435, 327)
Screenshot: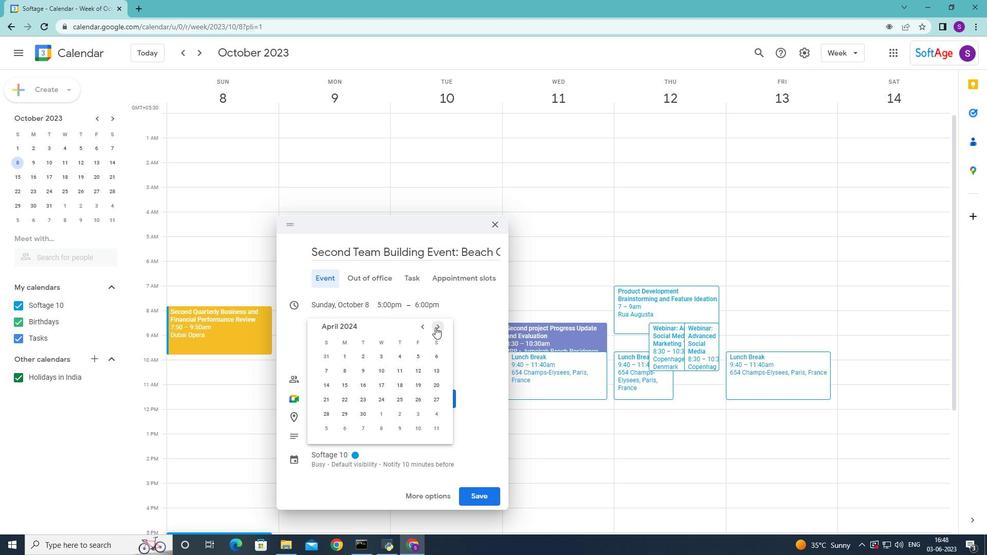 
Action: Mouse pressed left at (435, 327)
Screenshot: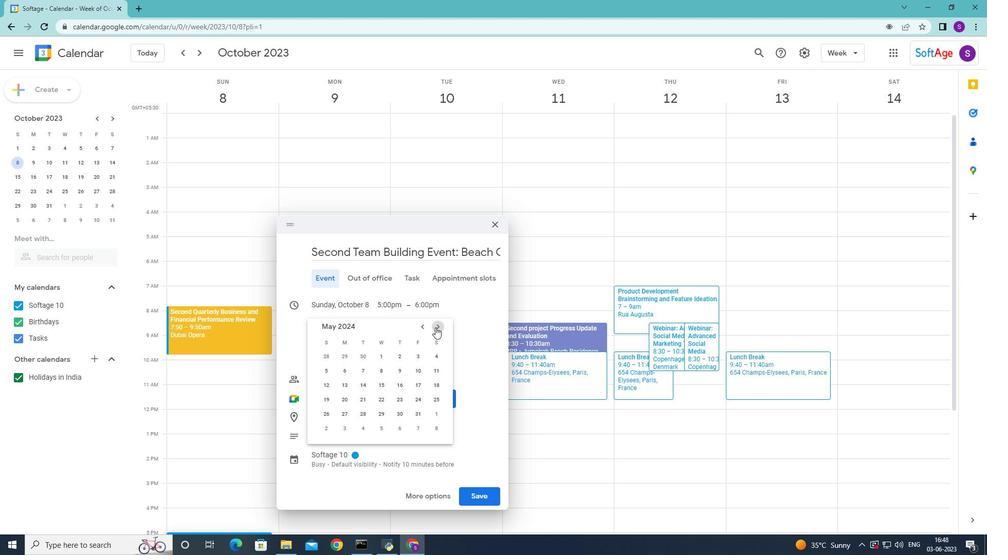 
Action: Mouse moved to (421, 328)
Screenshot: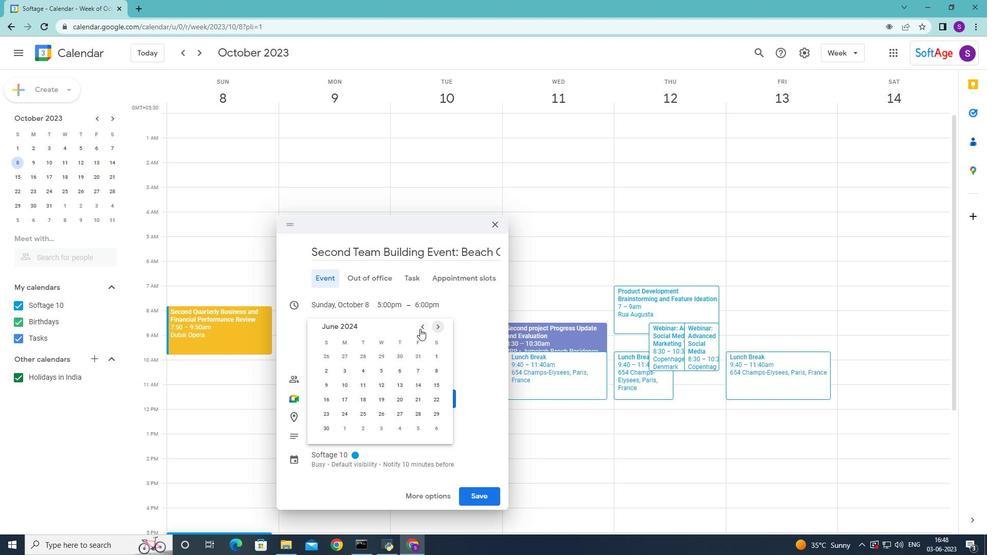 
Action: Mouse pressed left at (421, 328)
Screenshot: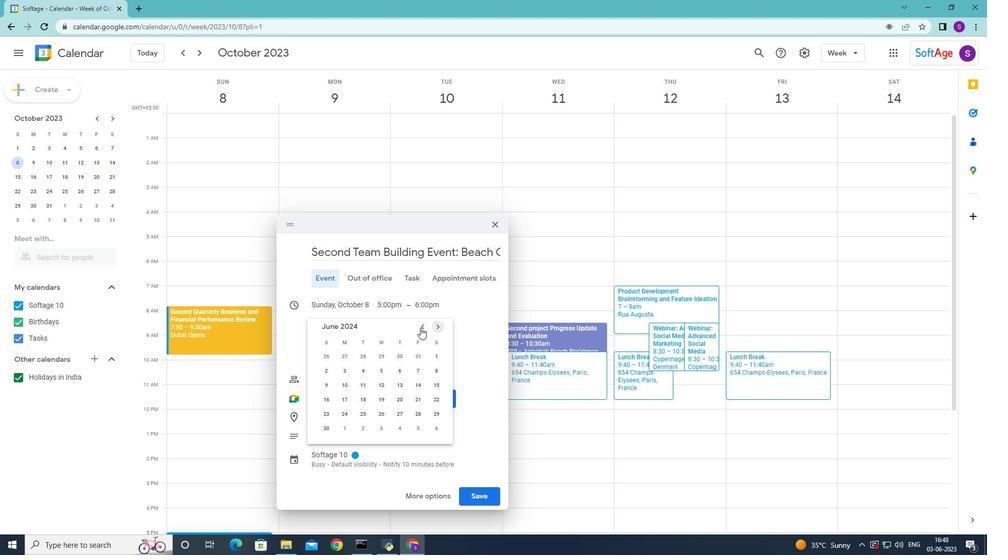 
Action: Mouse moved to (419, 374)
Screenshot: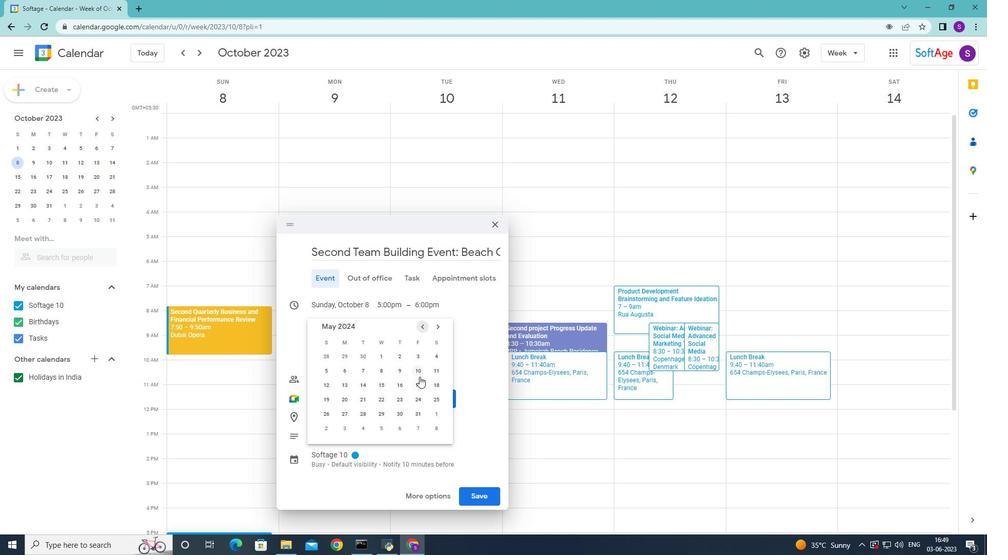 
Action: Mouse pressed left at (419, 374)
Screenshot: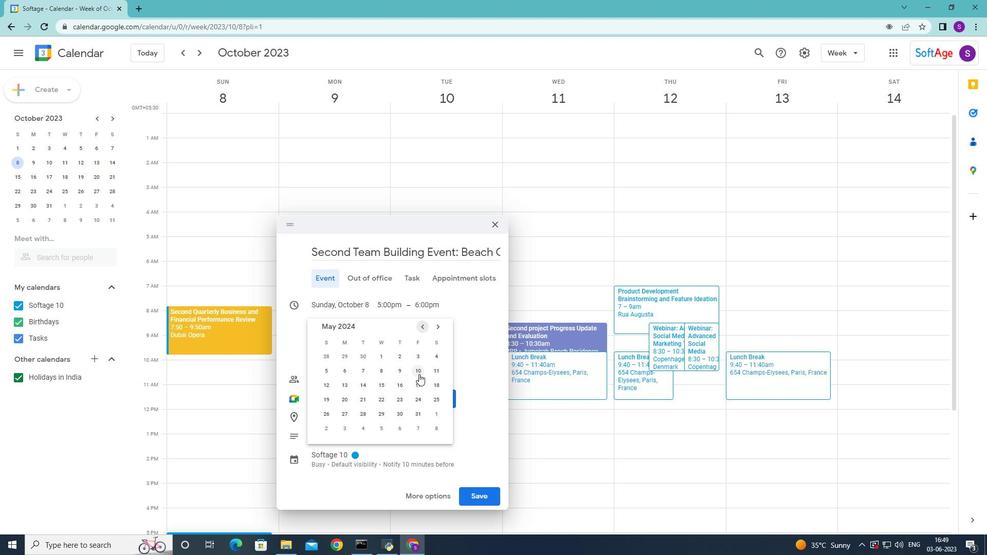 
Action: Mouse moved to (602, 304)
Screenshot: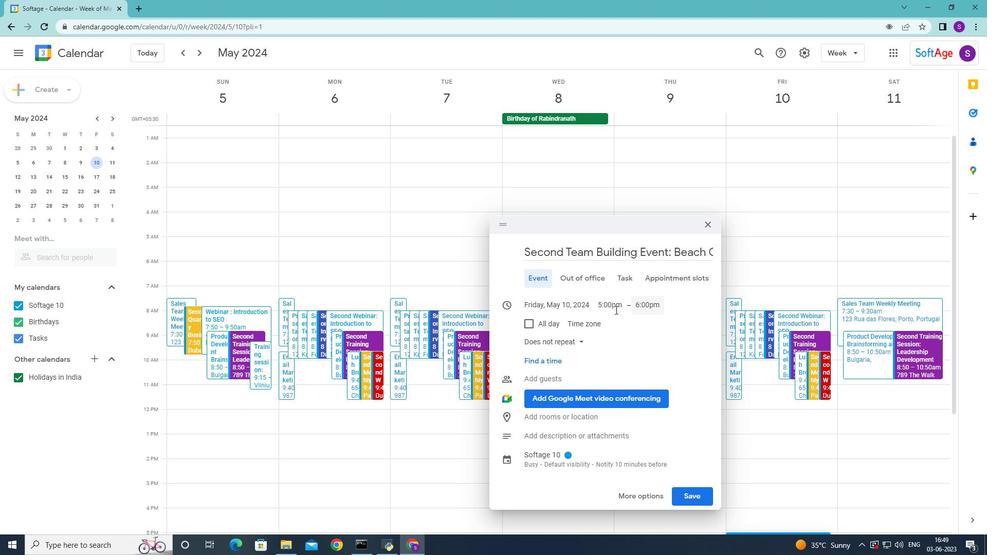 
Action: Mouse pressed left at (602, 304)
Screenshot: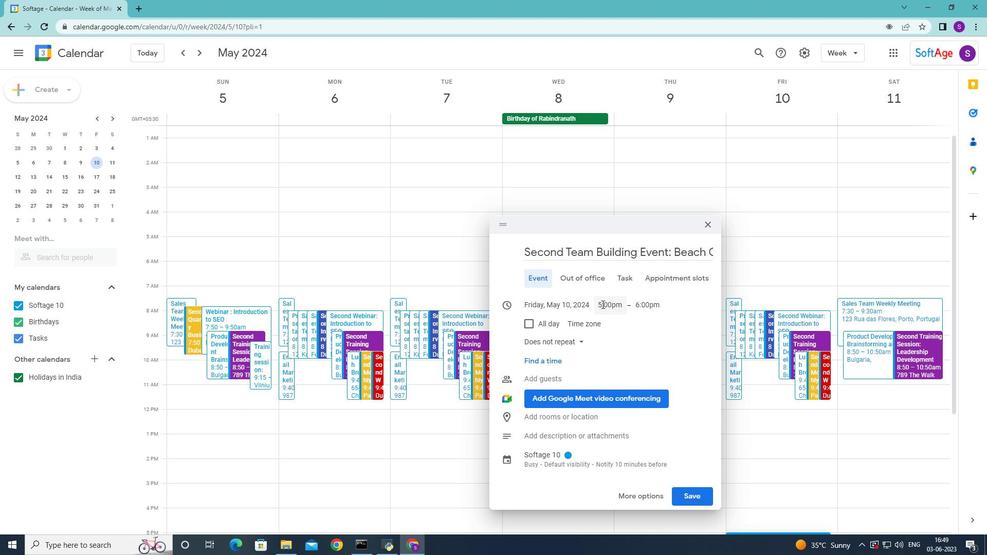 
Action: Mouse moved to (624, 368)
Screenshot: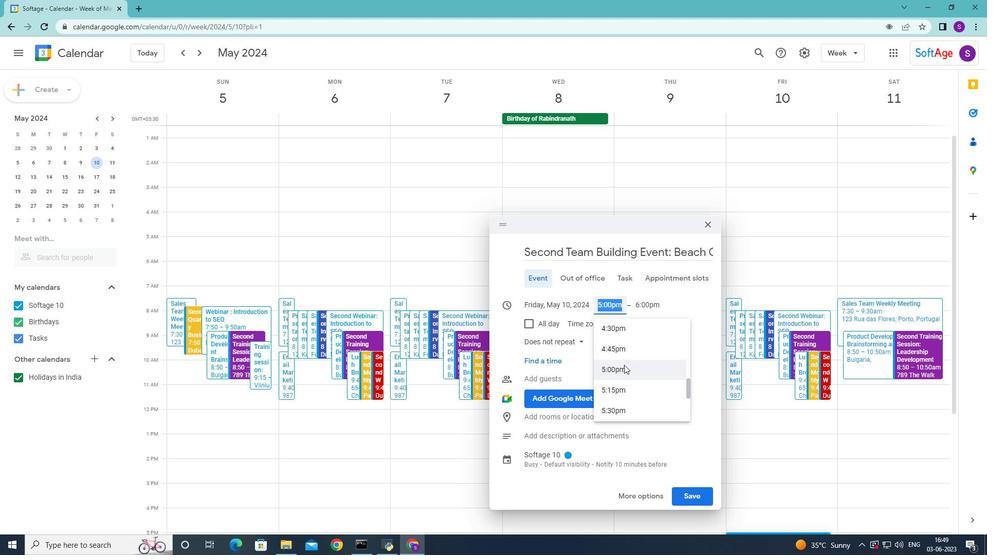 
Action: Mouse scrolled (624, 368) with delta (0, 0)
Screenshot: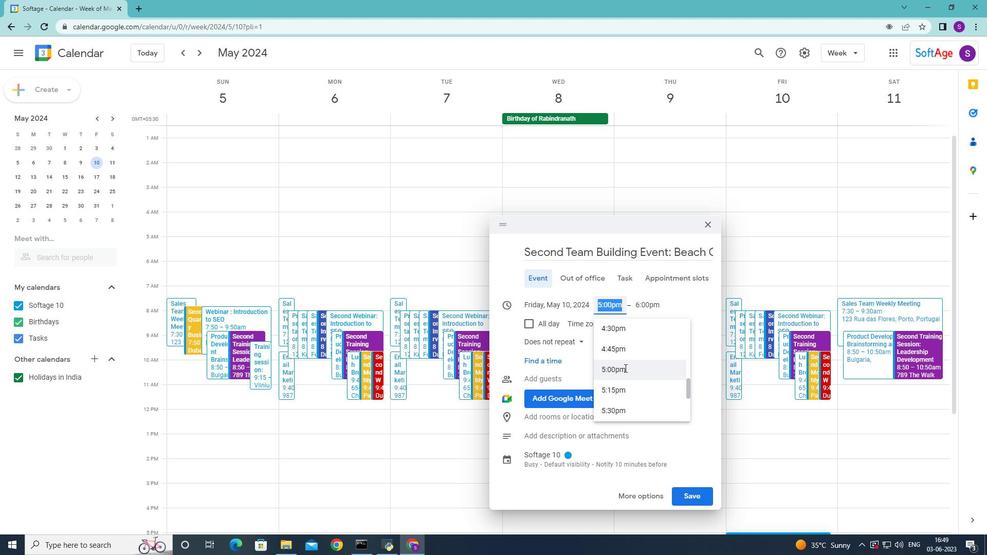 
Action: Mouse scrolled (624, 368) with delta (0, 0)
Screenshot: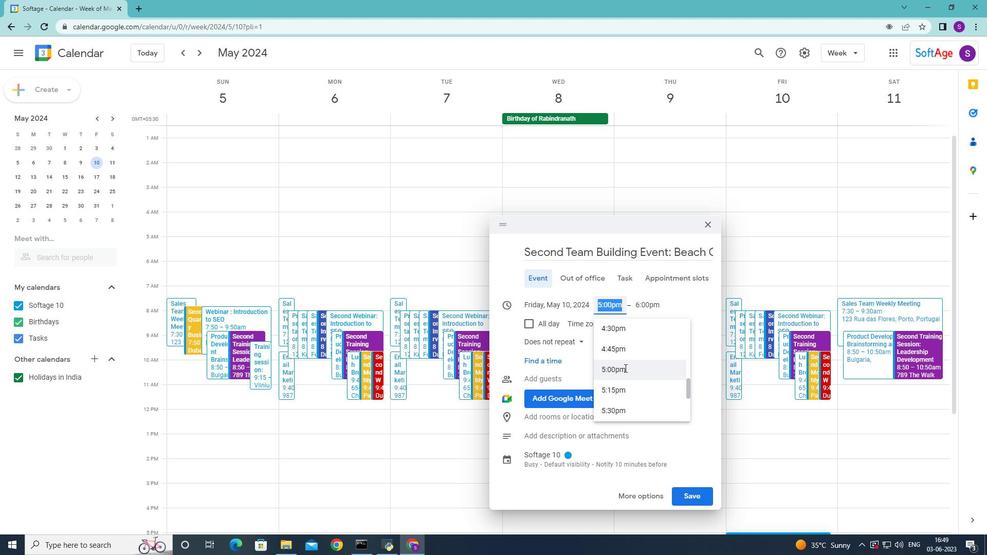 
Action: Mouse scrolled (624, 368) with delta (0, 0)
Screenshot: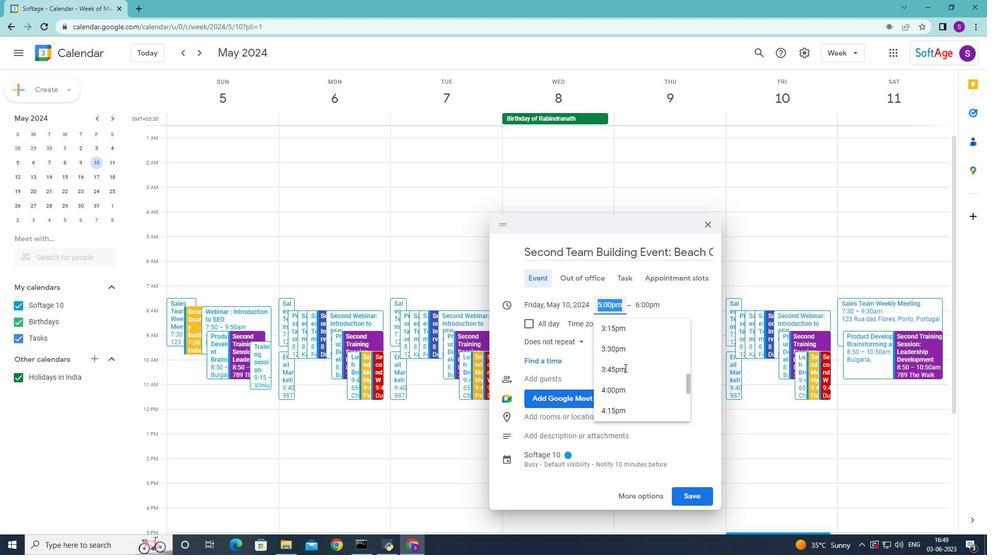 
Action: Mouse scrolled (624, 368) with delta (0, 0)
Screenshot: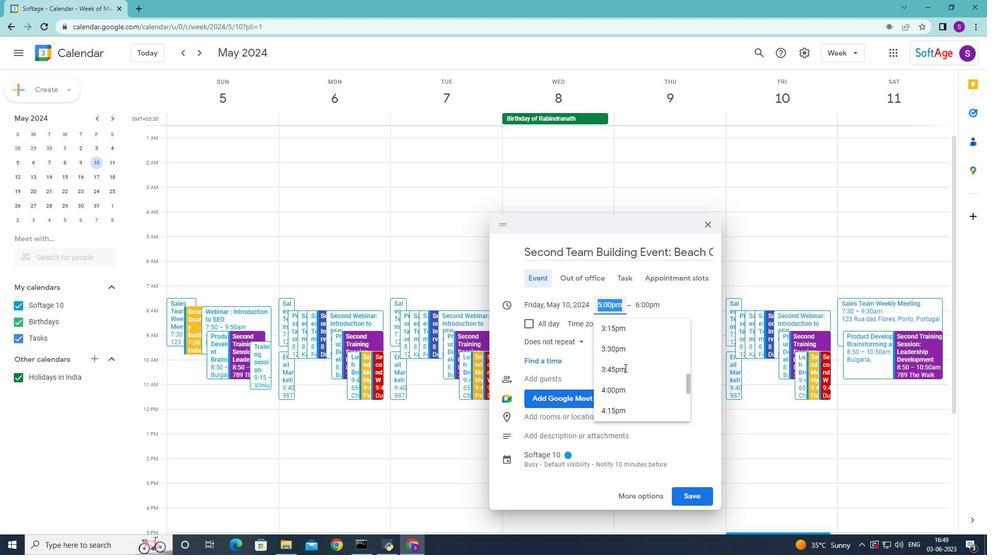 
Action: Mouse scrolled (624, 368) with delta (0, 0)
Screenshot: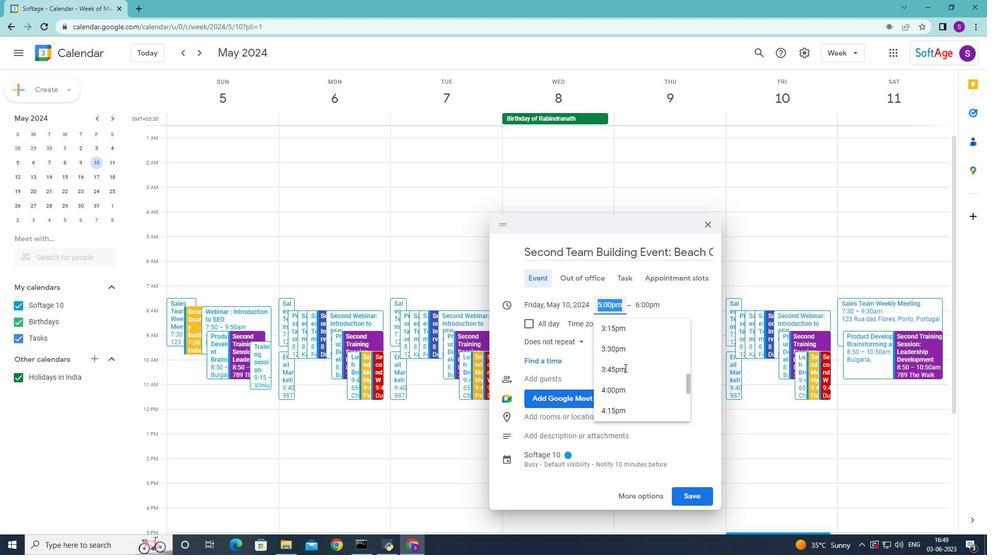 
Action: Mouse scrolled (624, 368) with delta (0, 0)
Screenshot: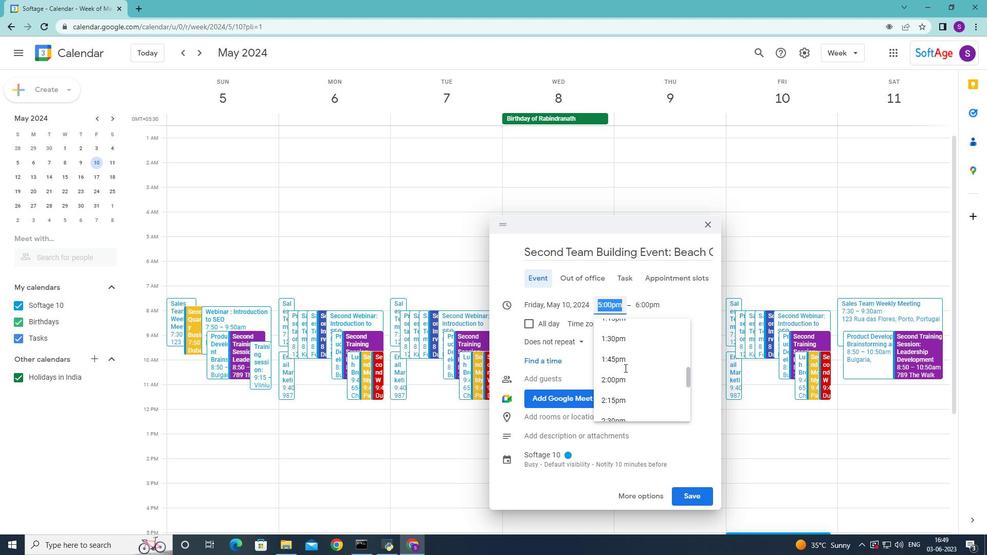 
Action: Mouse scrolled (624, 368) with delta (0, 0)
Screenshot: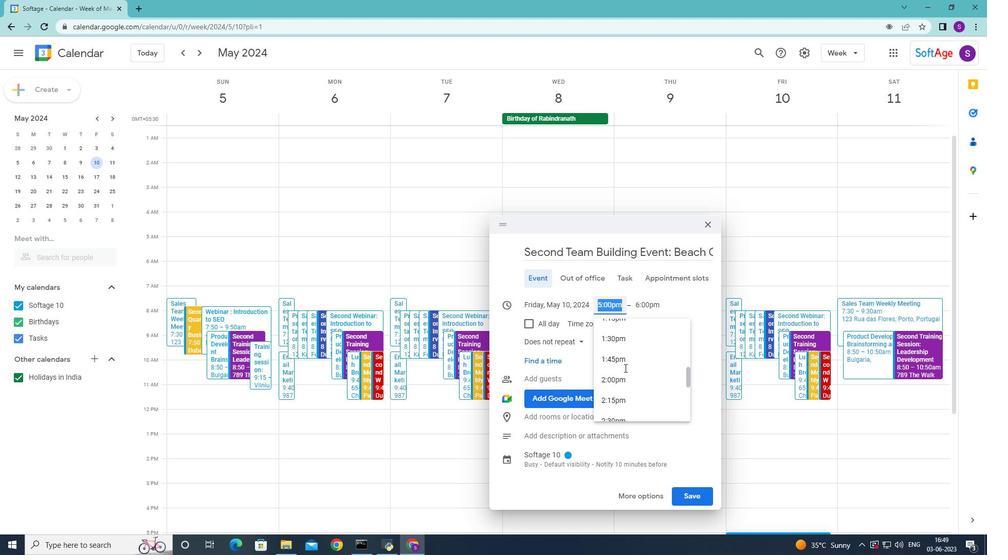 
Action: Mouse scrolled (624, 368) with delta (0, 0)
Screenshot: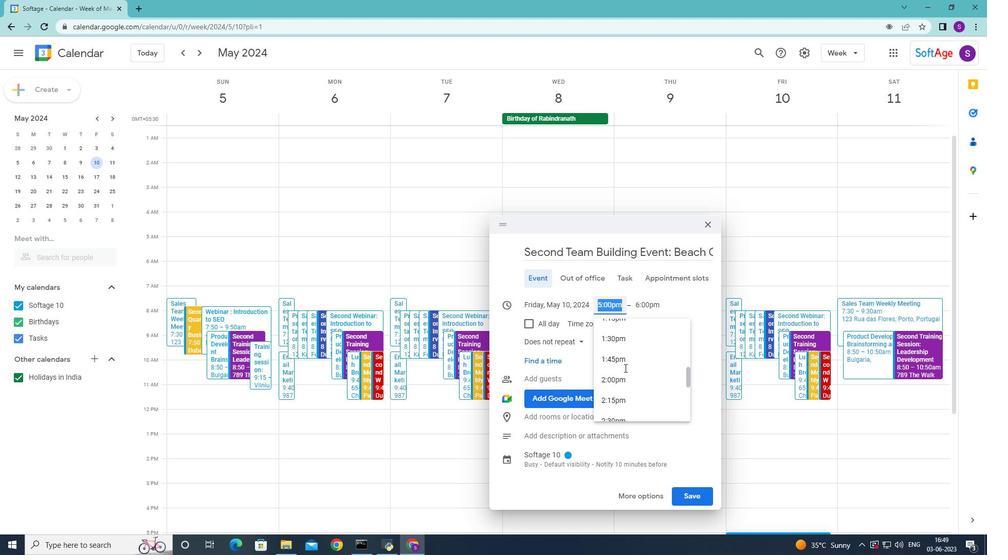 
Action: Mouse scrolled (624, 368) with delta (0, 0)
Screenshot: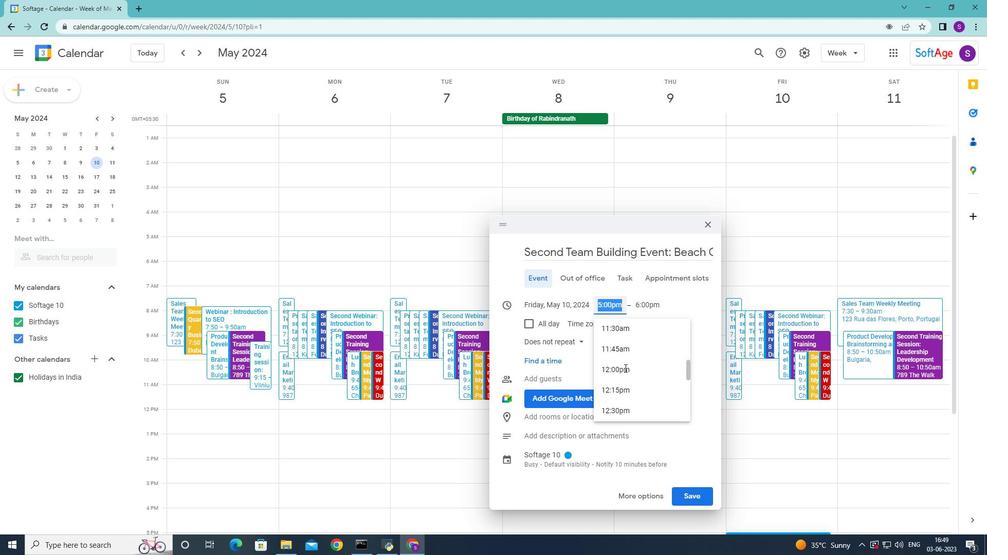
Action: Mouse scrolled (624, 368) with delta (0, 0)
Screenshot: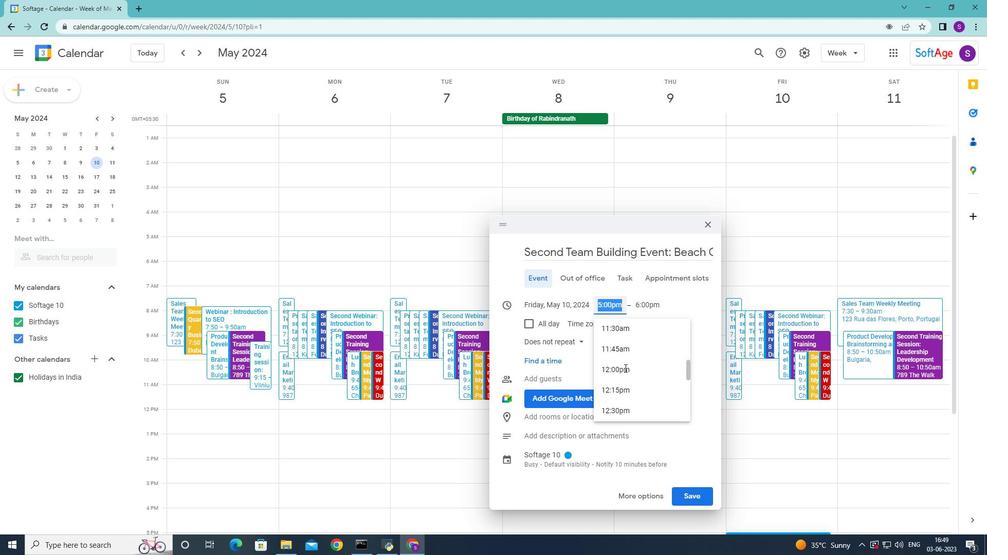 
Action: Mouse scrolled (624, 368) with delta (0, 0)
Screenshot: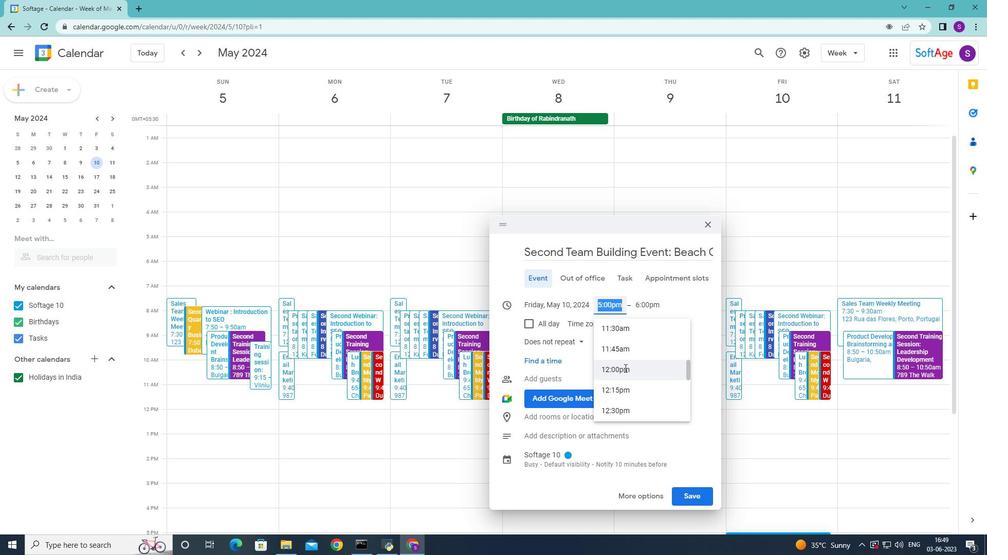 
Action: Mouse scrolled (624, 368) with delta (0, 0)
Screenshot: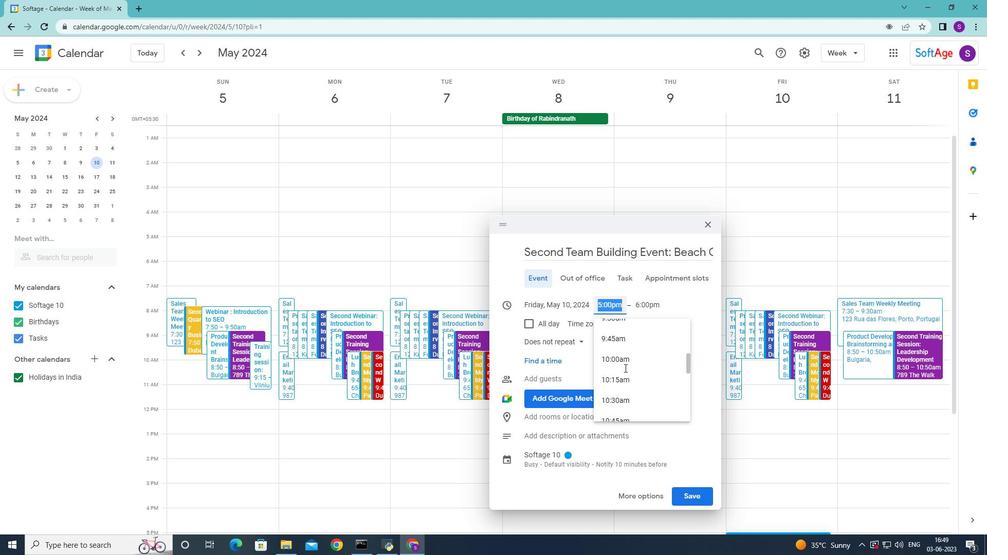 
Action: Mouse scrolled (624, 368) with delta (0, 0)
Screenshot: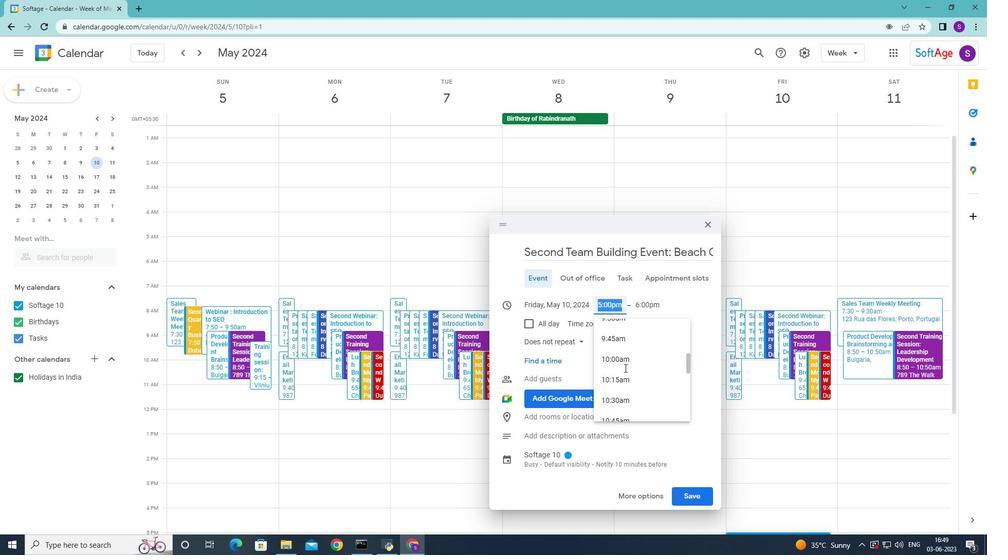 
Action: Mouse scrolled (624, 368) with delta (0, 0)
Screenshot: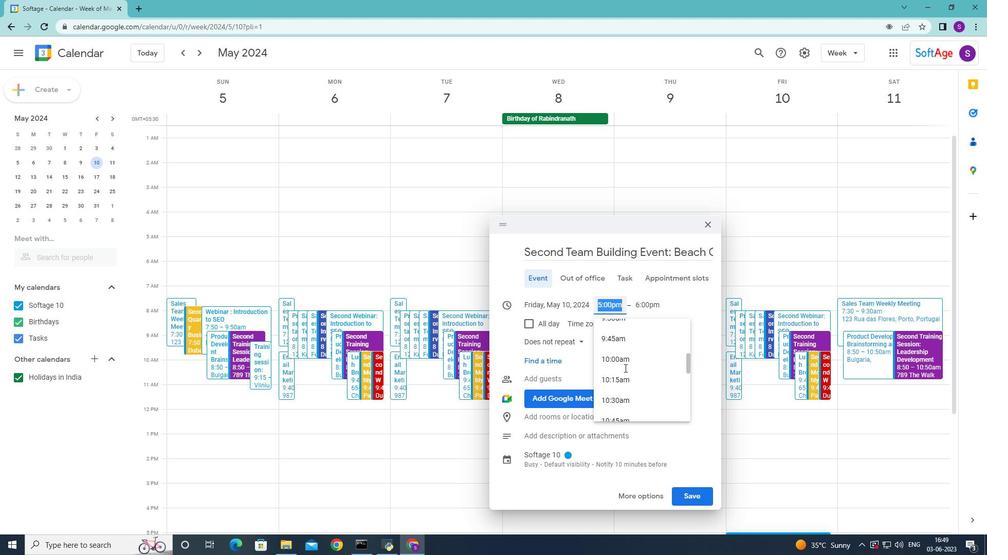 
Action: Mouse scrolled (624, 368) with delta (0, 0)
Screenshot: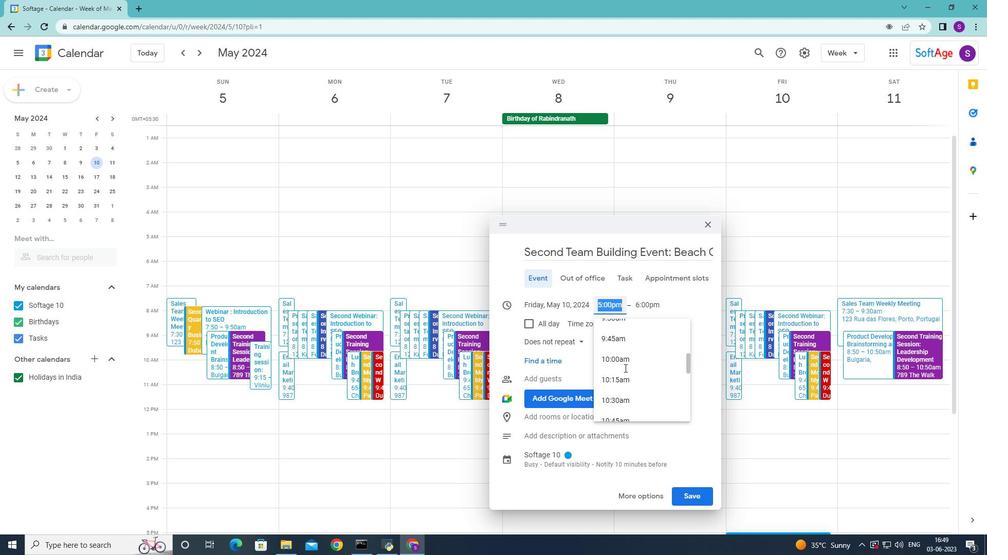 
Action: Mouse moved to (621, 403)
Screenshot: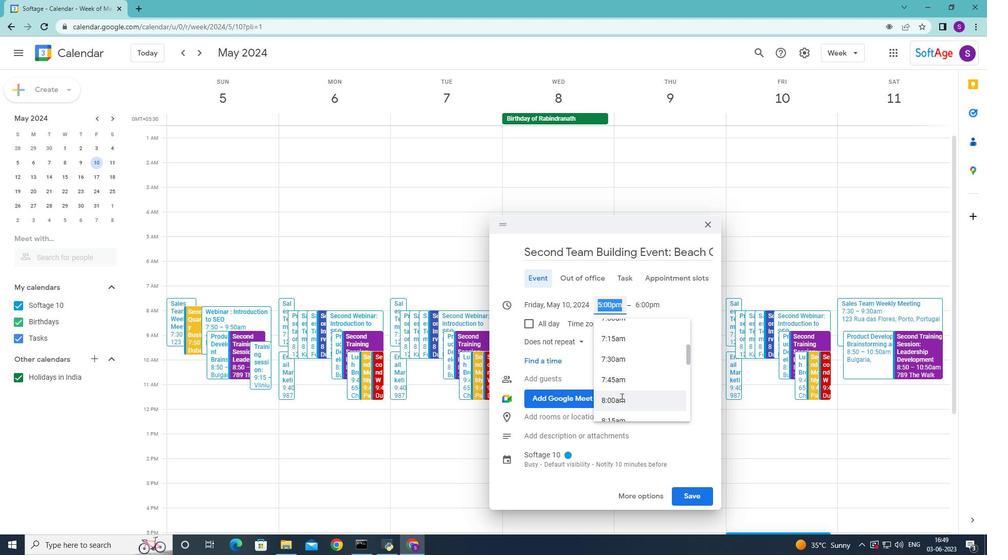 
Action: Mouse pressed left at (621, 403)
Screenshot: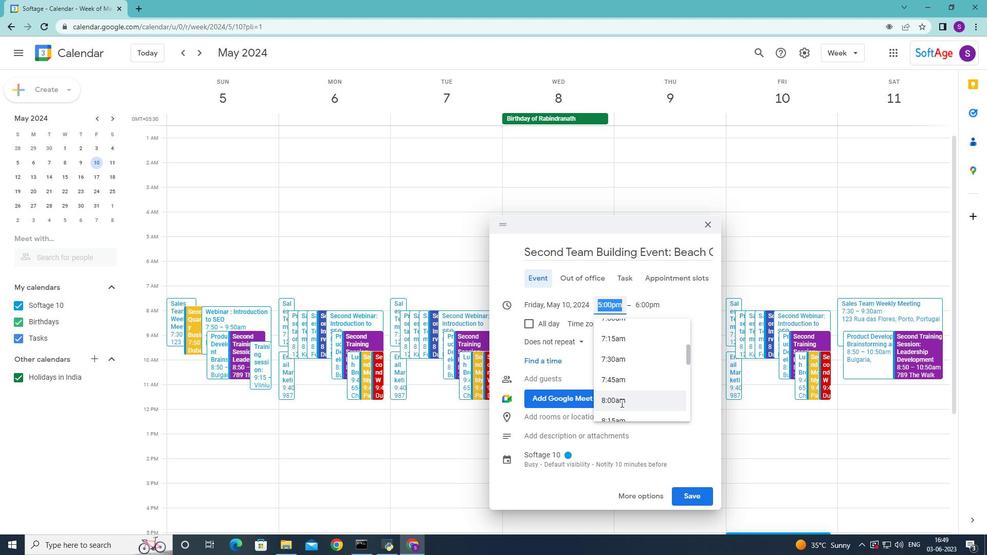 
Action: Mouse moved to (641, 237)
Screenshot: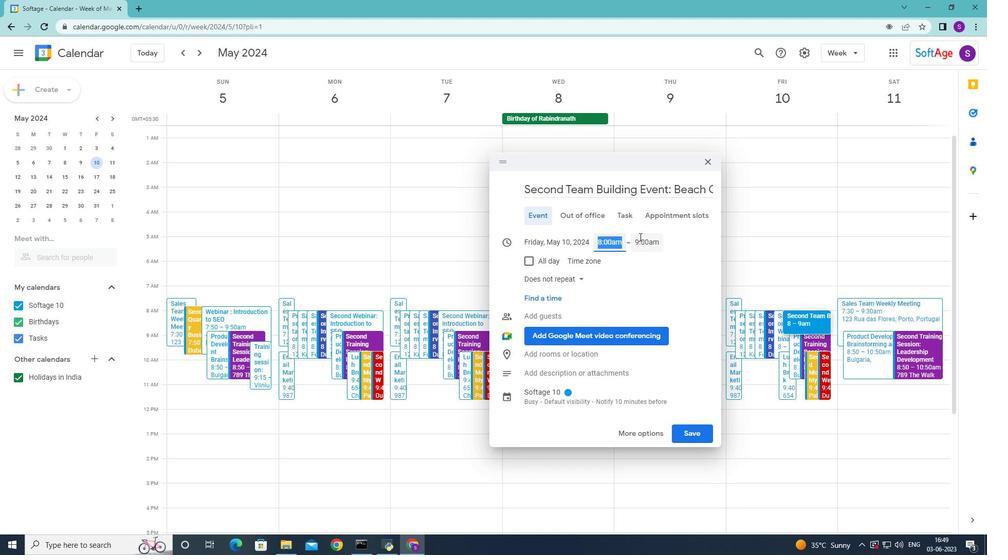 
Action: Mouse pressed left at (641, 237)
Screenshot: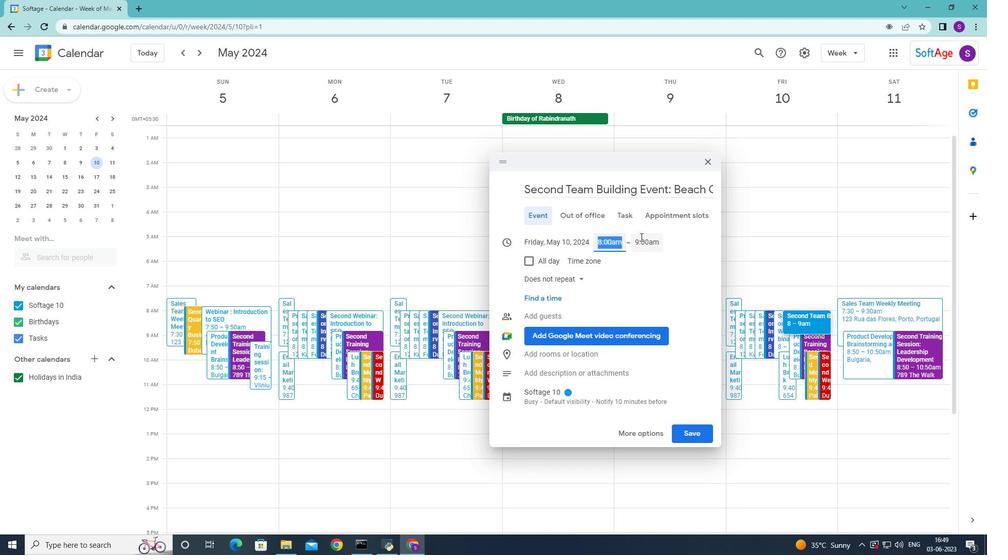 
Action: Mouse moved to (657, 351)
Screenshot: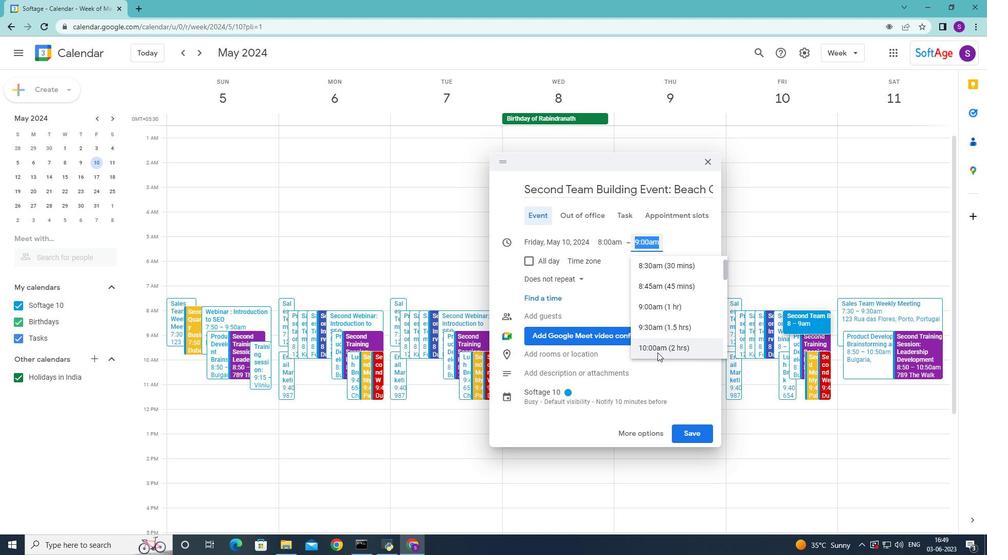 
Action: Mouse pressed left at (657, 351)
Screenshot: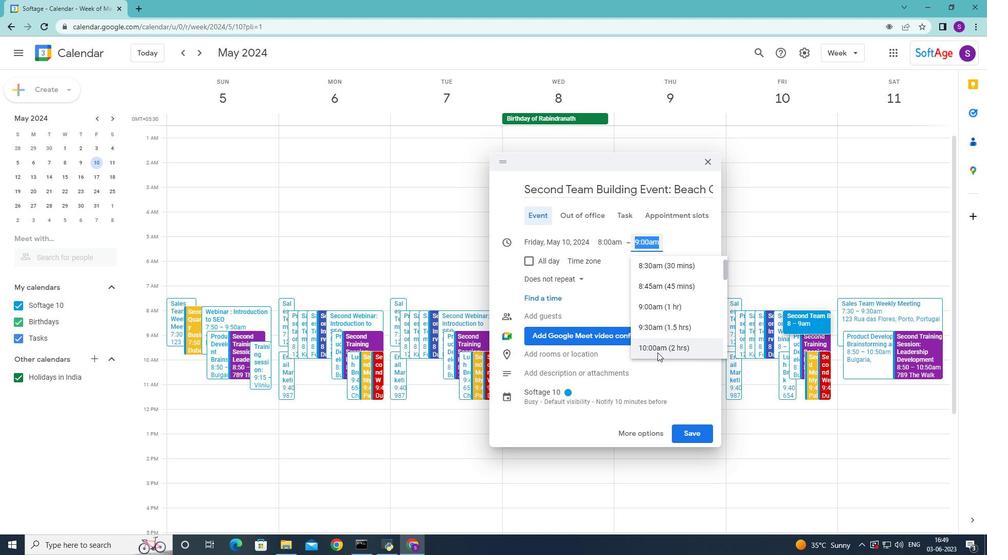
Action: Mouse moved to (636, 429)
Screenshot: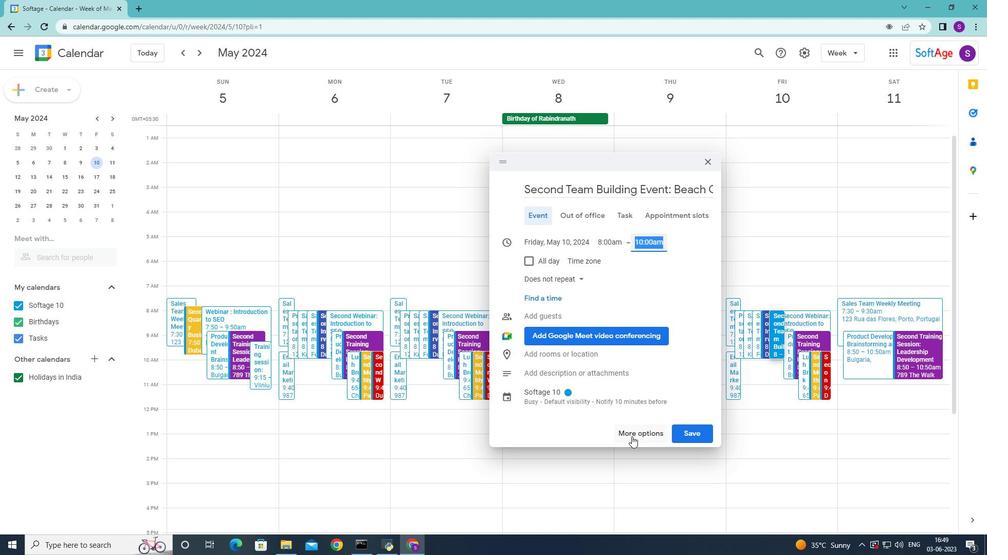 
Action: Mouse pressed left at (636, 429)
Screenshot: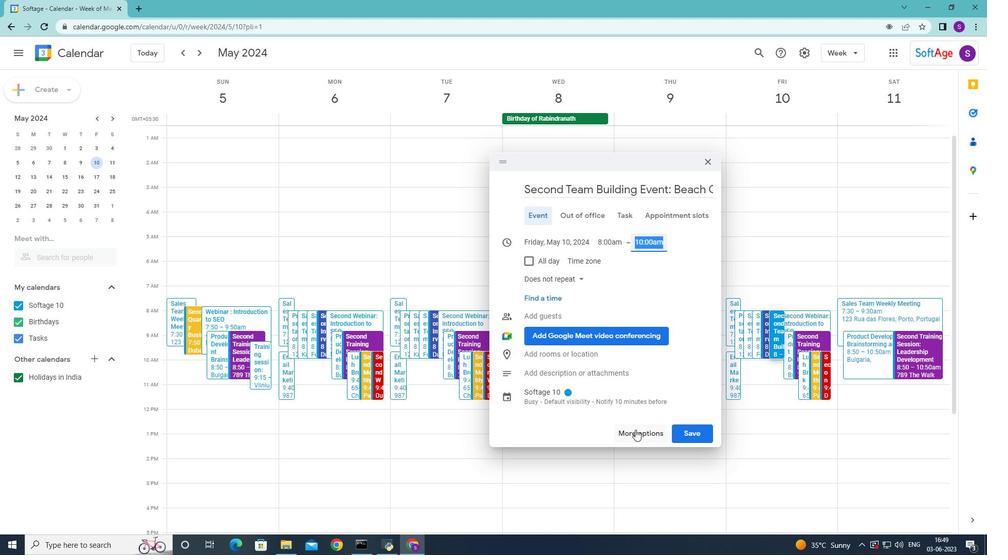 
Action: Mouse moved to (87, 373)
Screenshot: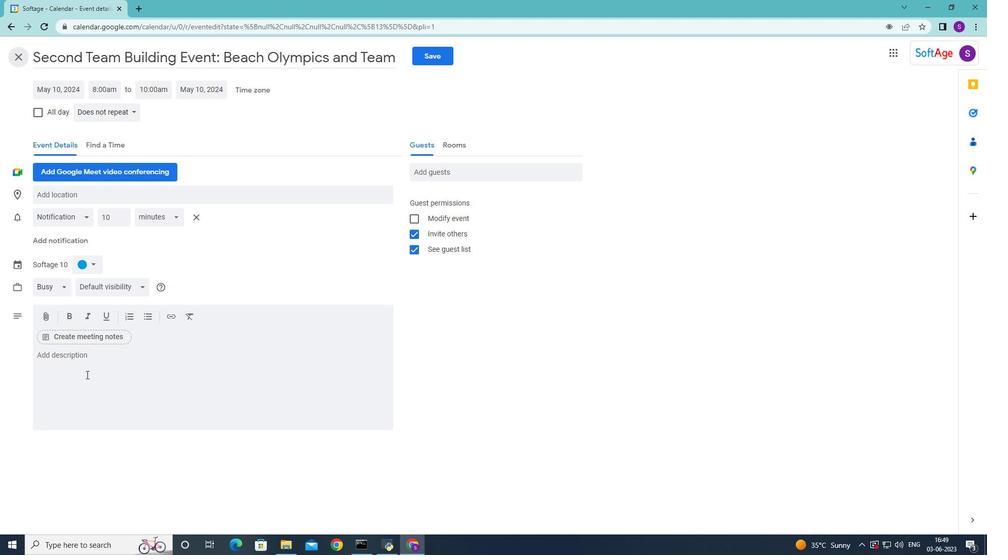 
Action: Mouse pressed left at (87, 373)
Screenshot: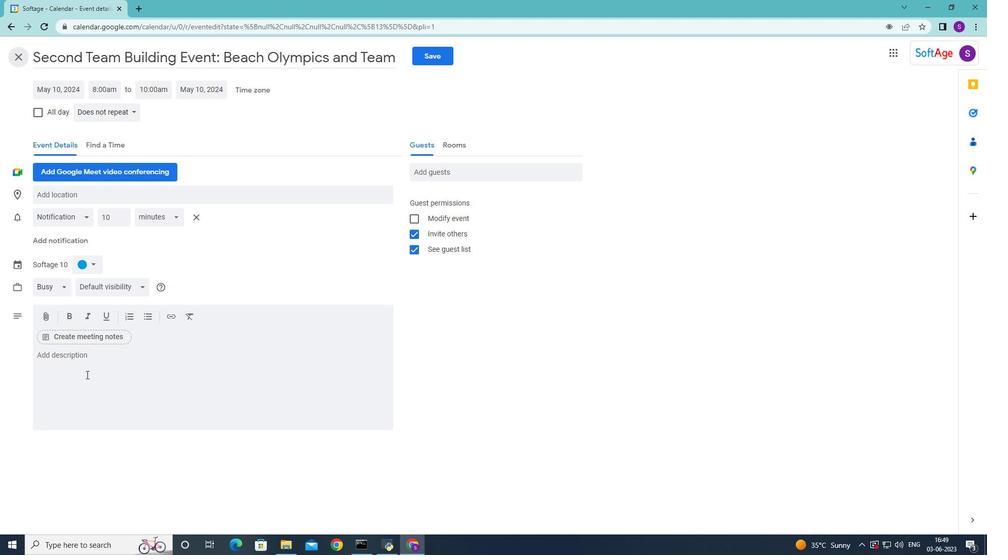 
Action: Key pressed <Key.shift>By<Key.space>the<Key.space>end<Key.space>of<Key.space>the<Key.space>discussion<Key.space><Key.backspace>,<Key.space>the<Key.space>employee<Key.space>will<Key.space>hab<Key.backspace>ve<Key.space>a<Key.space>cler<Key.backspace>ar<Key.space>understanding<Key.space>of<Key.space>the<Key.space>performance<Key.space>concerns<Key.space><Key.backspace>,<Key.space>a<Key.space>roadmap<Key.space>for<Key.space>improvement,<Key.space>and<Key.space>a<Key.space>suppoe<Key.backspace>rt<Key.space>system<Key.space>in<Key.space>place<Key.space>to<Key.space>help<Key.space>them<Key.space>succeed.<Key.space><Key.shift>The<Key.space><Key.shift>supervisor<Key.space>will<Key.space>also<Key.space>have<Key.space>a<Key.space>framework<Key.space>for<Key.space>monitoring<Key.space>progress,<Key.space>providing<Key.space>ongoing<Key.space>g<Key.backspace>feedback,<Key.space>and<Key.space>recognix<Key.backspace>zing<Key.space>positive<Key.space>changes<Key.space><Key.backspace>.
Screenshot: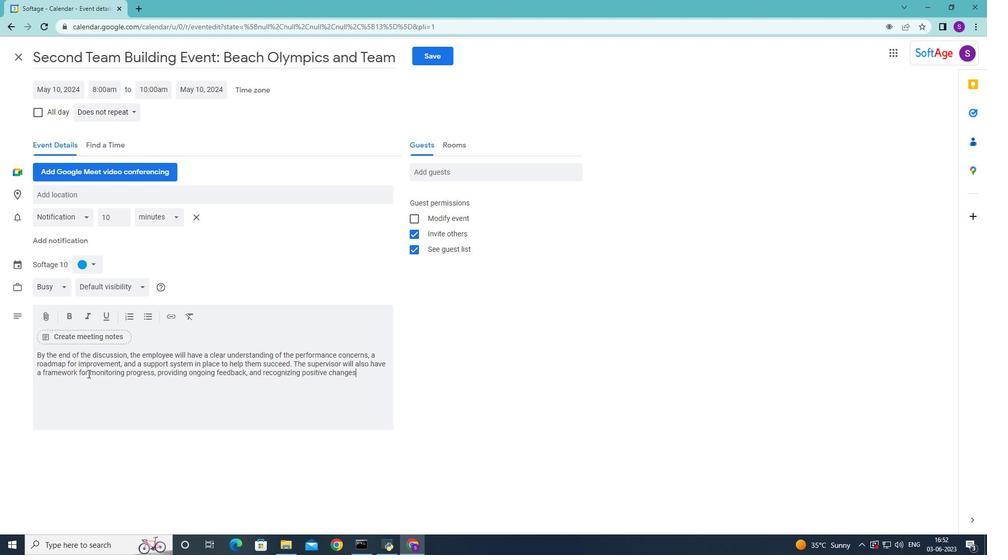 
Action: Mouse moved to (87, 266)
Screenshot: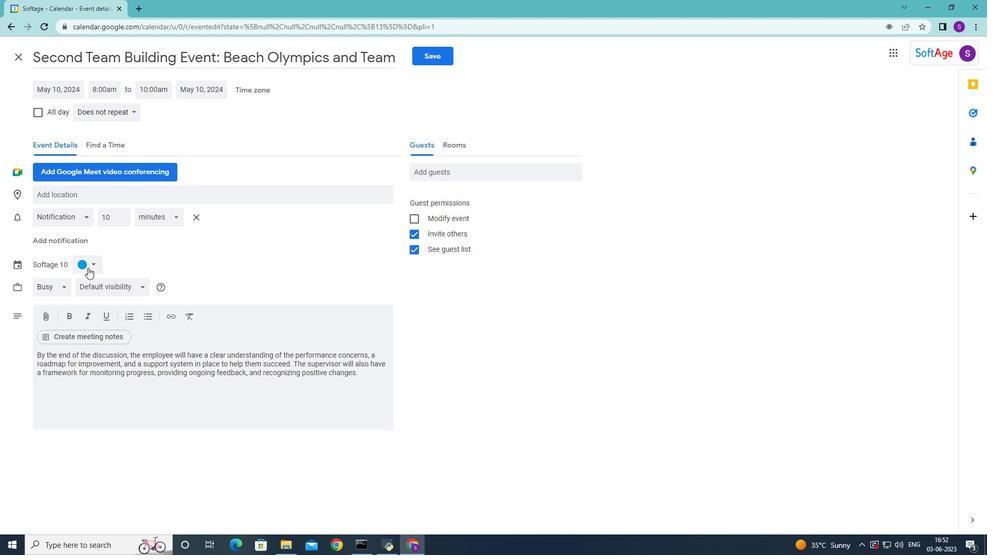 
Action: Mouse pressed left at (87, 266)
Screenshot: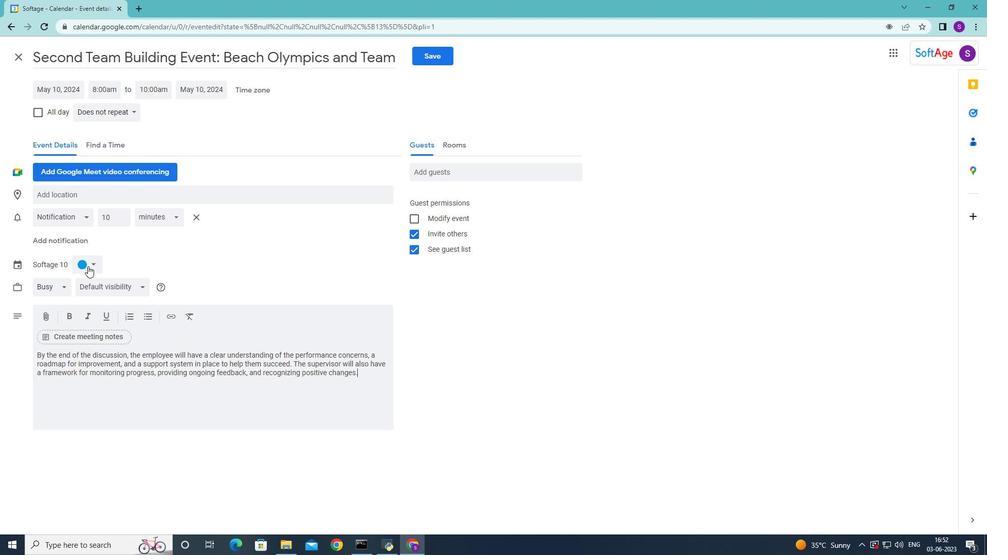 
Action: Mouse moved to (84, 289)
Screenshot: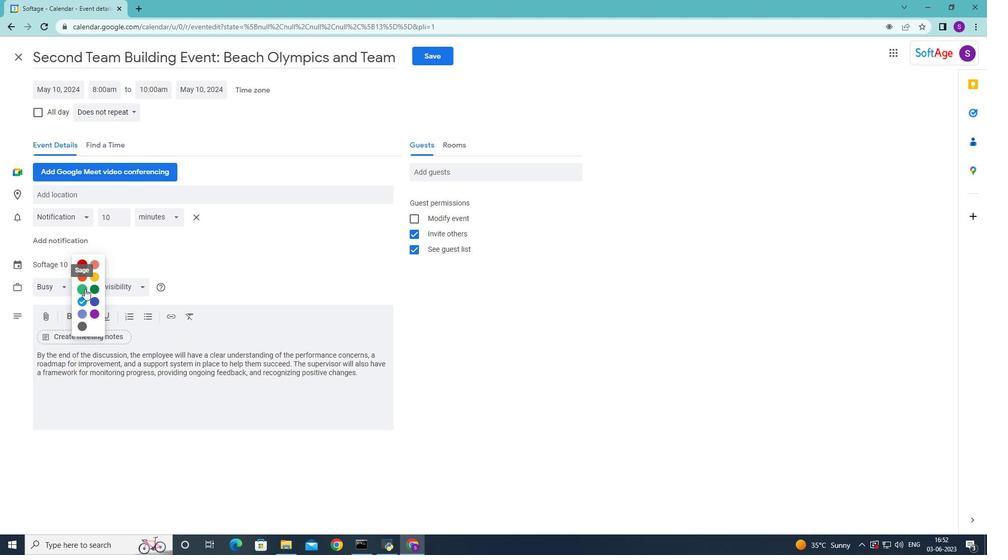 
Action: Mouse pressed left at (84, 289)
Screenshot: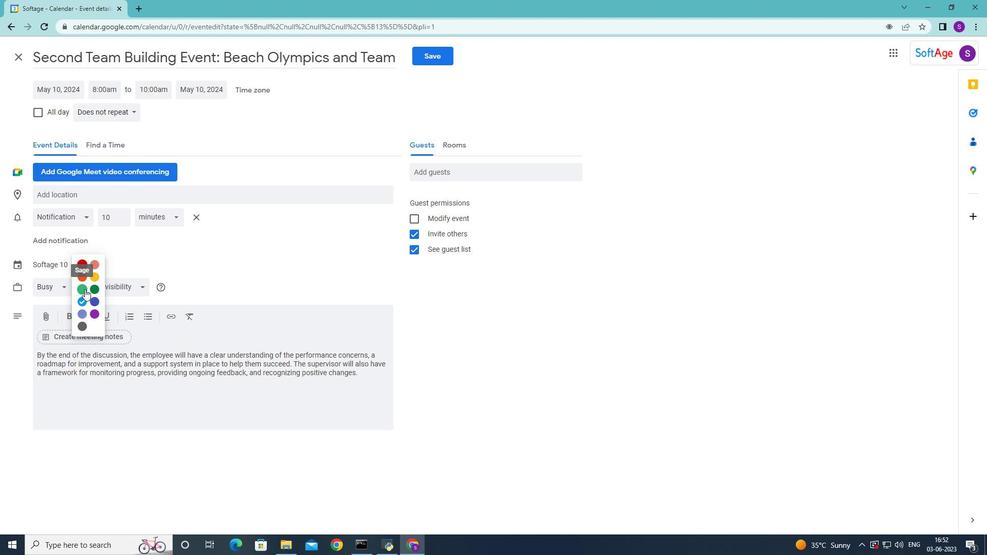 
Action: Mouse moved to (120, 197)
Screenshot: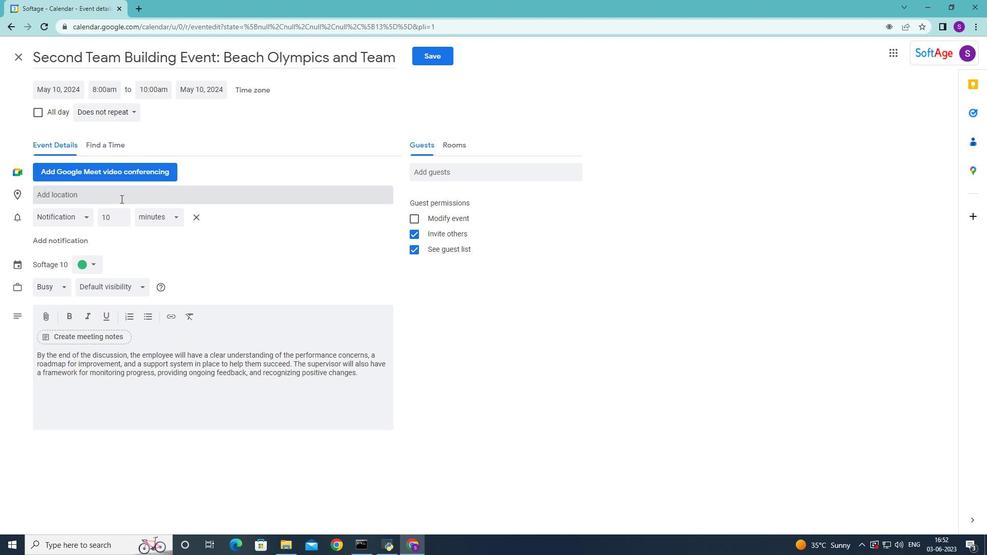
Action: Mouse pressed left at (120, 197)
Screenshot: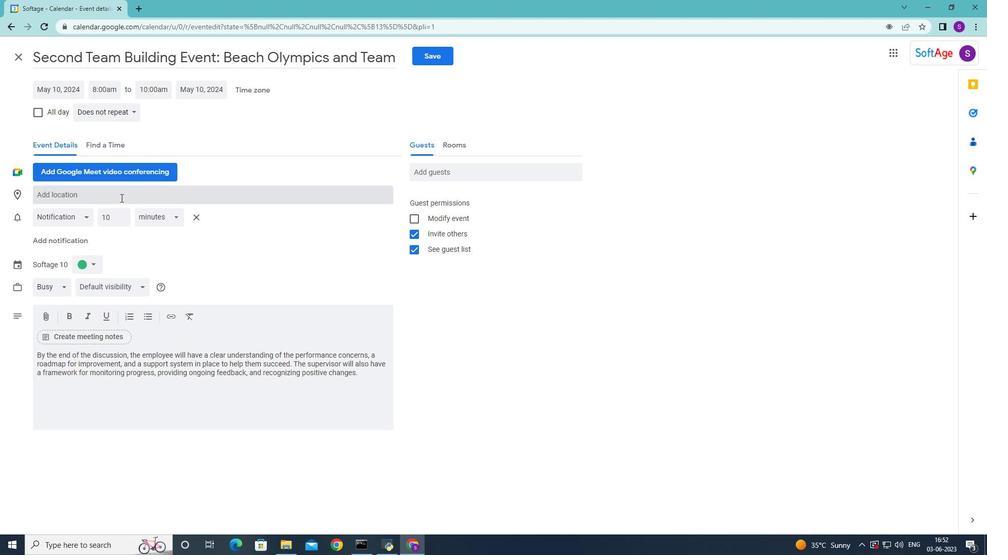 
Action: Mouse moved to (0, 0)
Screenshot: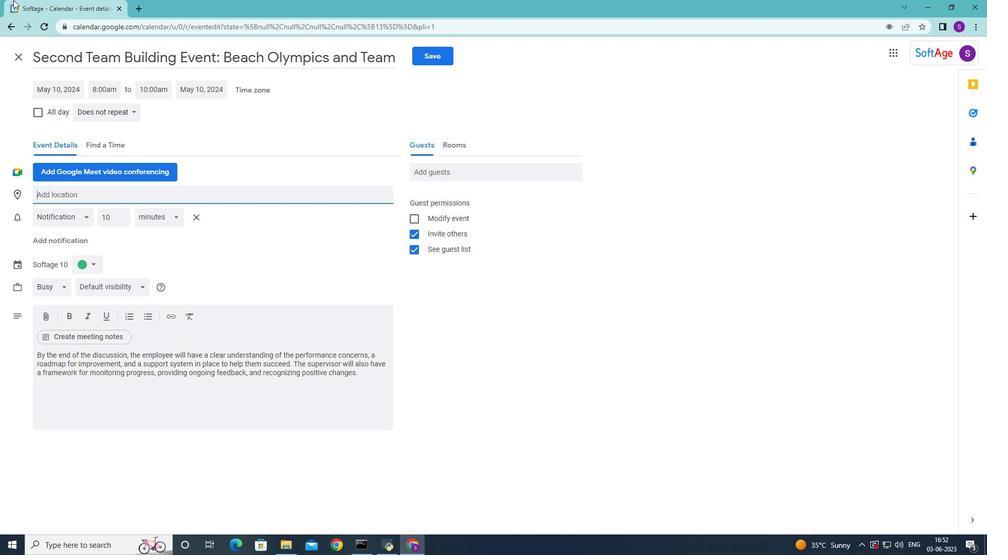 
Action: Key pressed 789<Key.space><Key.shift>Bastakiya<Key.space><Key.shift>quarter,<Key.space><Key.shift><Key.shift><Key.shift>dubai,<Key.shift>UAe<Key.space>
Screenshot: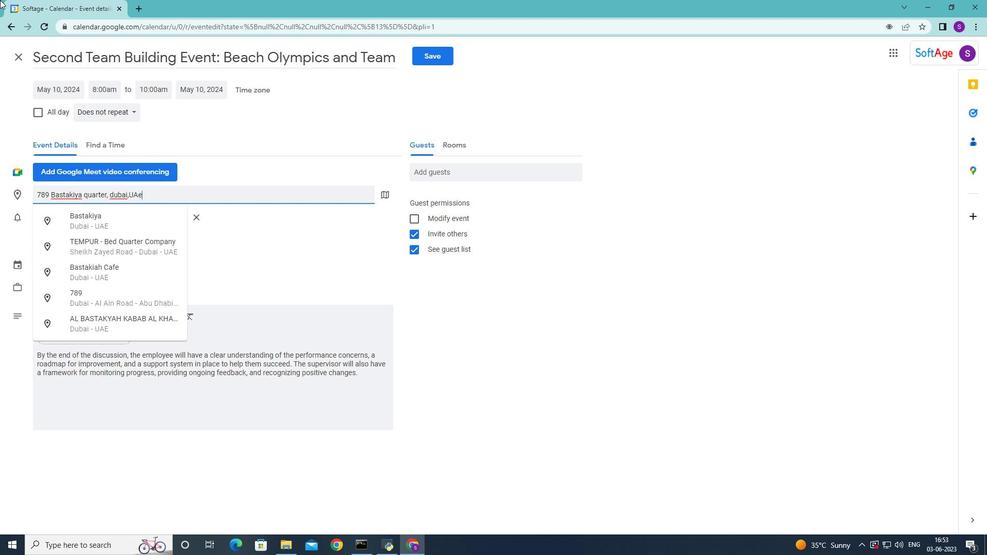 
Action: Mouse moved to (113, 225)
Screenshot: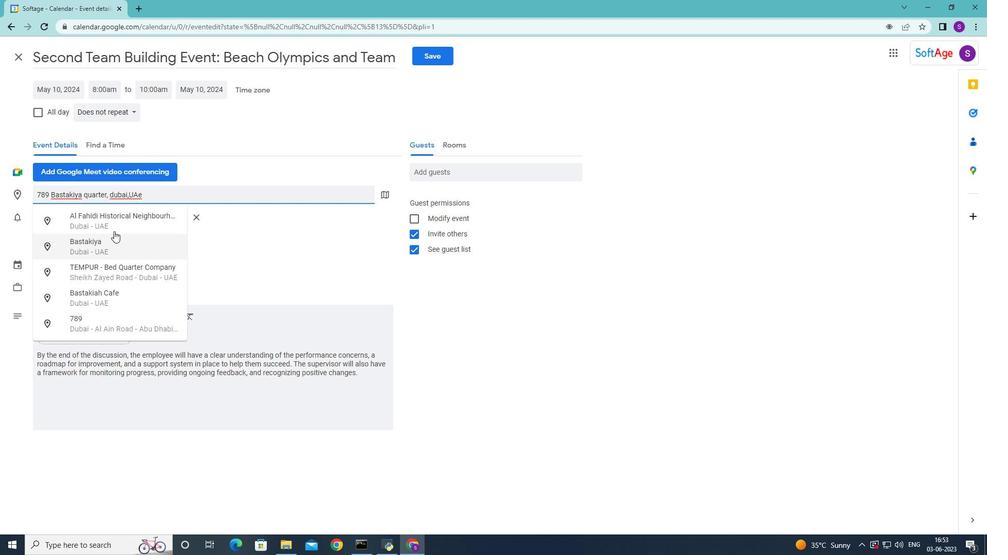 
Action: Mouse pressed left at (113, 225)
Screenshot: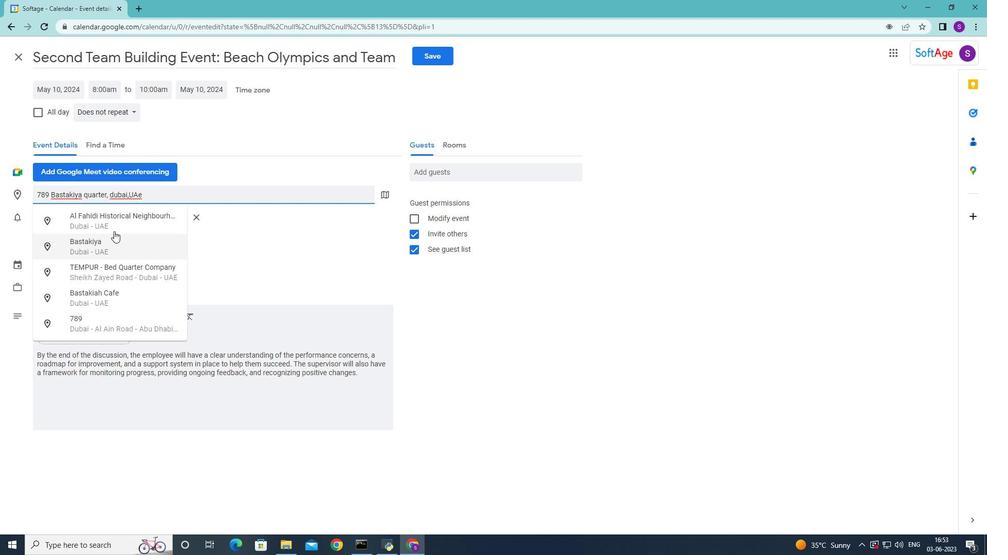 
Action: Mouse moved to (450, 171)
Screenshot: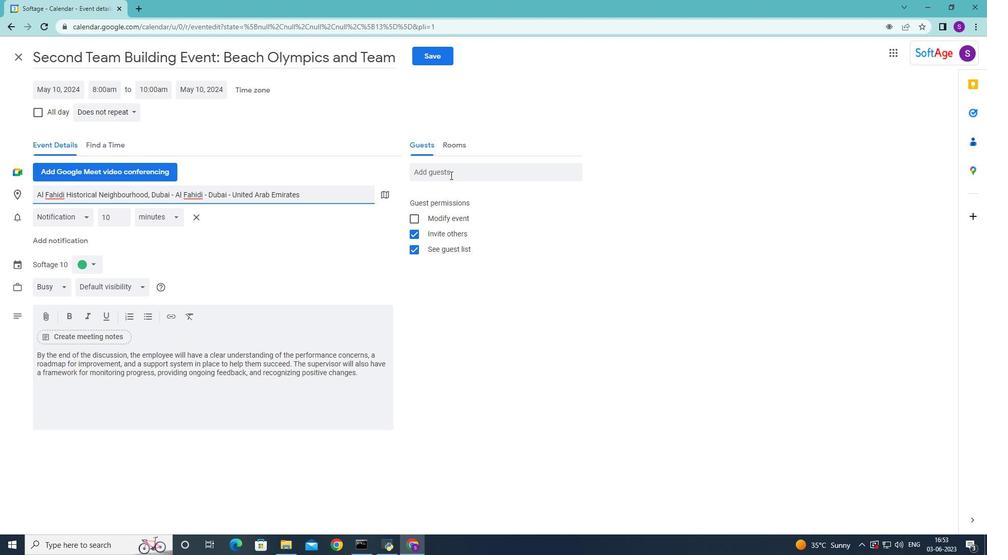 
Action: Mouse pressed left at (450, 171)
Screenshot: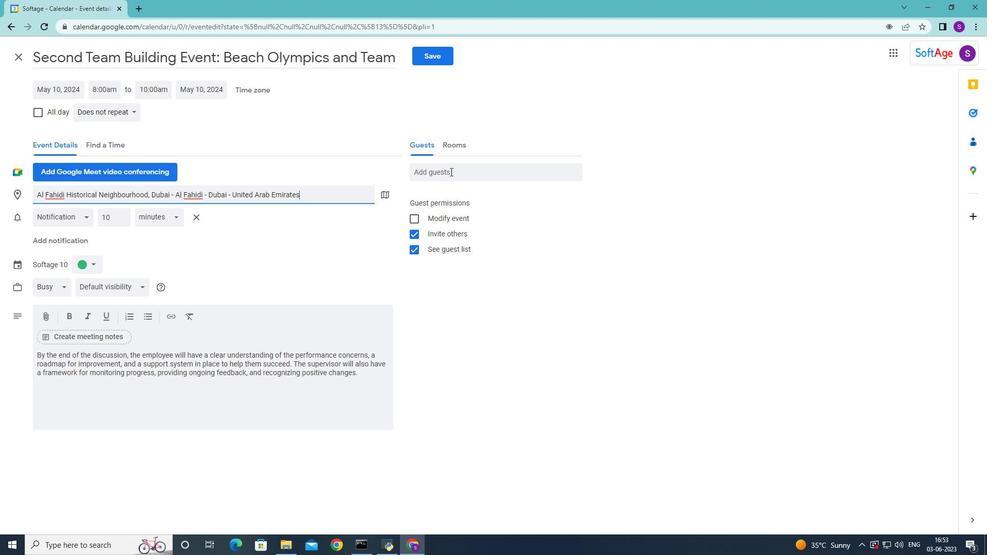 
Action: Key pressed softage.6<Key.shift>@softage.net<Key.enter><Key.shift>Softage.7<Key.shift>@softage.net<Key.enter>
Screenshot: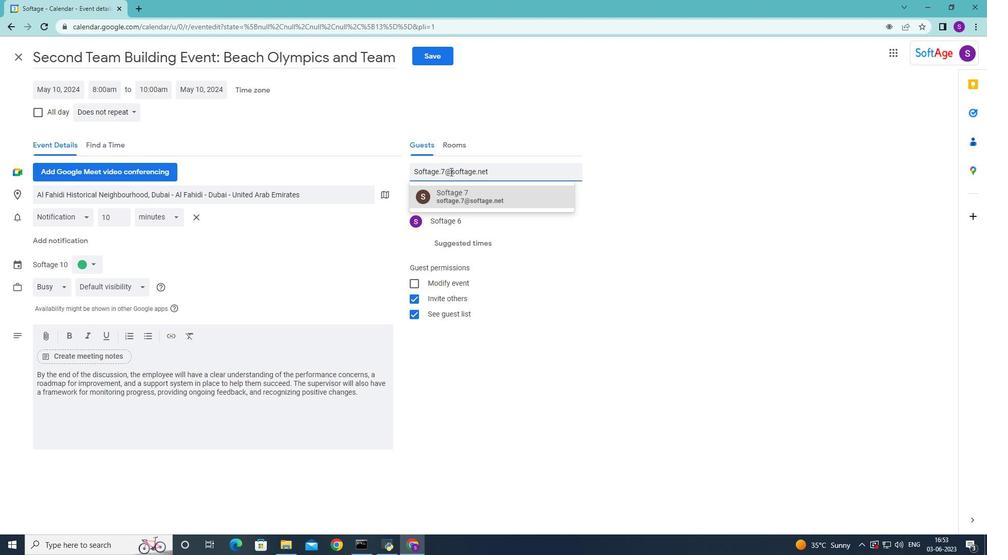 
Action: Mouse moved to (120, 112)
Screenshot: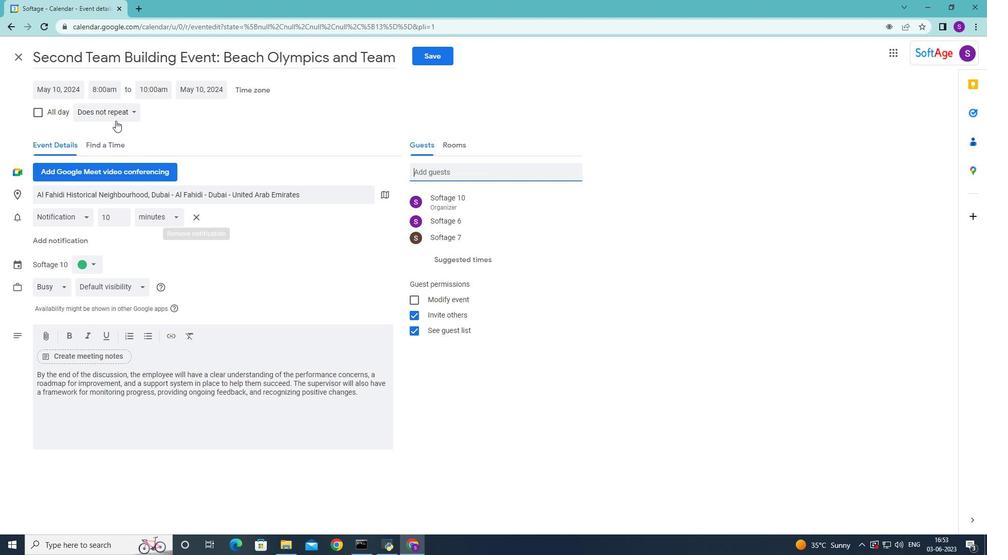 
Action: Mouse pressed left at (120, 112)
Screenshot: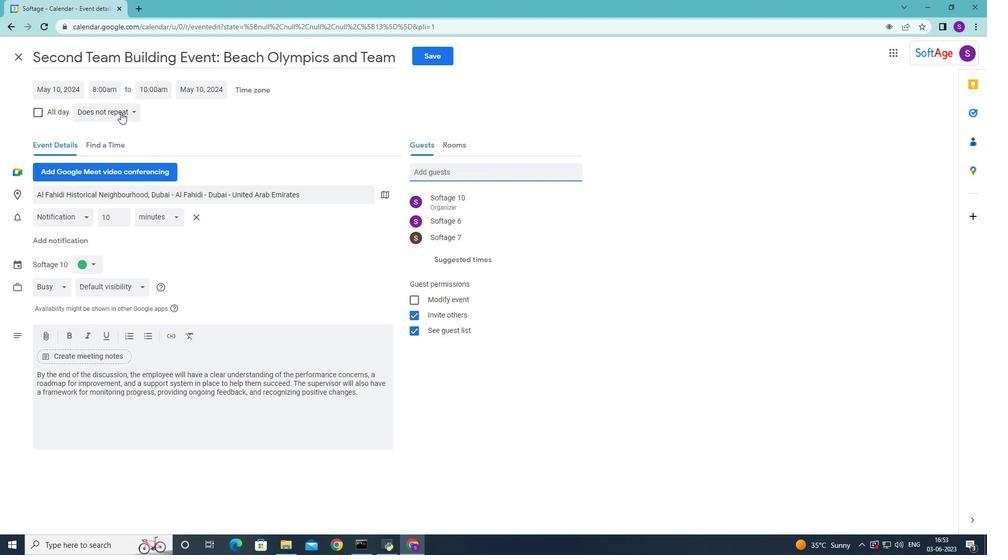 
Action: Mouse moved to (132, 205)
Screenshot: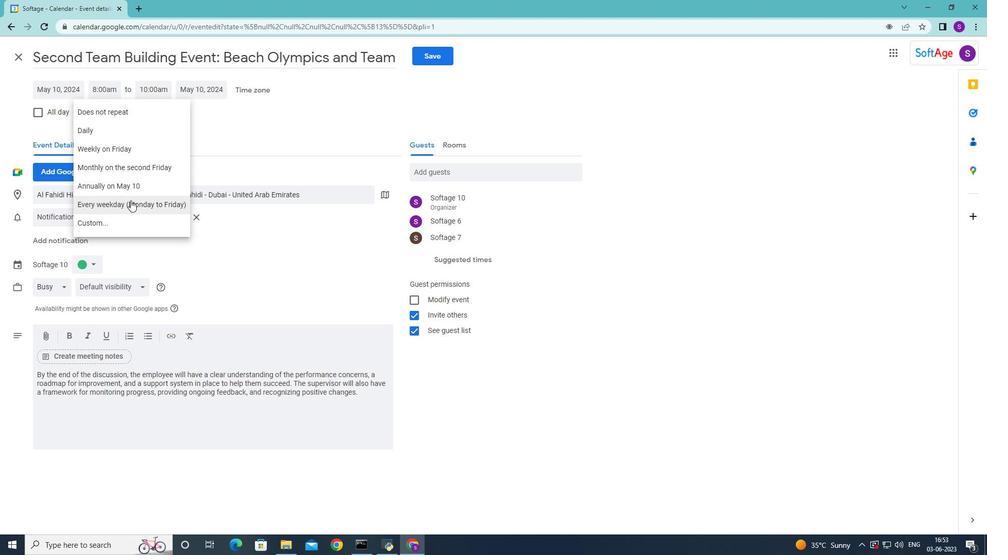 
Action: Mouse pressed left at (132, 205)
Screenshot: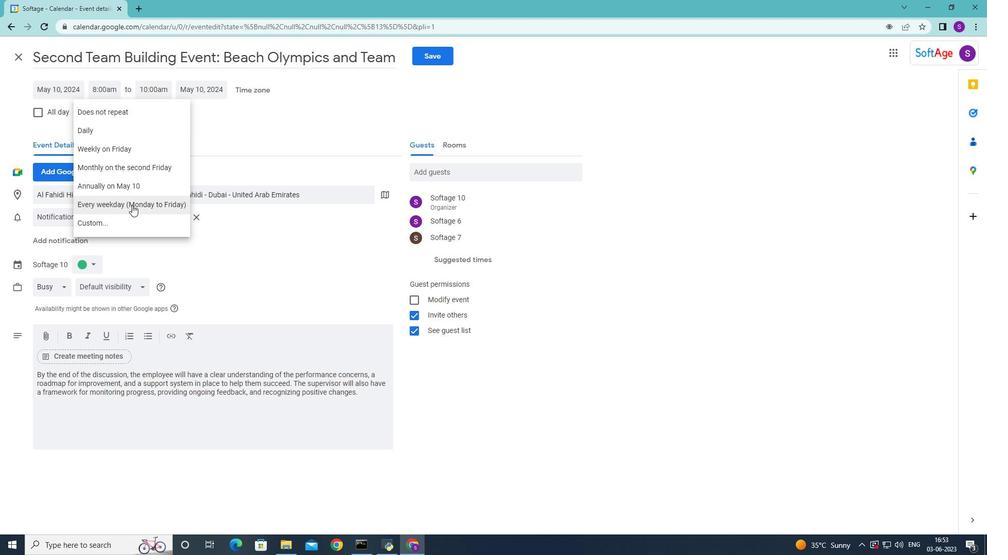 
Action: Mouse moved to (445, 58)
Screenshot: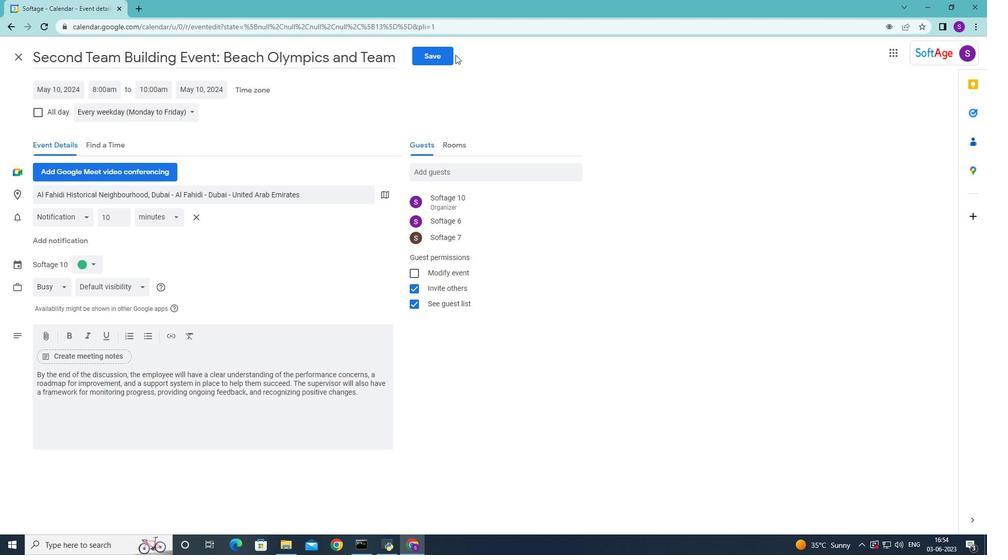 
Action: Mouse pressed left at (445, 58)
Screenshot: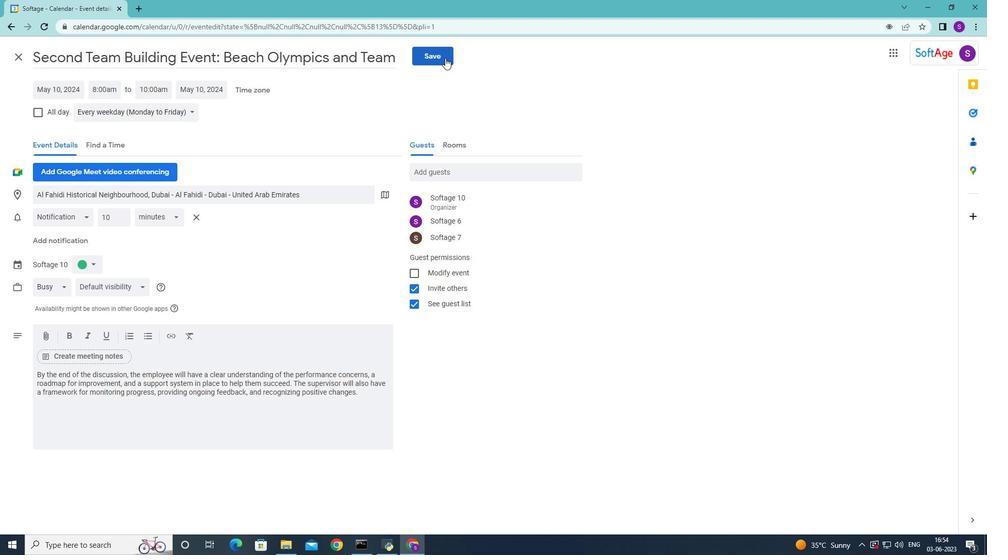 
Action: Mouse moved to (587, 312)
Screenshot: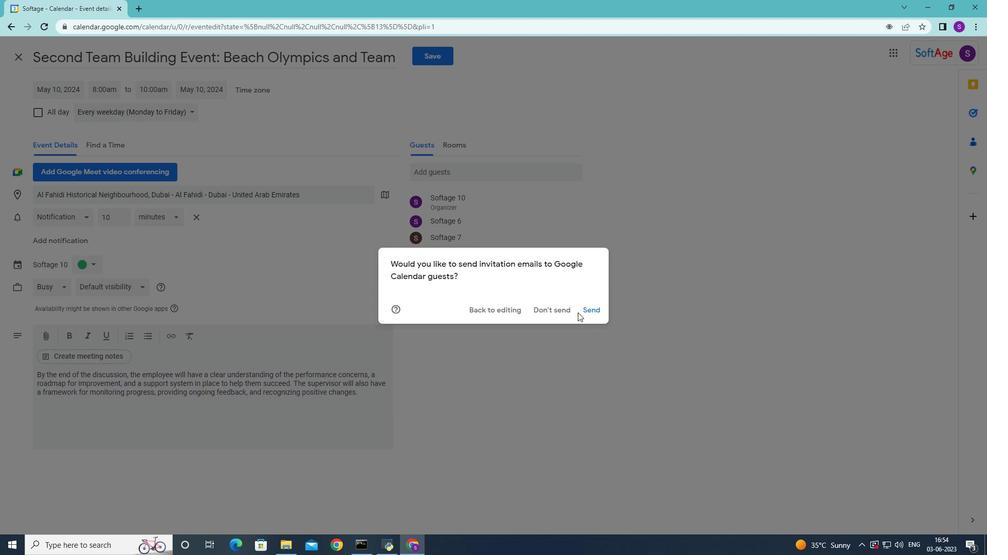 
Action: Mouse pressed left at (587, 312)
Screenshot: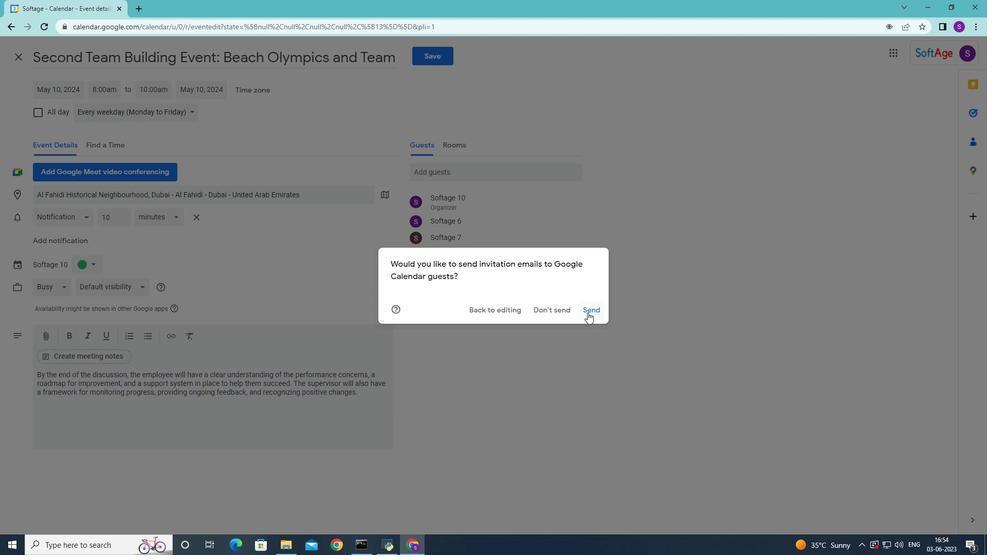 
Action: Mouse moved to (344, 401)
Screenshot: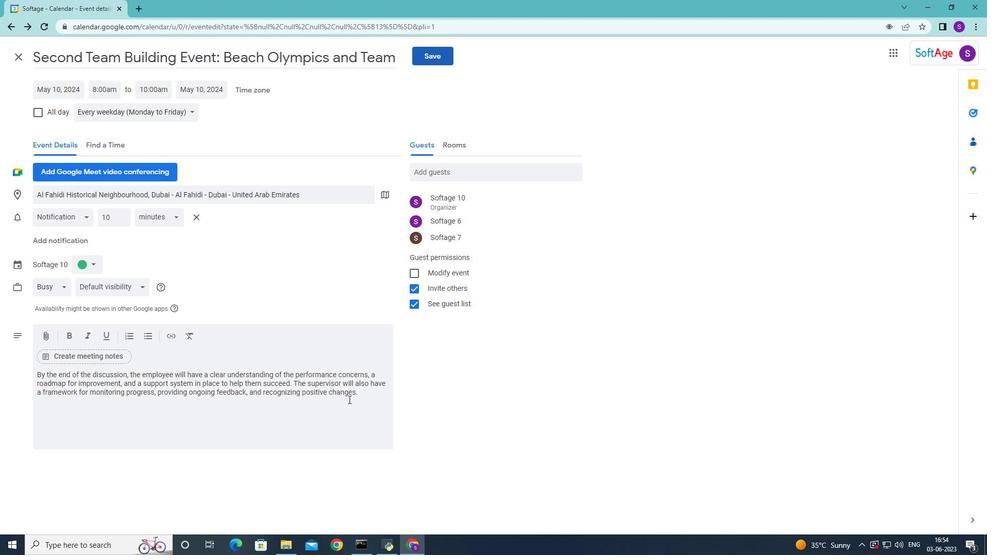 
